 Task: Search one way flight ticket for 3 adults, 3 children in business from Milwaukee: Milwaukee Mitchell International Airport to Jackson: Jackson Hole Airport on 5-2-2023. Choice of flights is Royal air maroc. Number of bags: 1 carry on bag and 3 checked bags. Price is upto 79000. Outbound departure time preference is 19:30.
Action: Mouse moved to (409, 369)
Screenshot: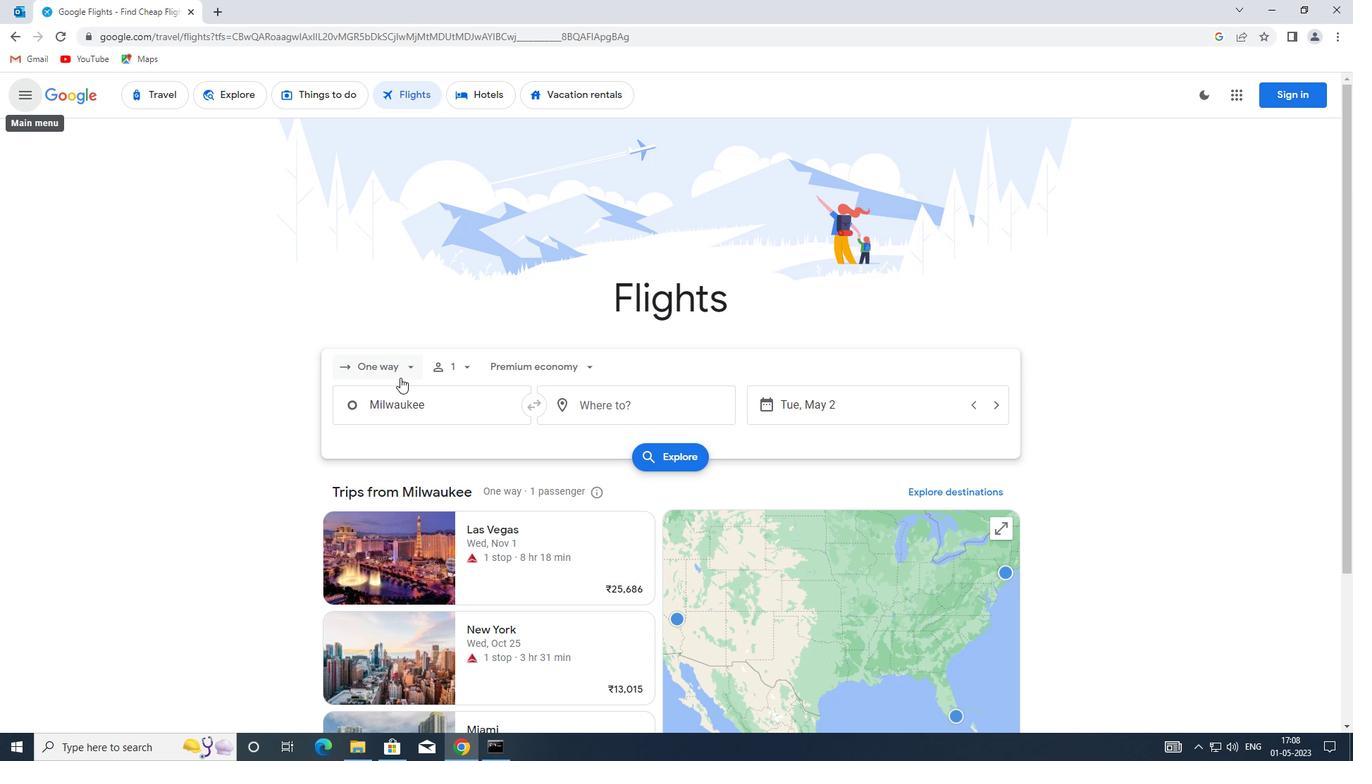 
Action: Mouse pressed left at (409, 369)
Screenshot: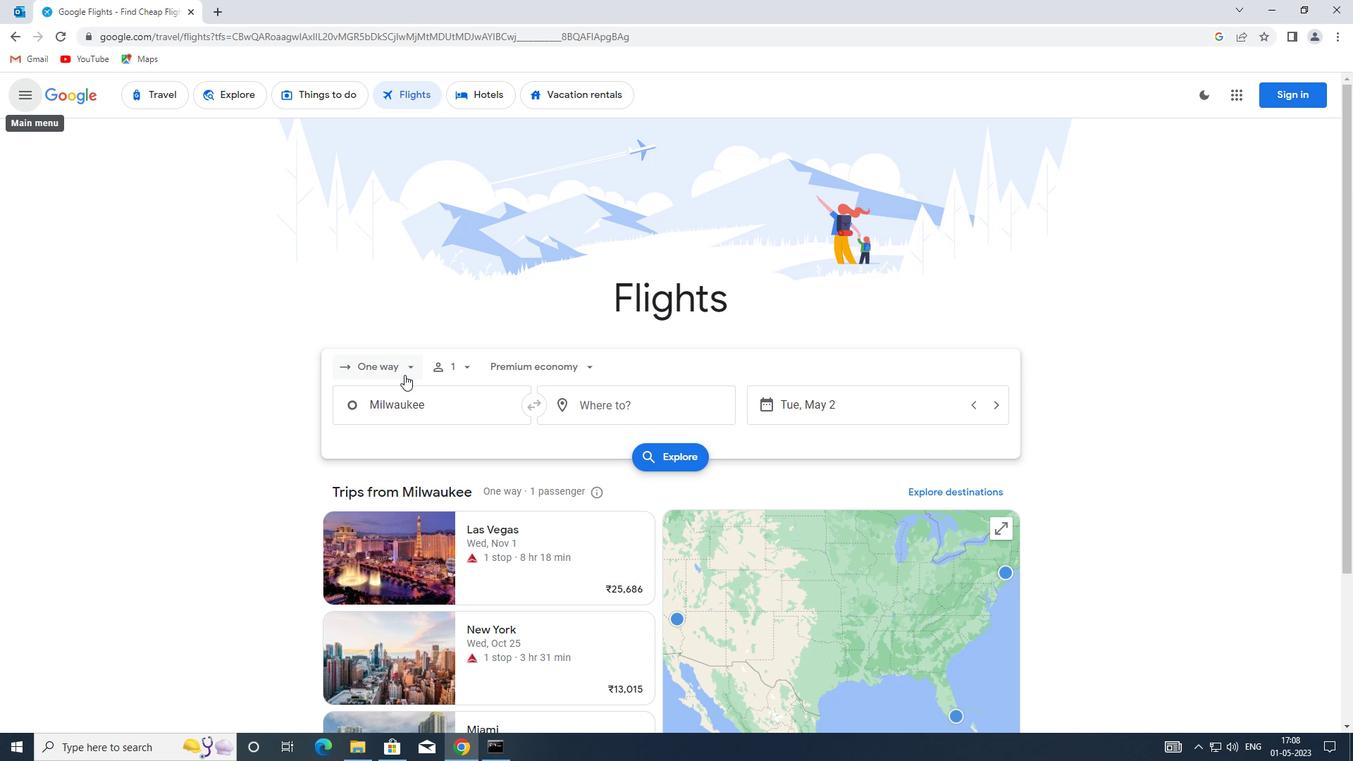 
Action: Mouse moved to (410, 429)
Screenshot: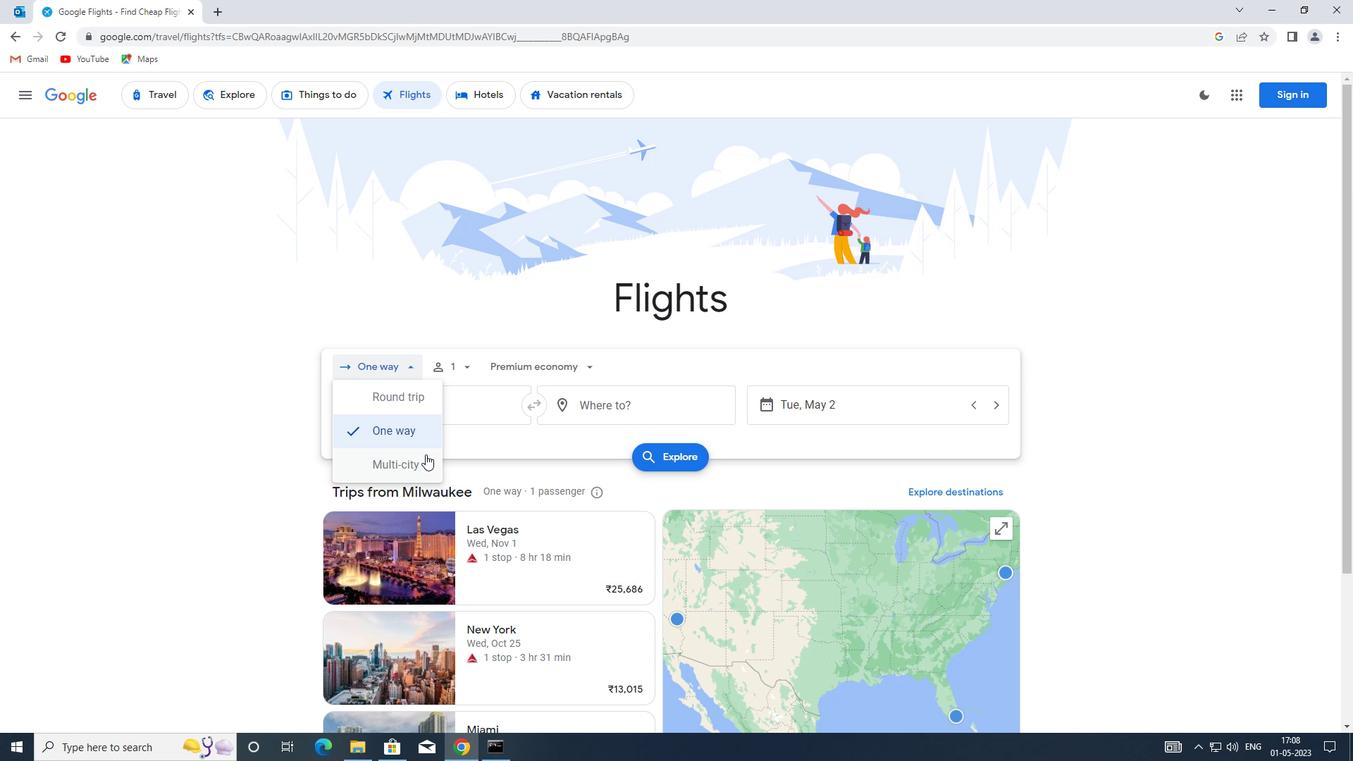 
Action: Mouse pressed left at (410, 429)
Screenshot: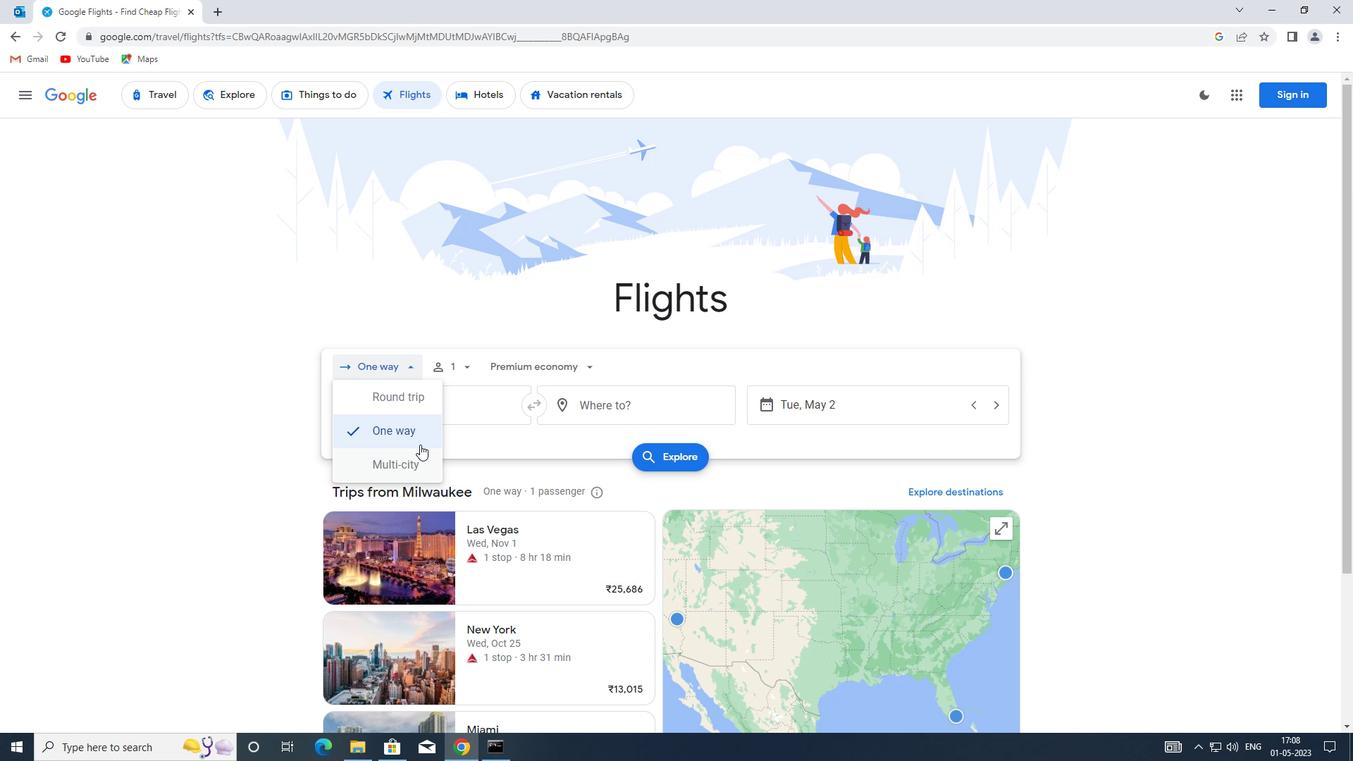 
Action: Mouse moved to (470, 368)
Screenshot: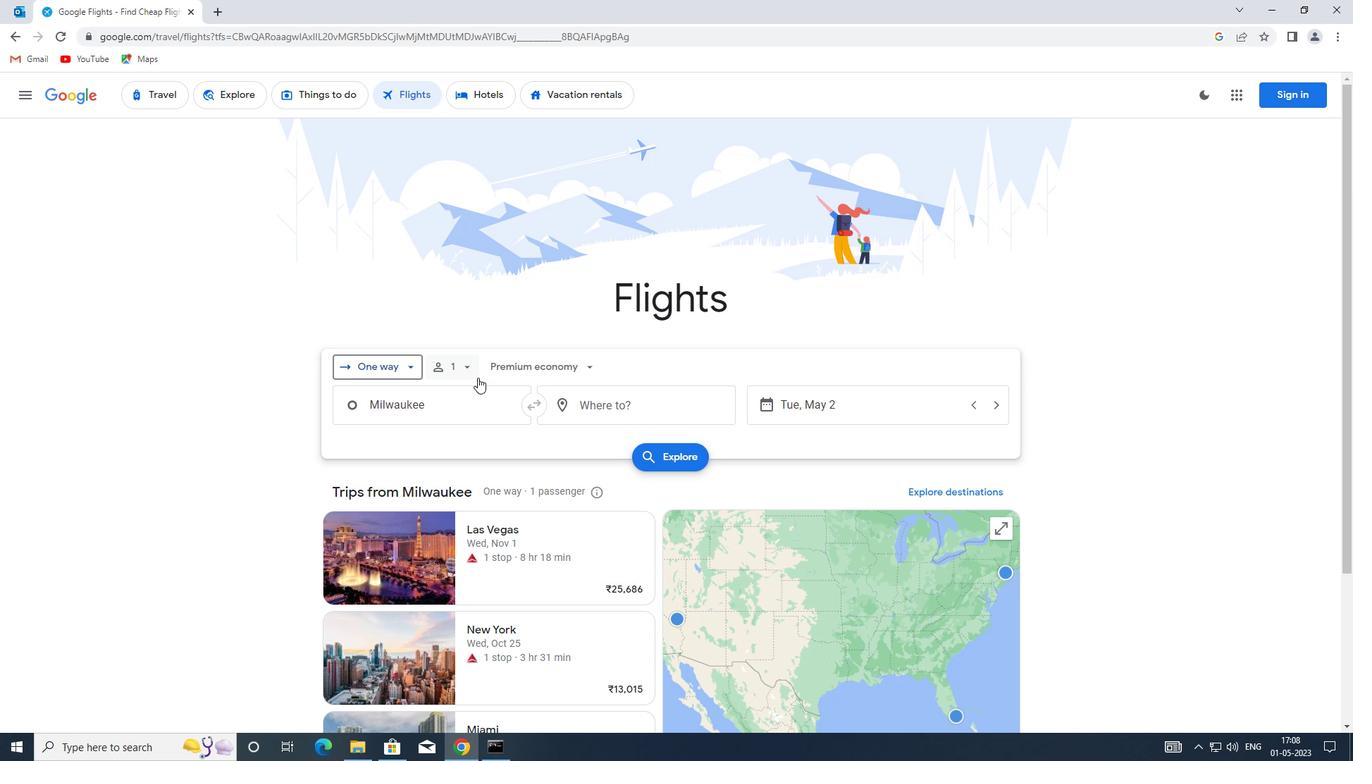 
Action: Mouse pressed left at (470, 368)
Screenshot: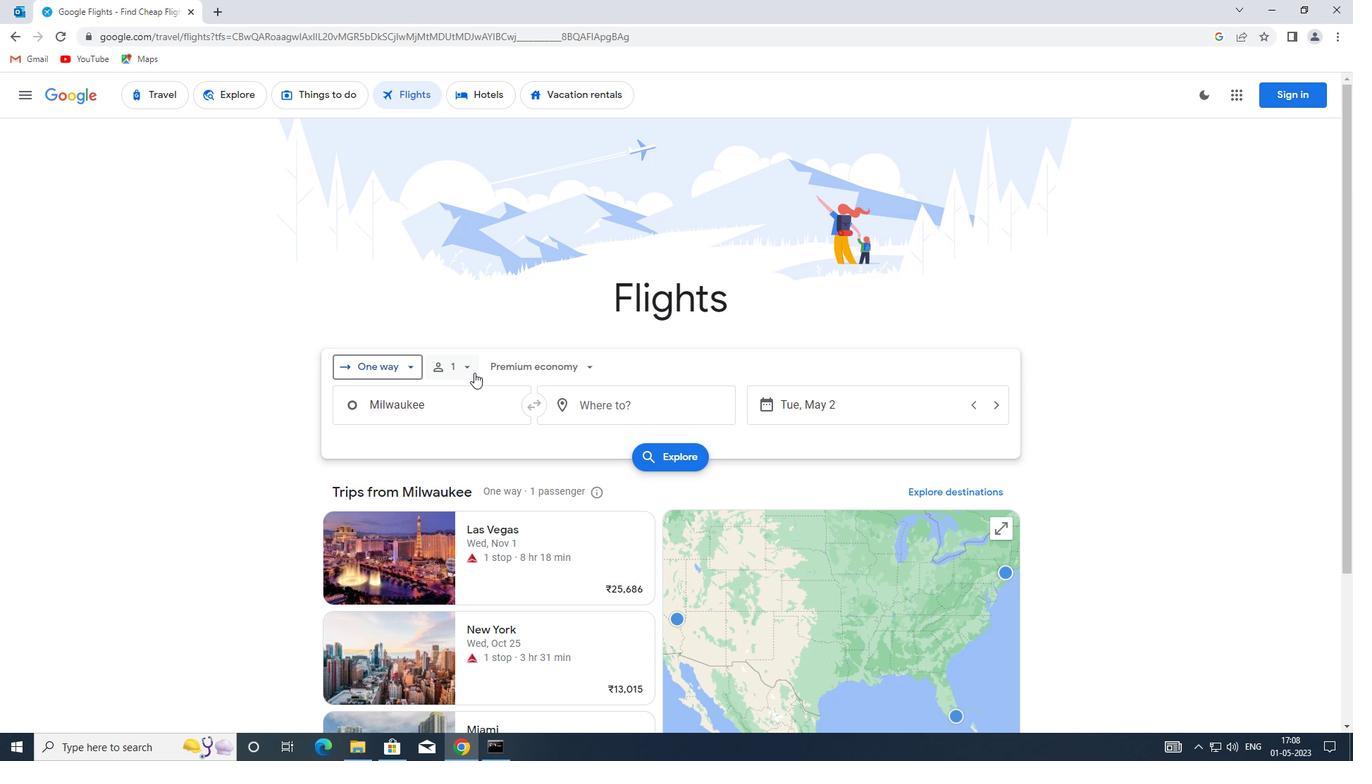 
Action: Mouse moved to (578, 402)
Screenshot: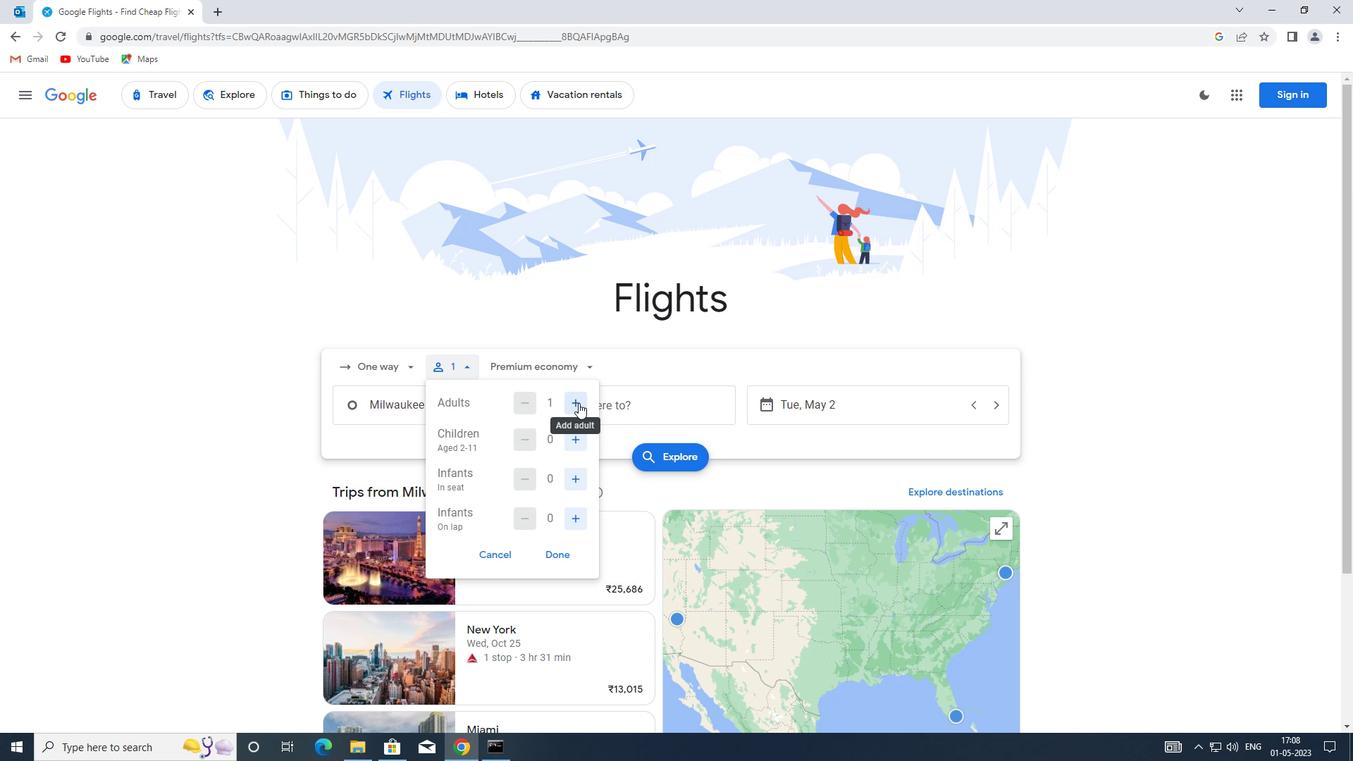 
Action: Mouse pressed left at (578, 402)
Screenshot: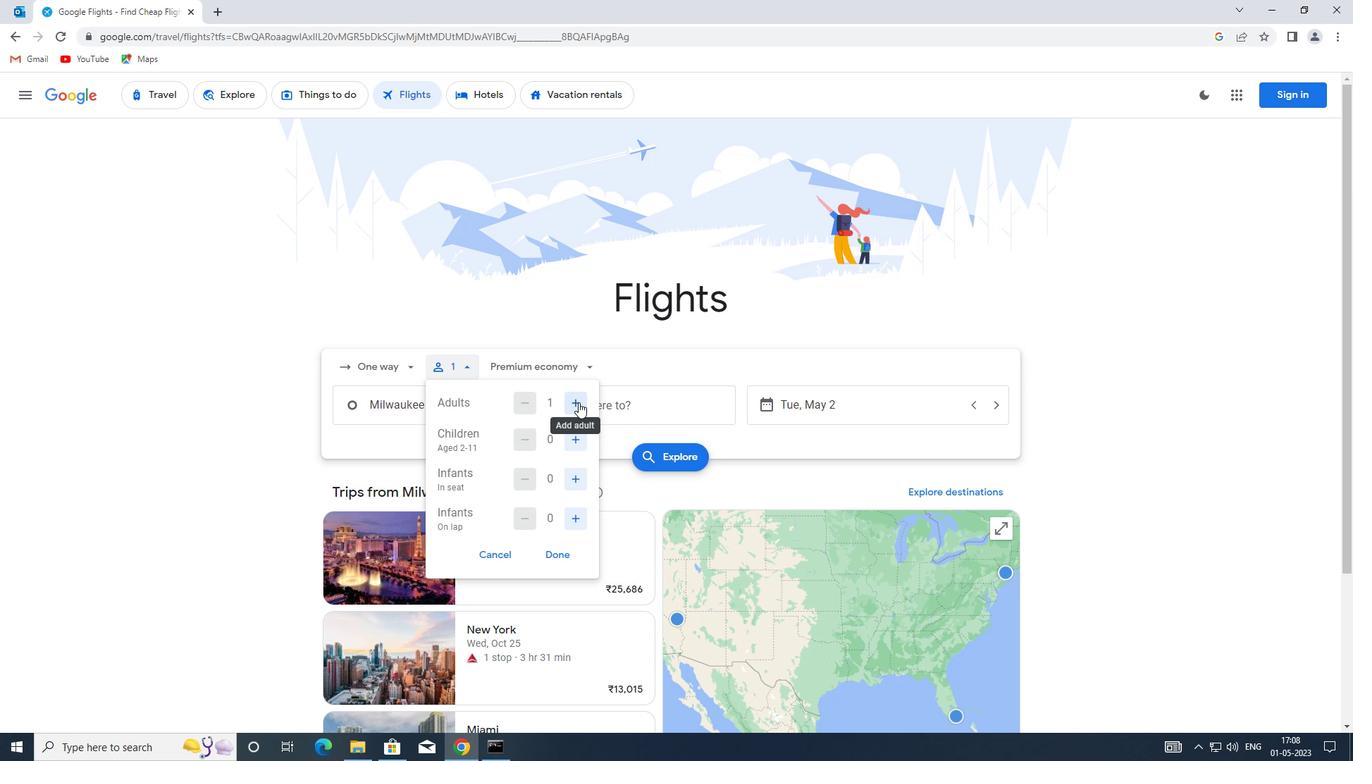 
Action: Mouse pressed left at (578, 402)
Screenshot: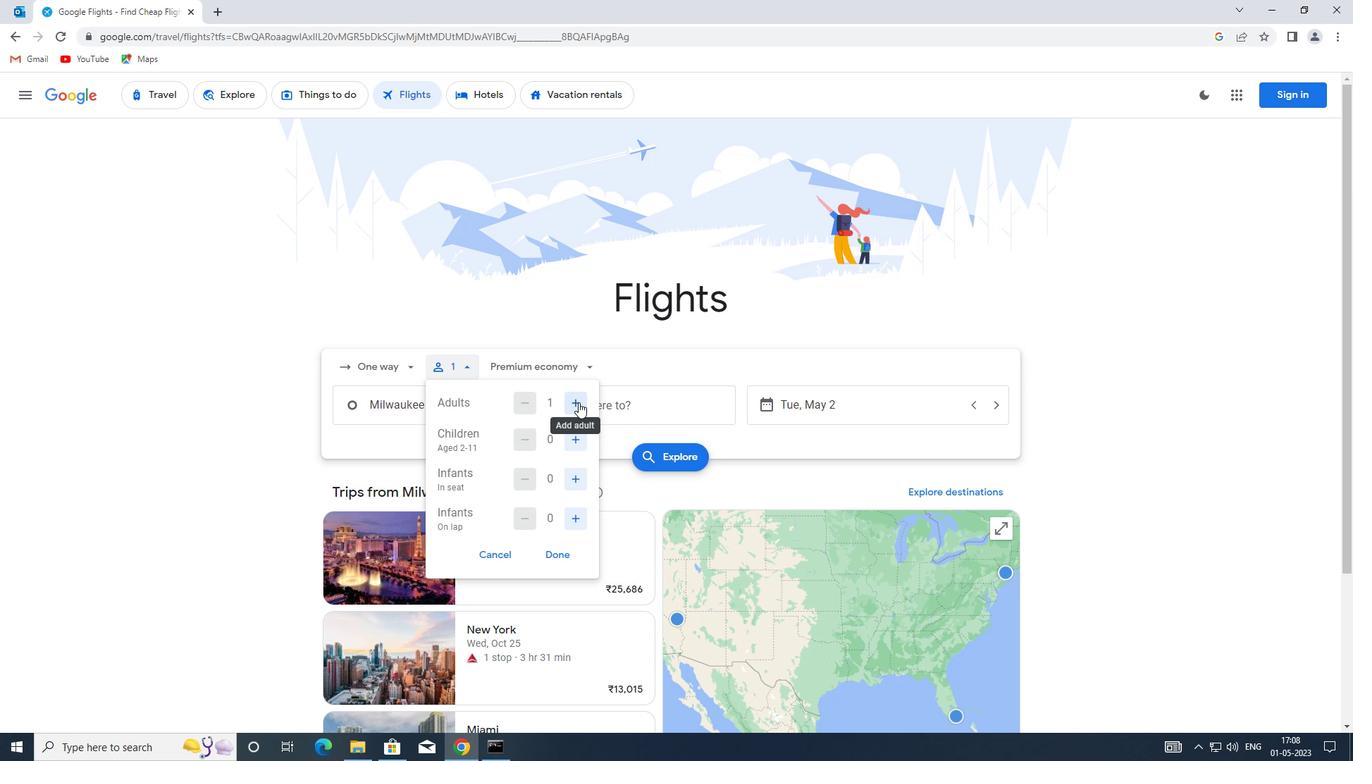 
Action: Mouse moved to (573, 440)
Screenshot: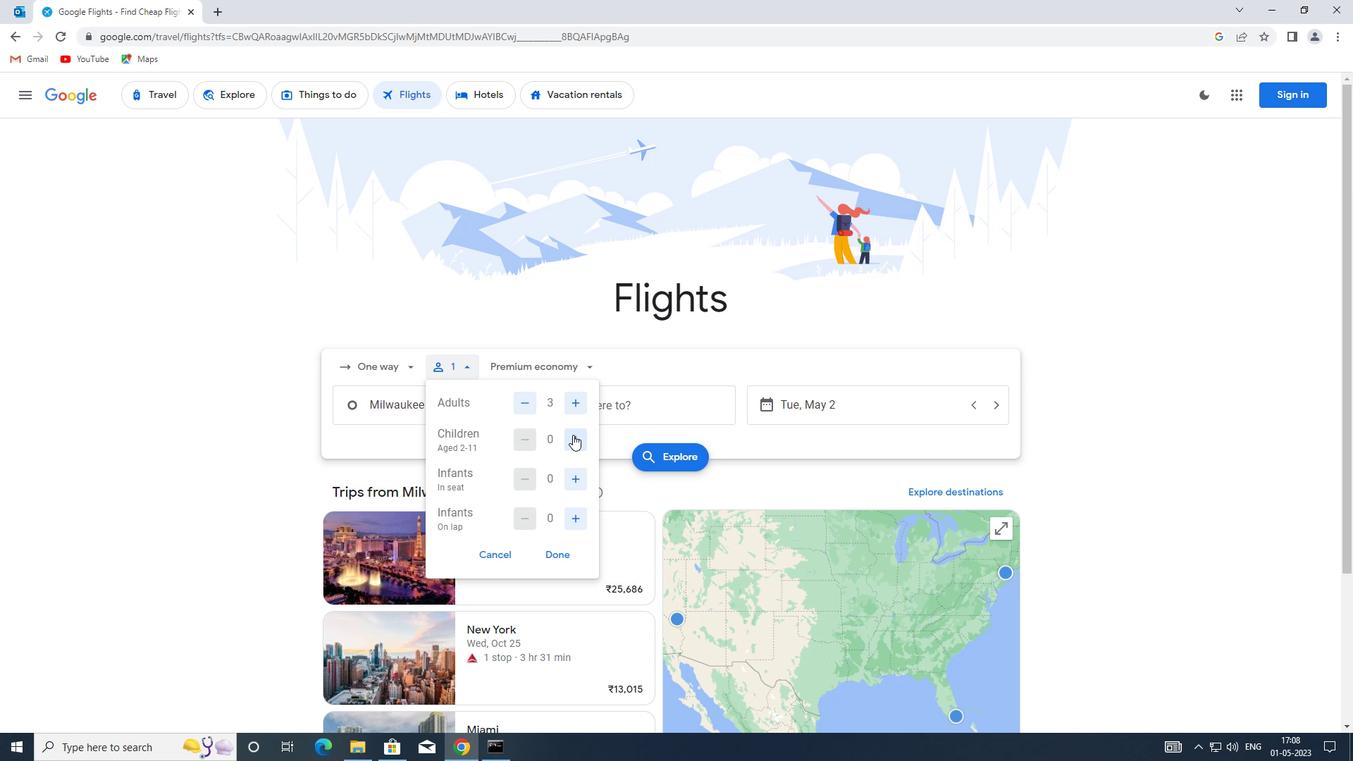 
Action: Mouse pressed left at (573, 440)
Screenshot: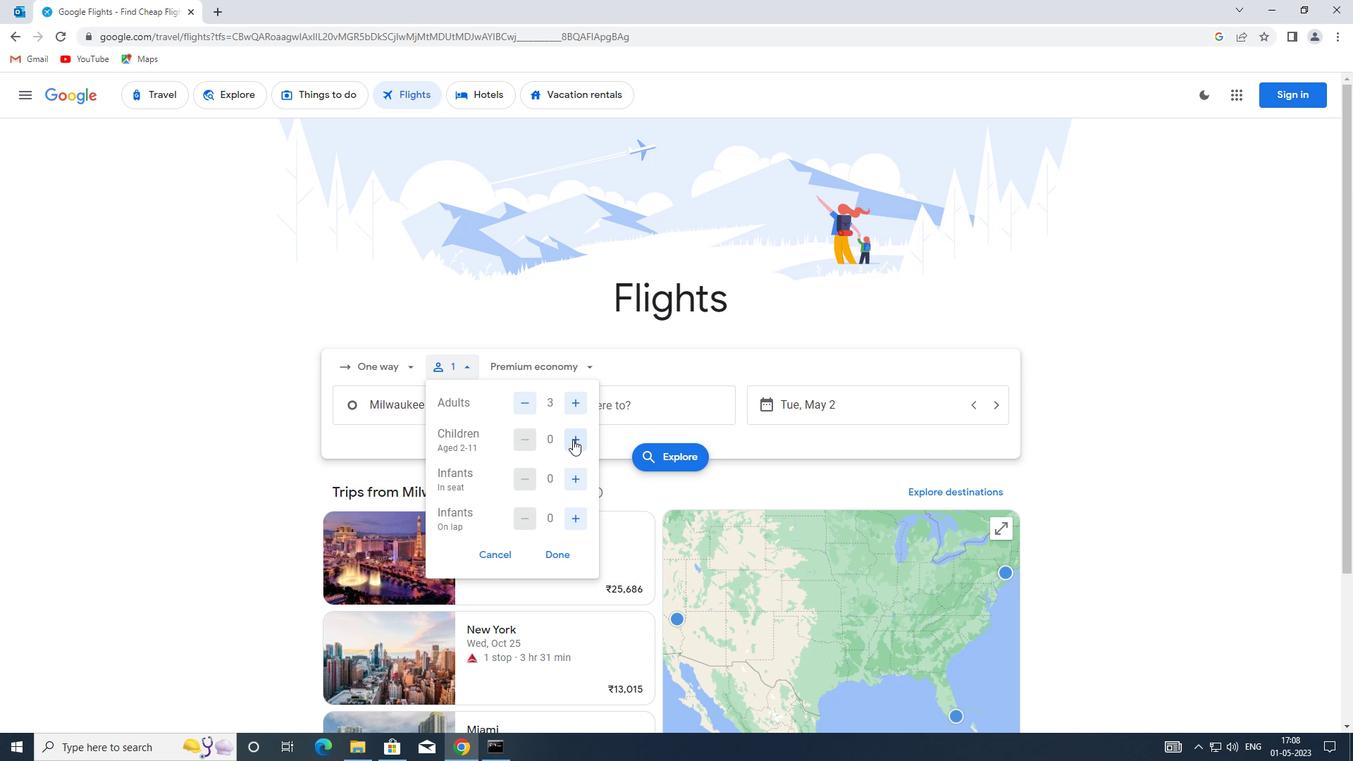 
Action: Mouse pressed left at (573, 440)
Screenshot: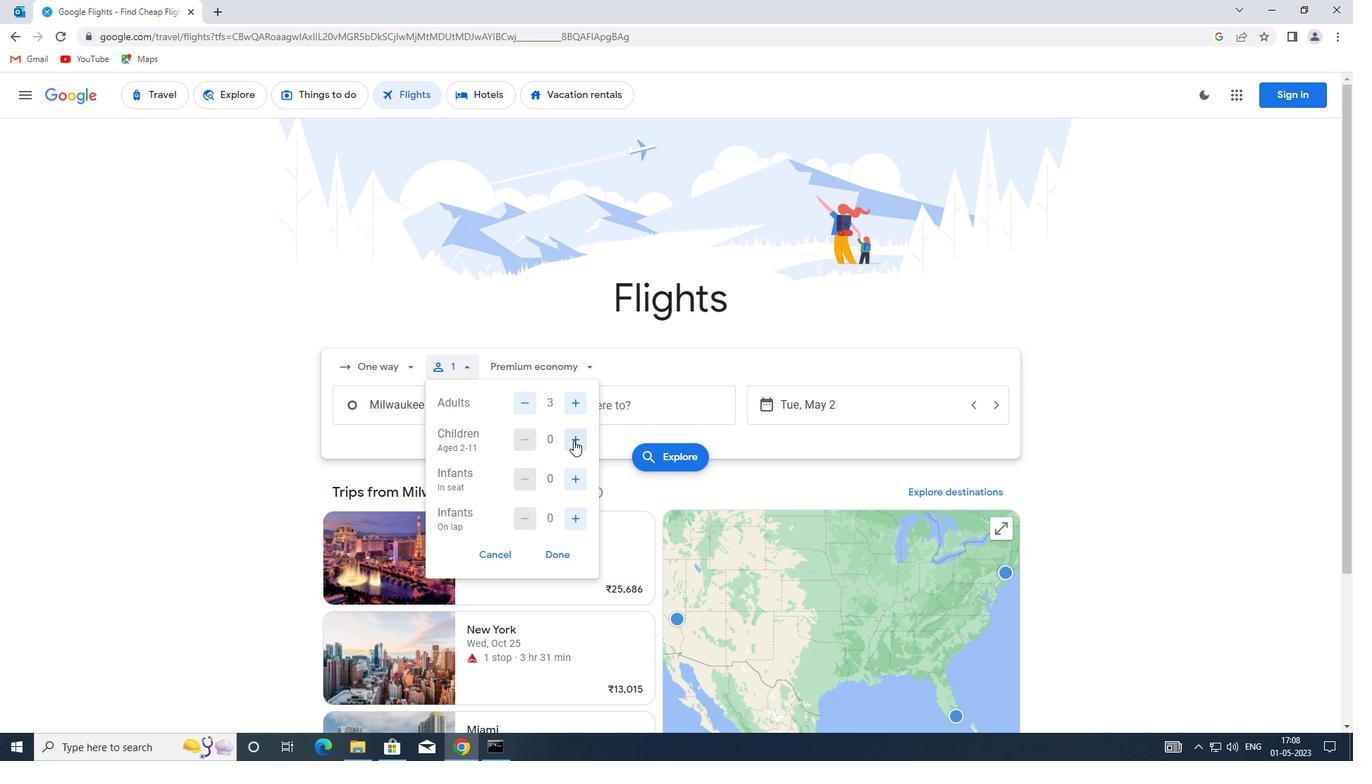 
Action: Mouse moved to (573, 440)
Screenshot: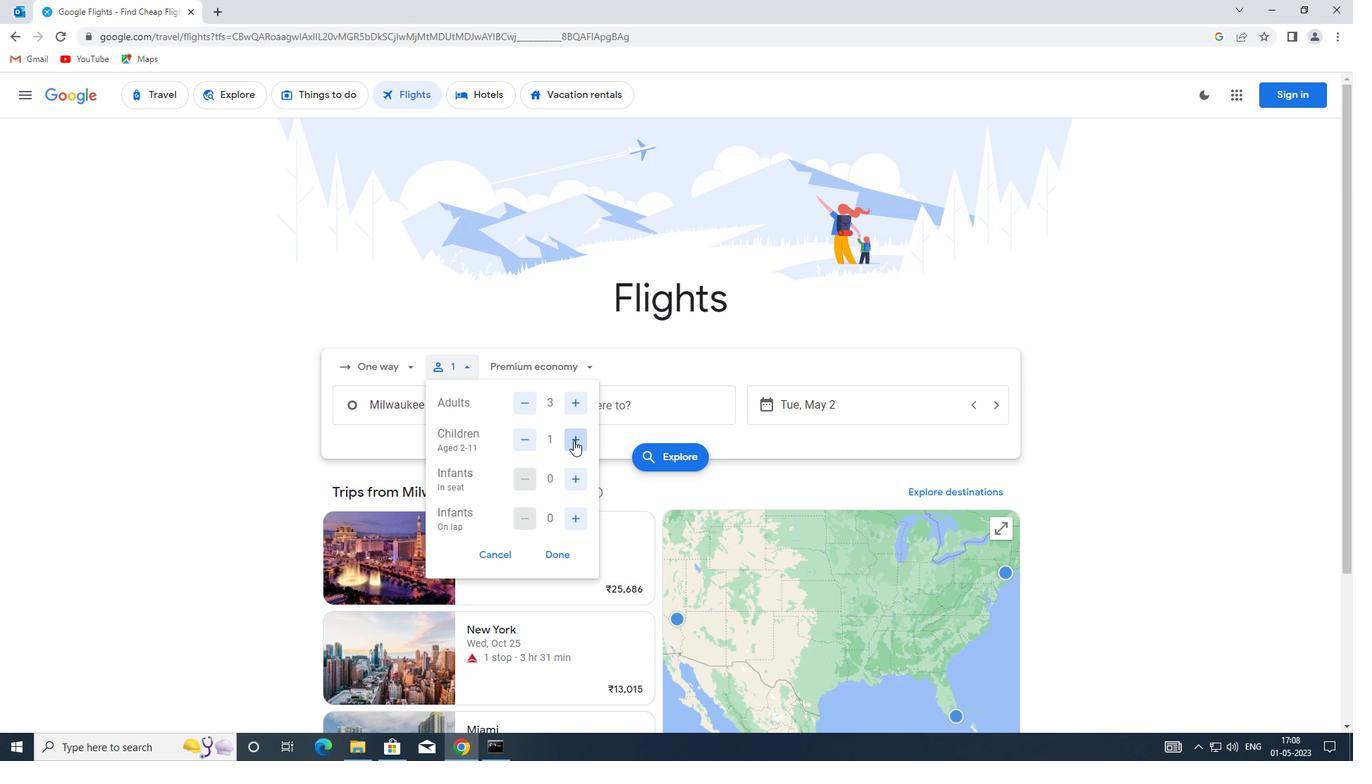 
Action: Mouse pressed left at (573, 440)
Screenshot: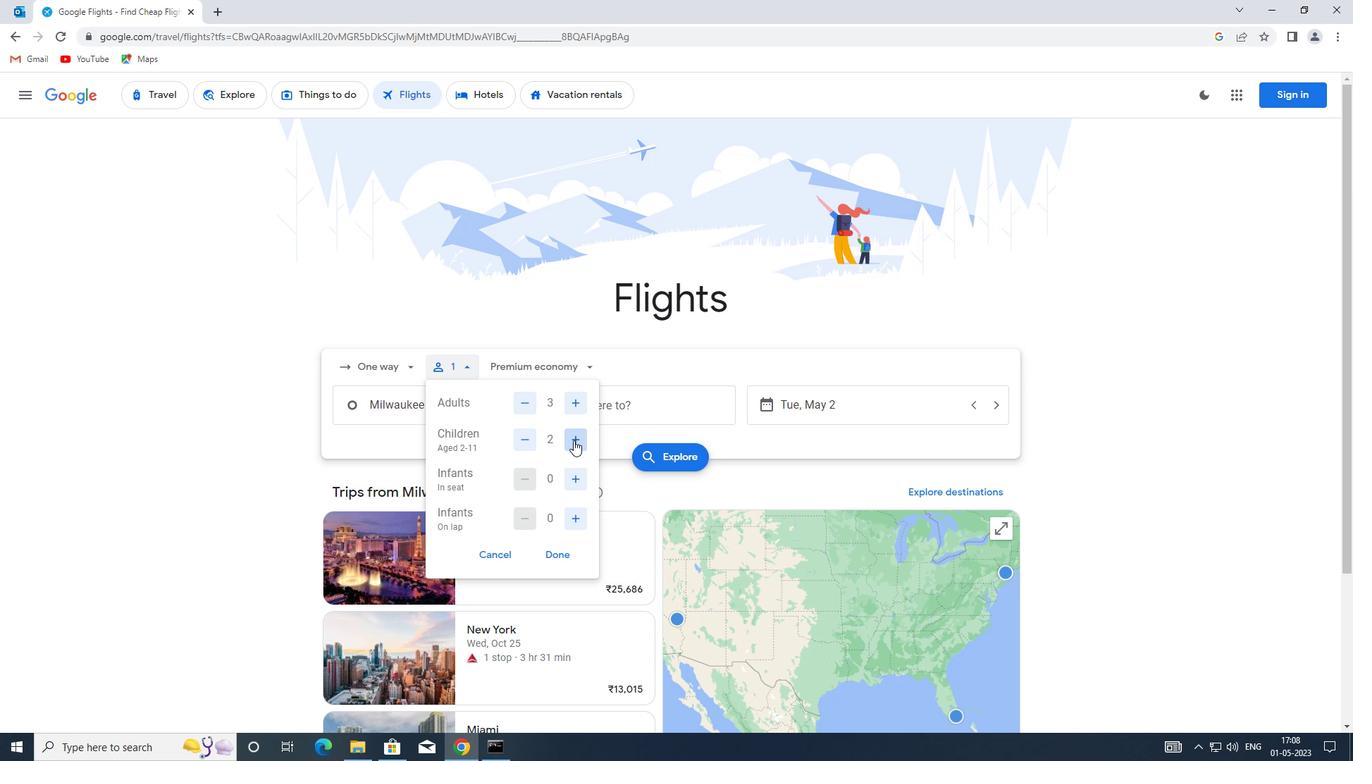 
Action: Mouse moved to (560, 556)
Screenshot: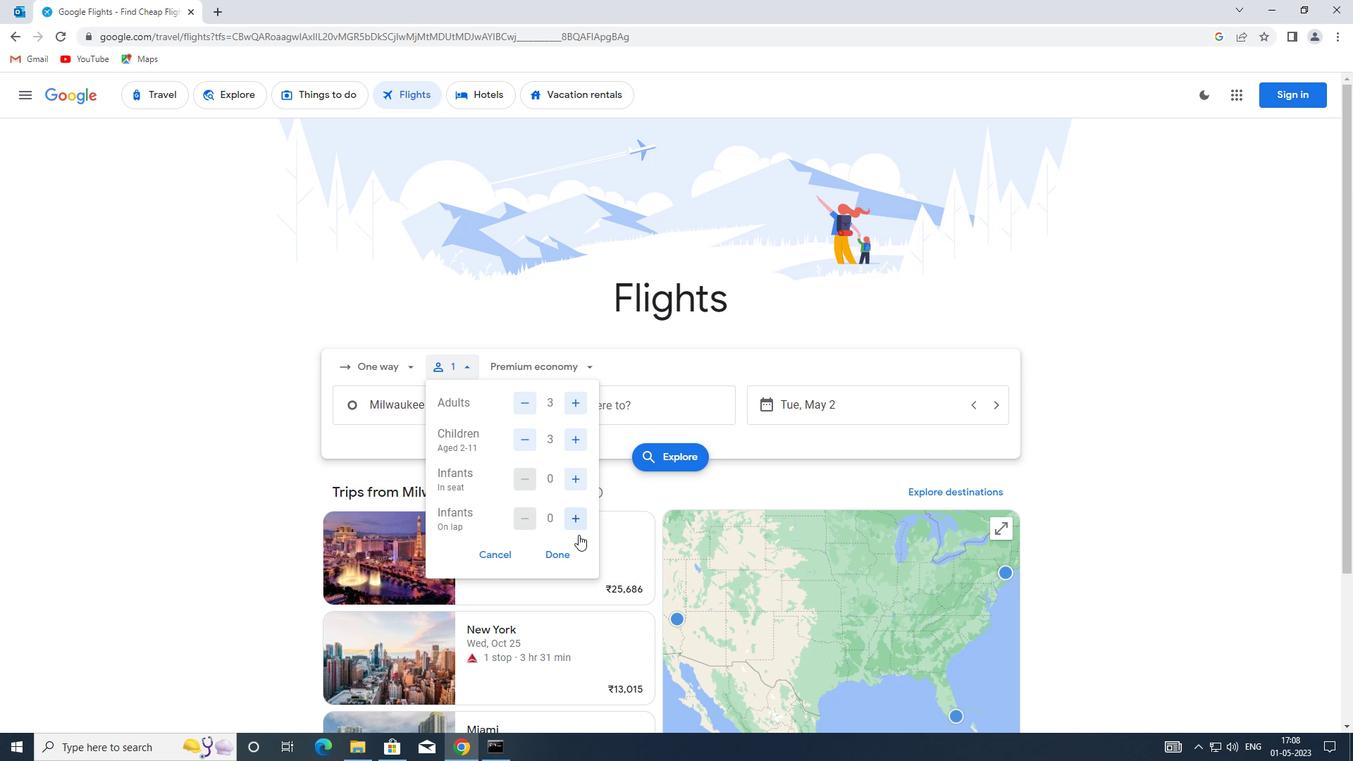 
Action: Mouse pressed left at (560, 556)
Screenshot: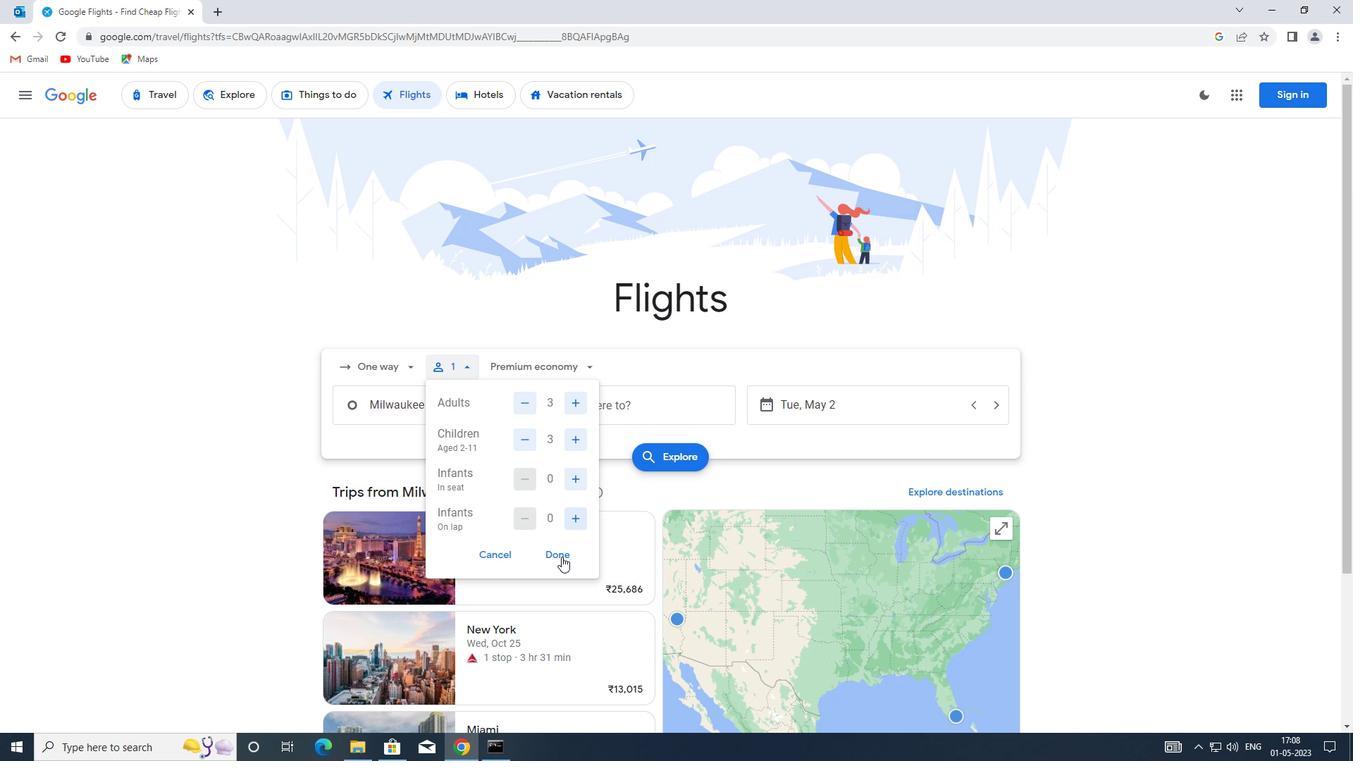 
Action: Mouse moved to (555, 551)
Screenshot: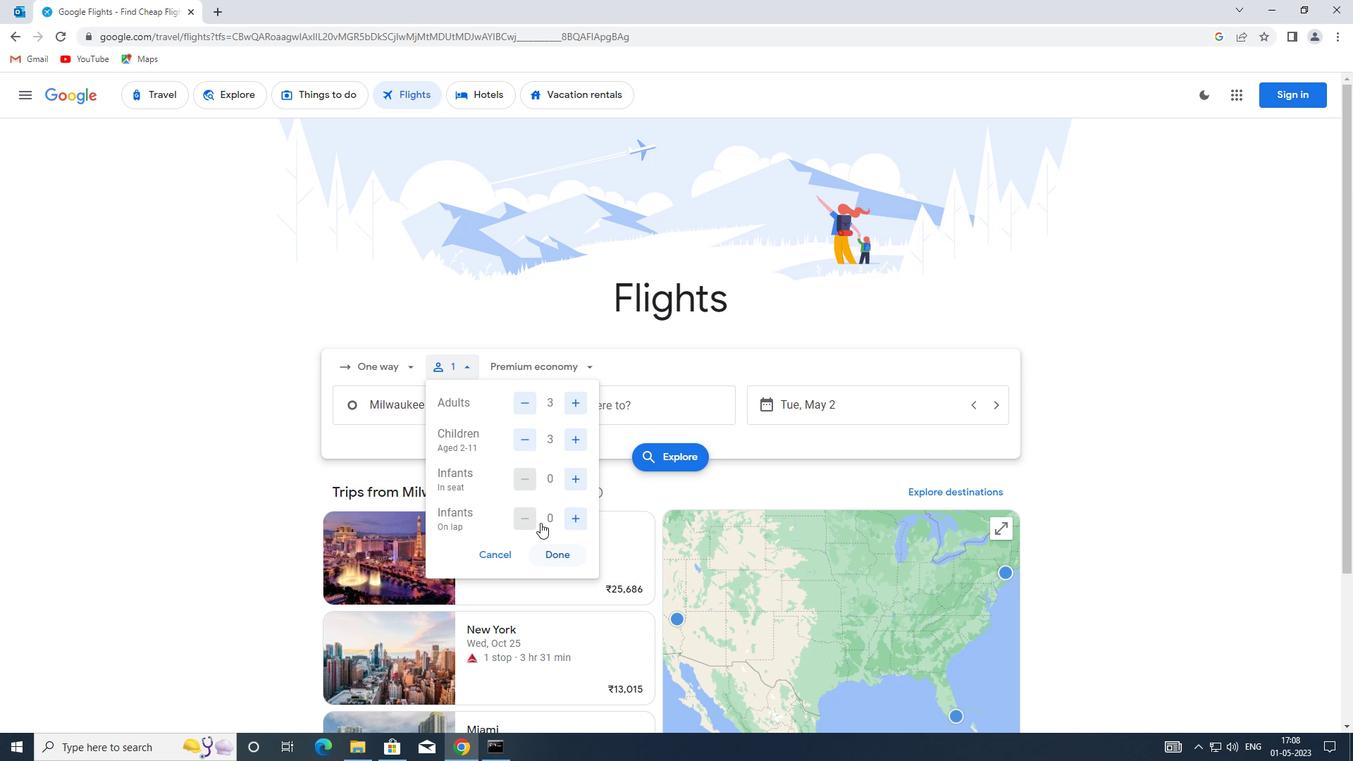
Action: Mouse pressed left at (555, 551)
Screenshot: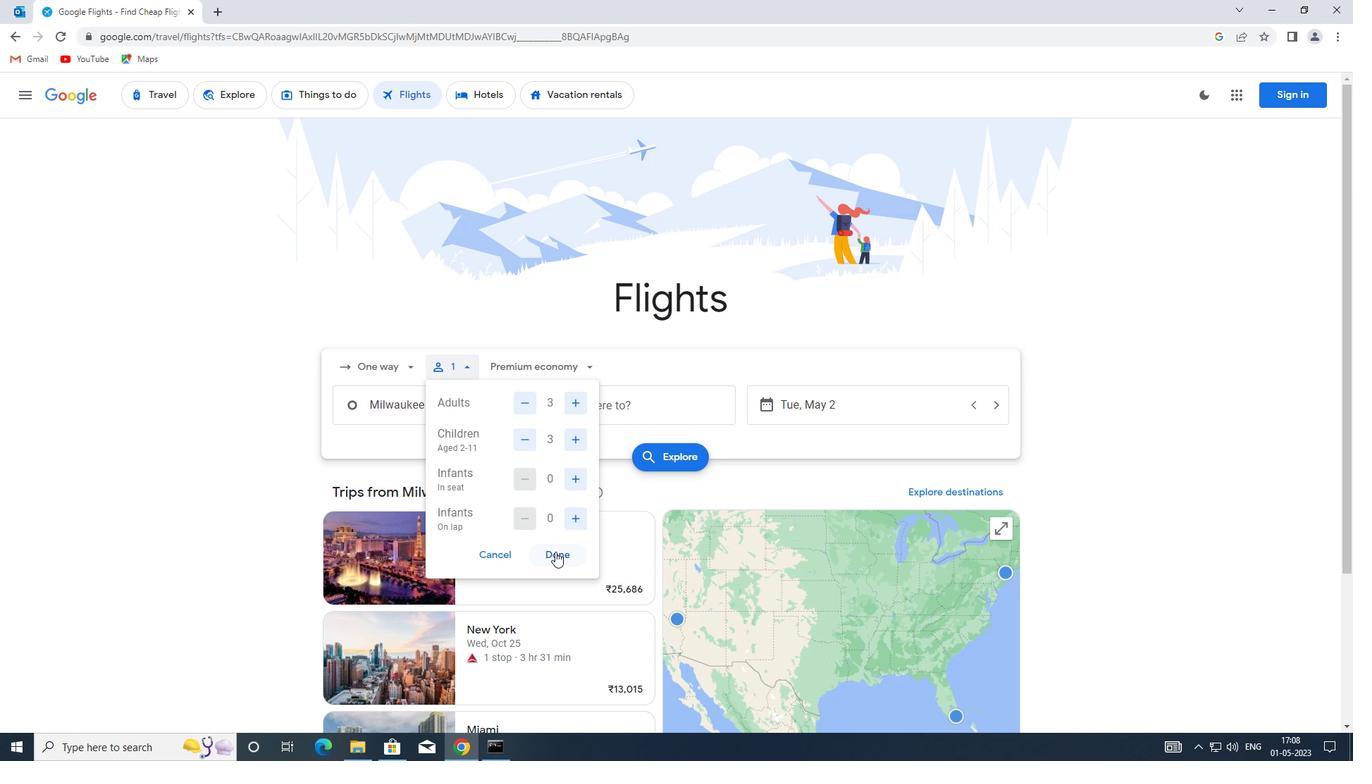 
Action: Mouse moved to (529, 365)
Screenshot: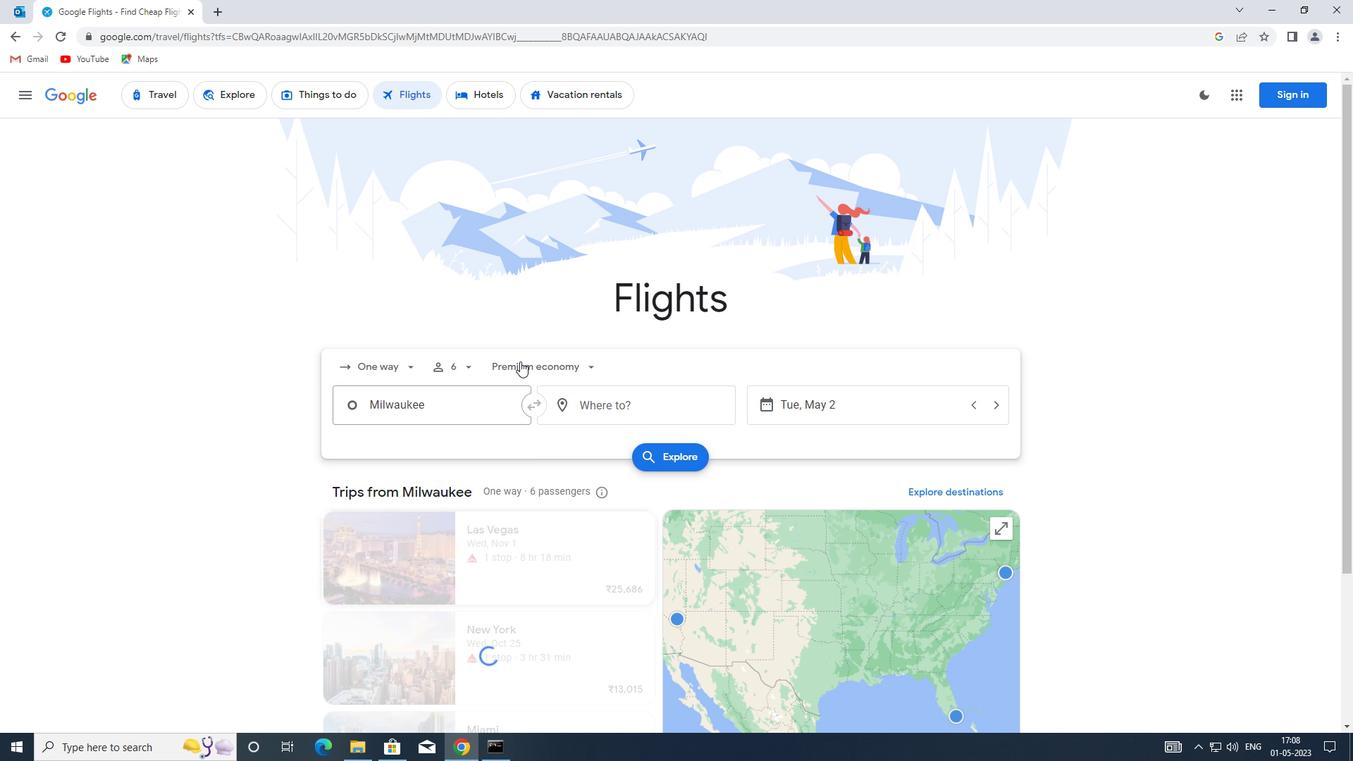 
Action: Mouse pressed left at (529, 365)
Screenshot: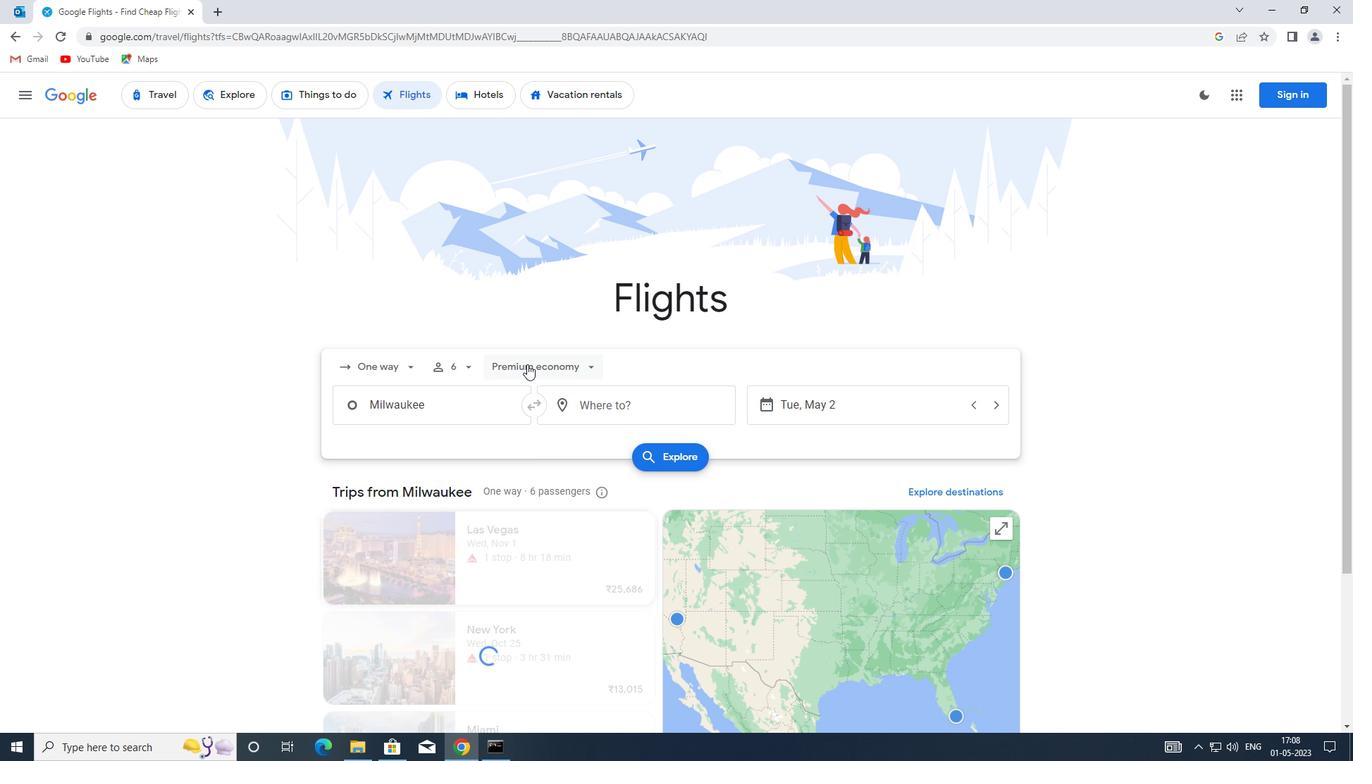 
Action: Mouse moved to (551, 463)
Screenshot: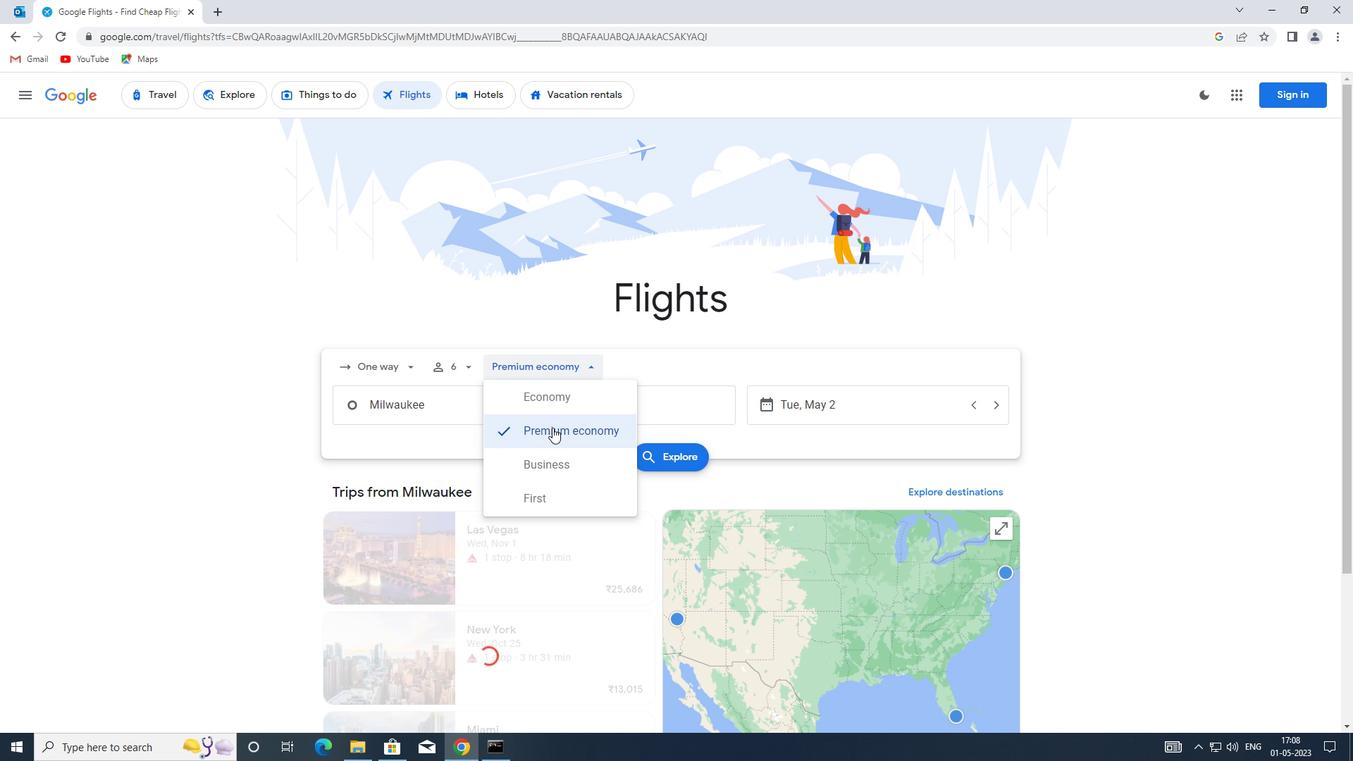 
Action: Mouse pressed left at (551, 463)
Screenshot: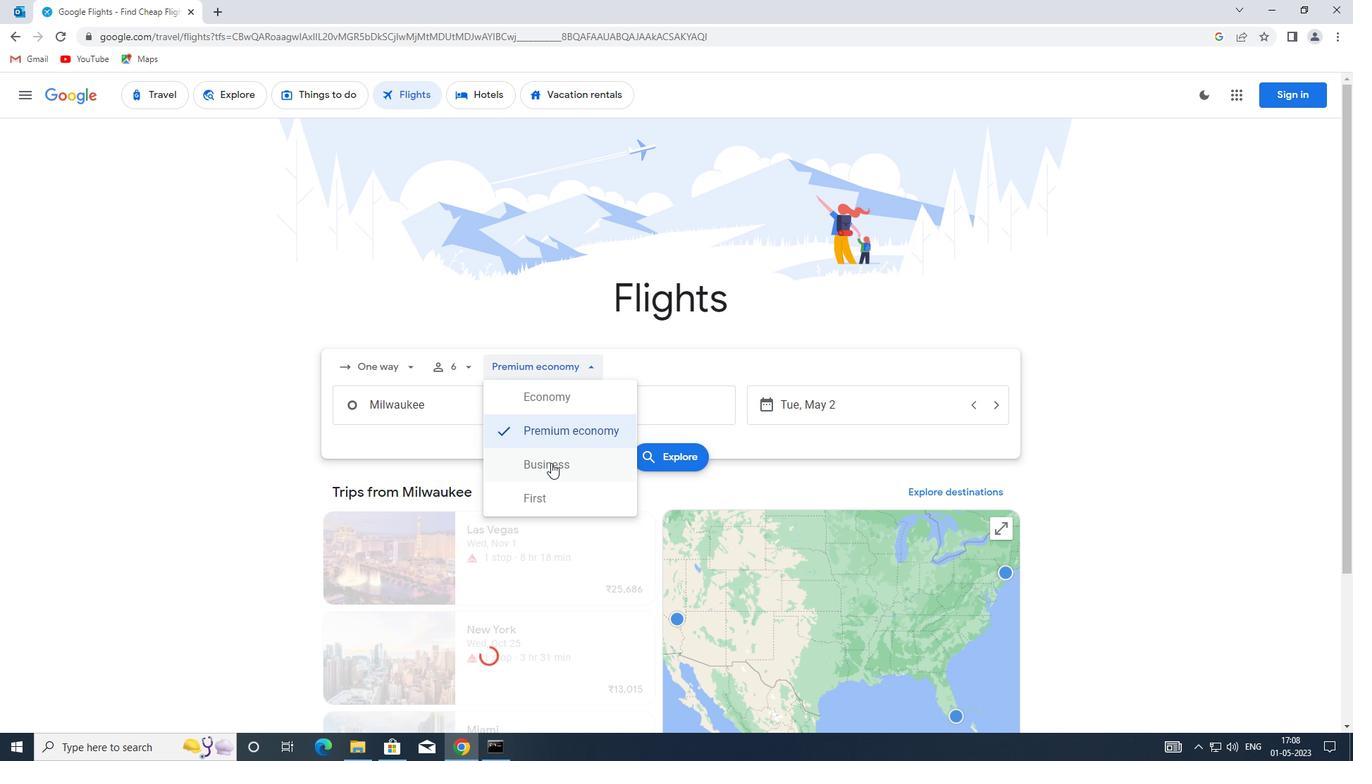 
Action: Mouse moved to (445, 396)
Screenshot: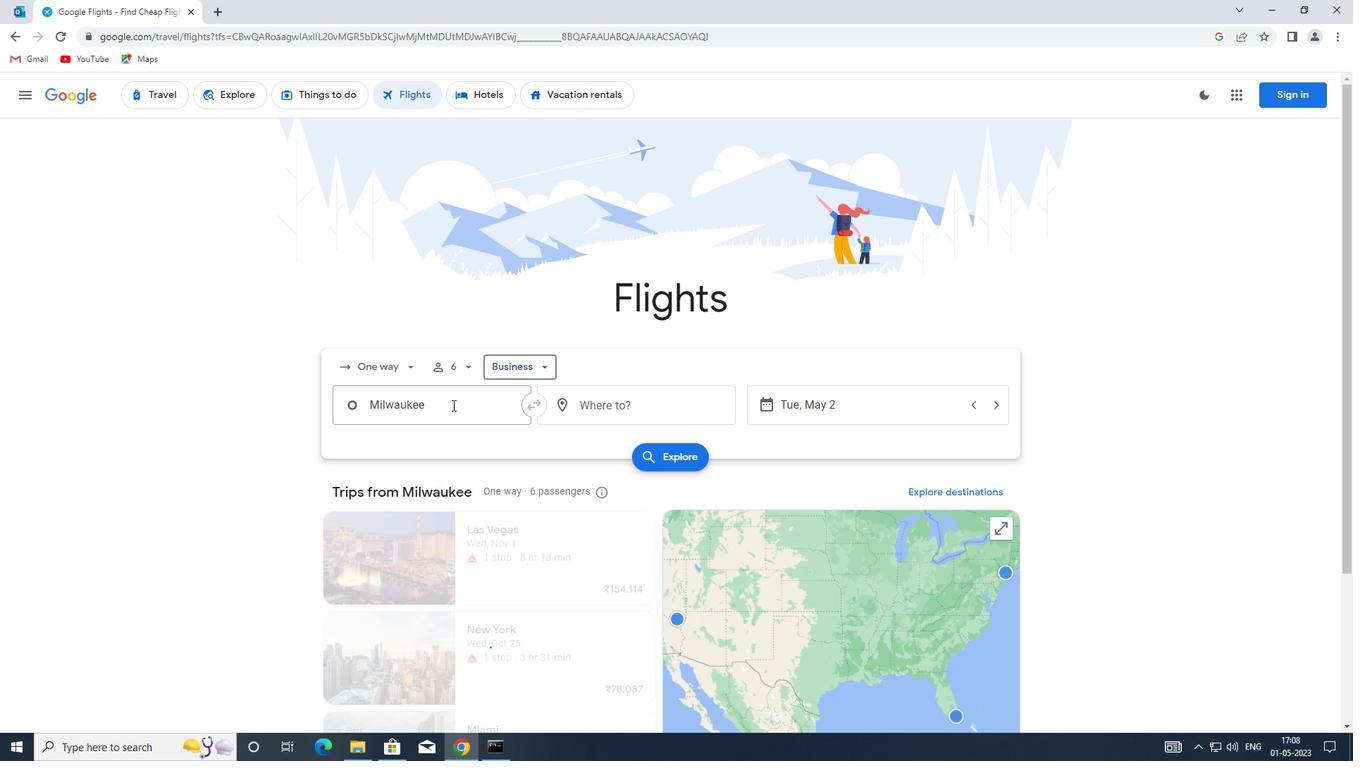 
Action: Mouse pressed left at (445, 396)
Screenshot: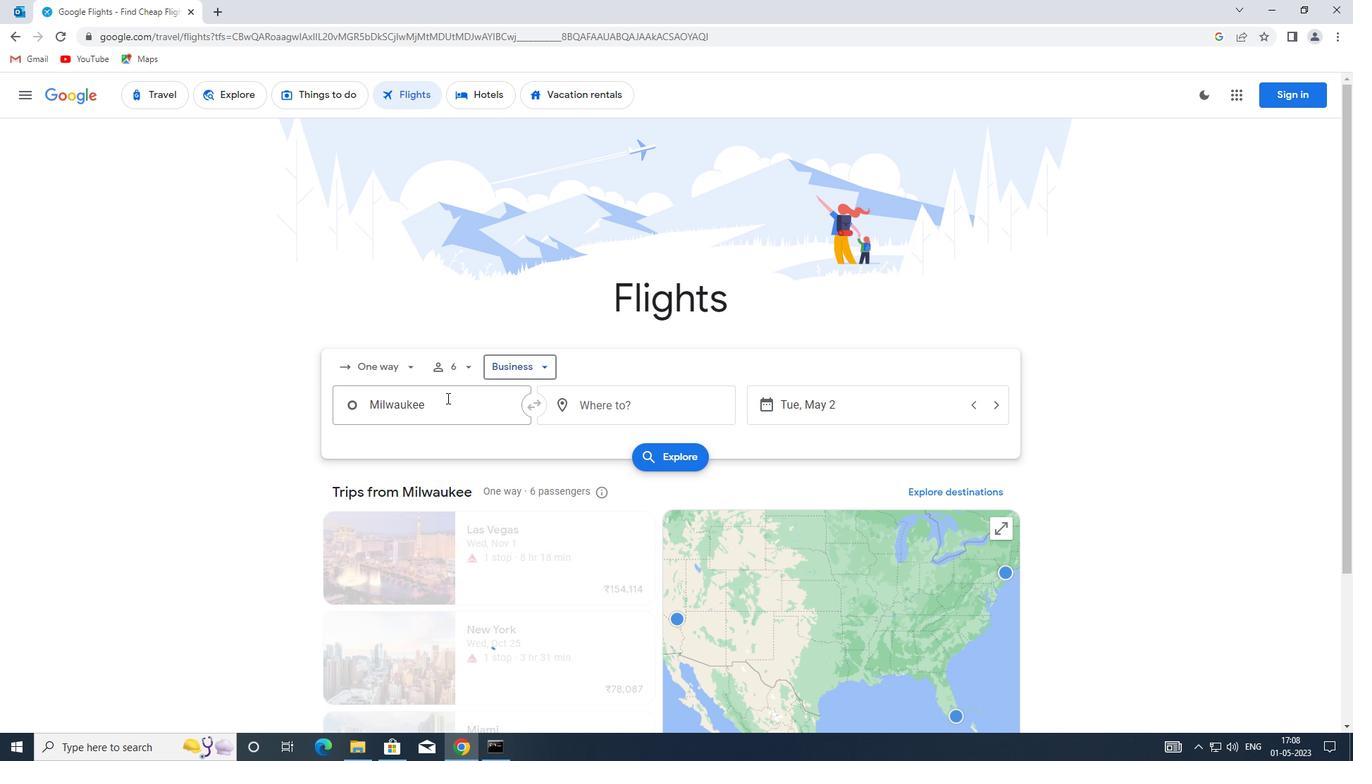 
Action: Mouse moved to (467, 422)
Screenshot: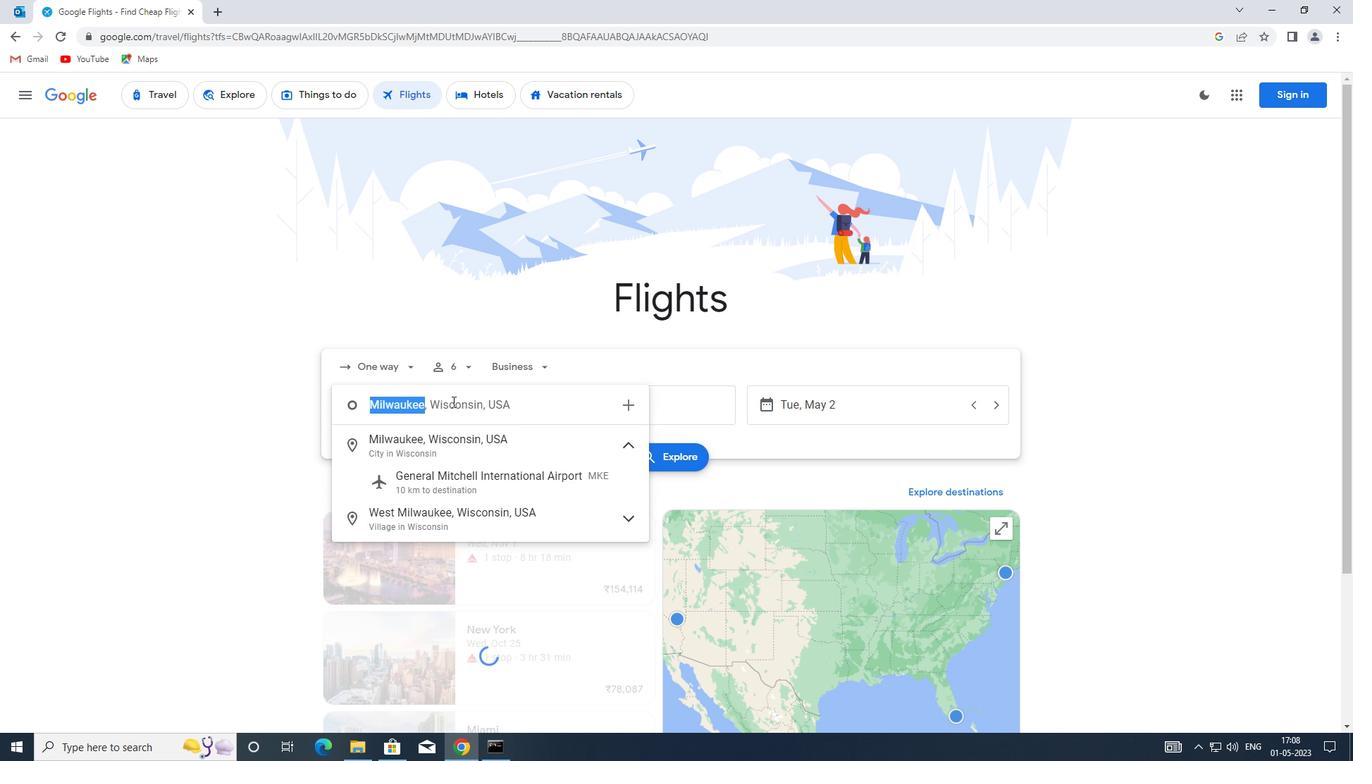 
Action: Key pressed <Key.enter>
Screenshot: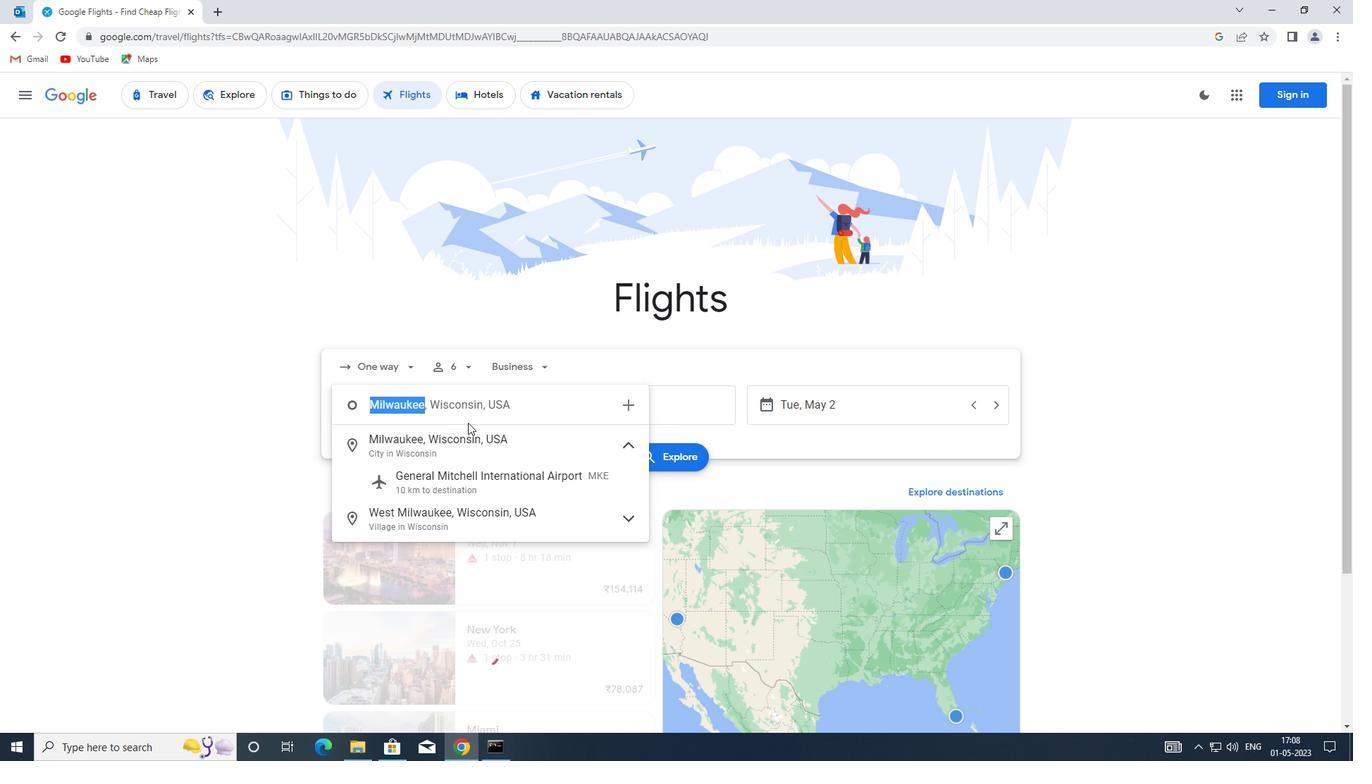 
Action: Mouse moved to (598, 404)
Screenshot: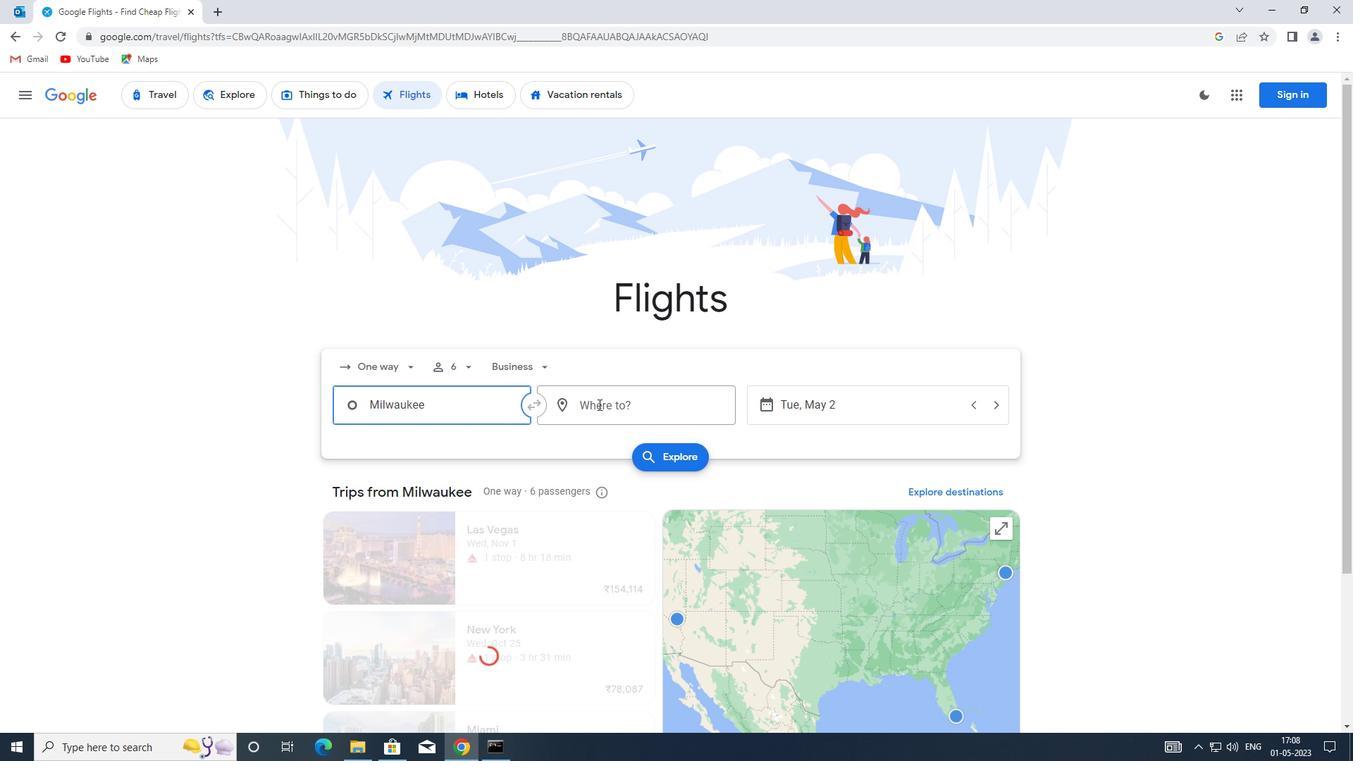 
Action: Mouse pressed left at (598, 404)
Screenshot: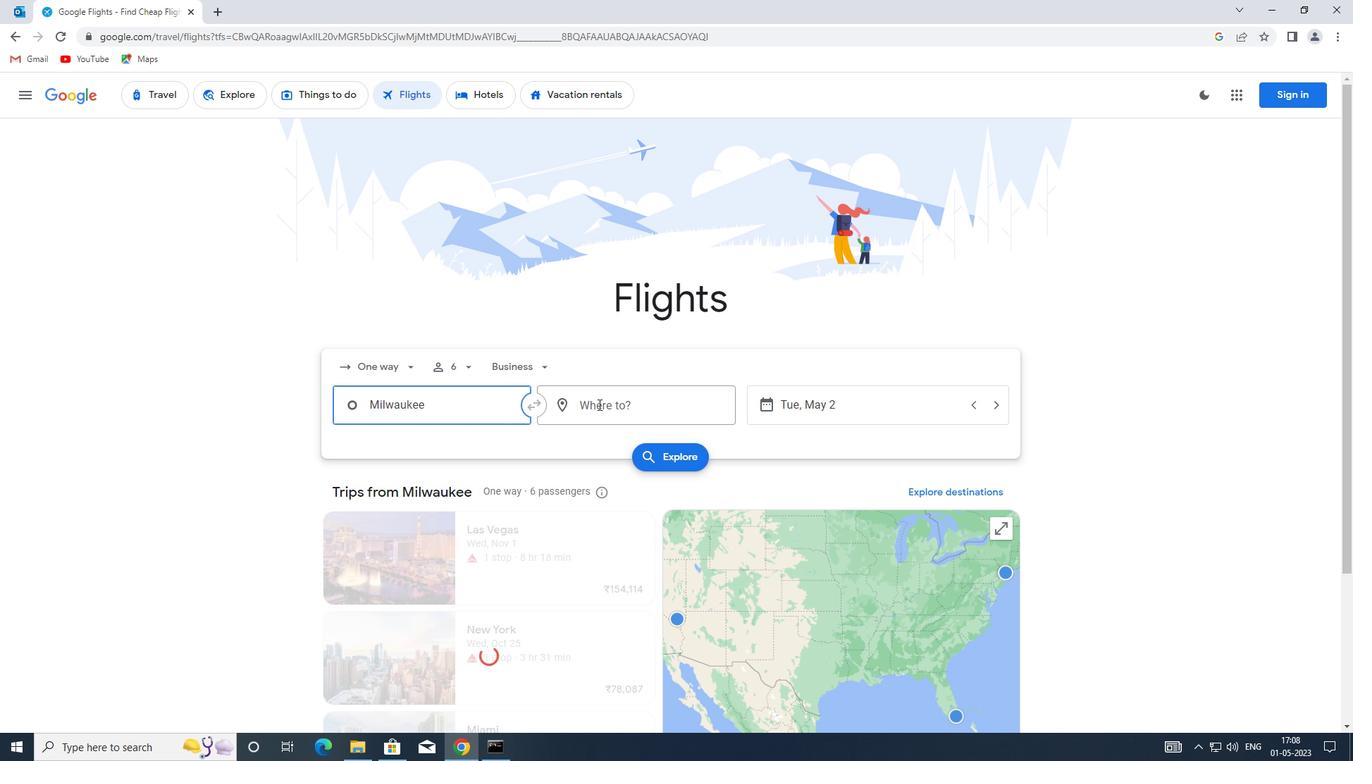 
Action: Key pressed jac<Key.enter>
Screenshot: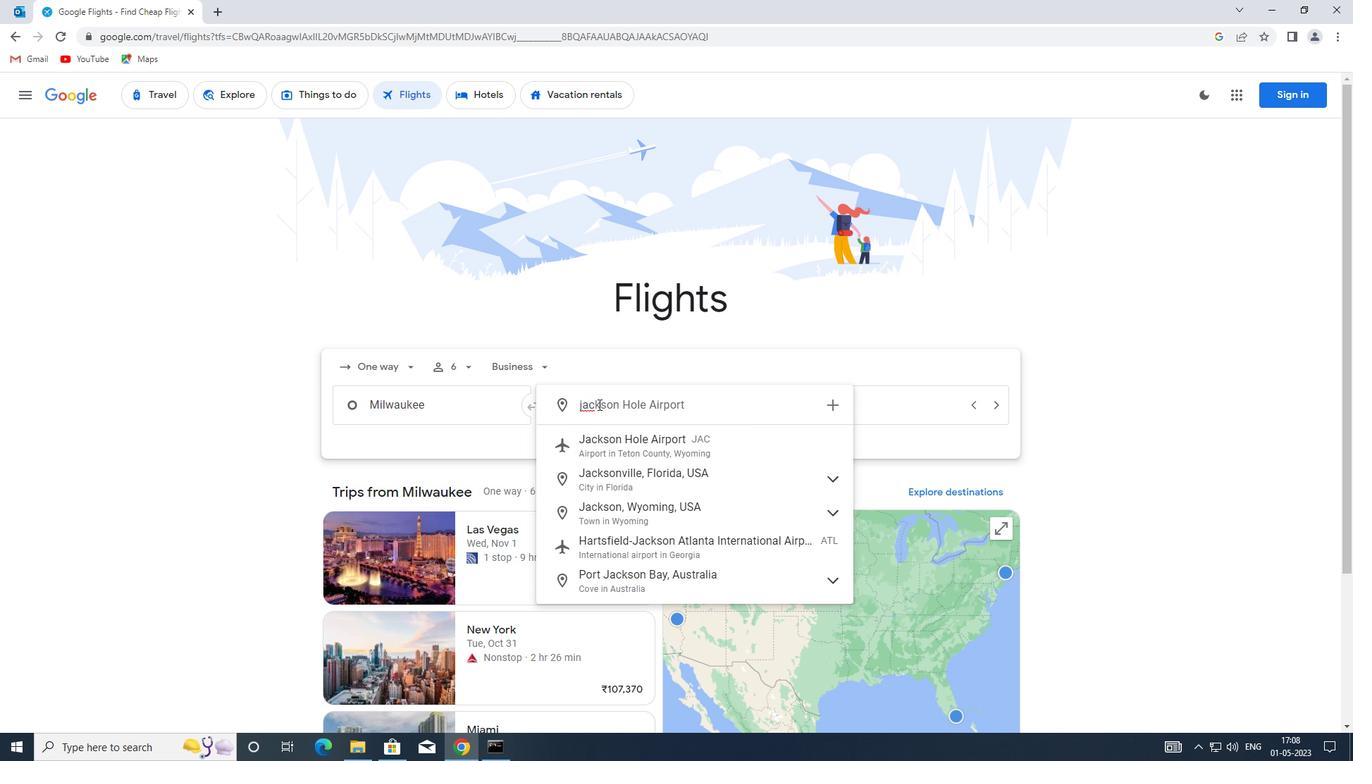 
Action: Mouse moved to (850, 413)
Screenshot: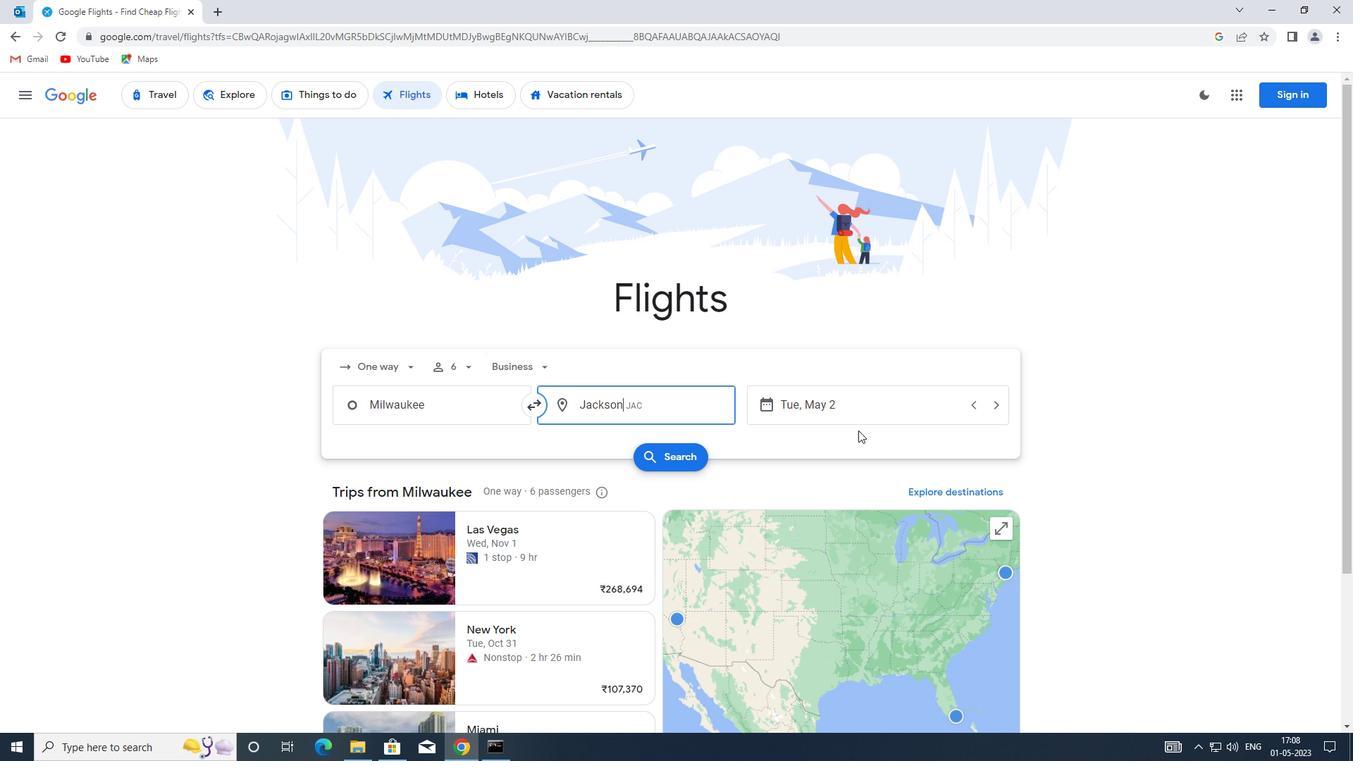
Action: Mouse pressed left at (850, 413)
Screenshot: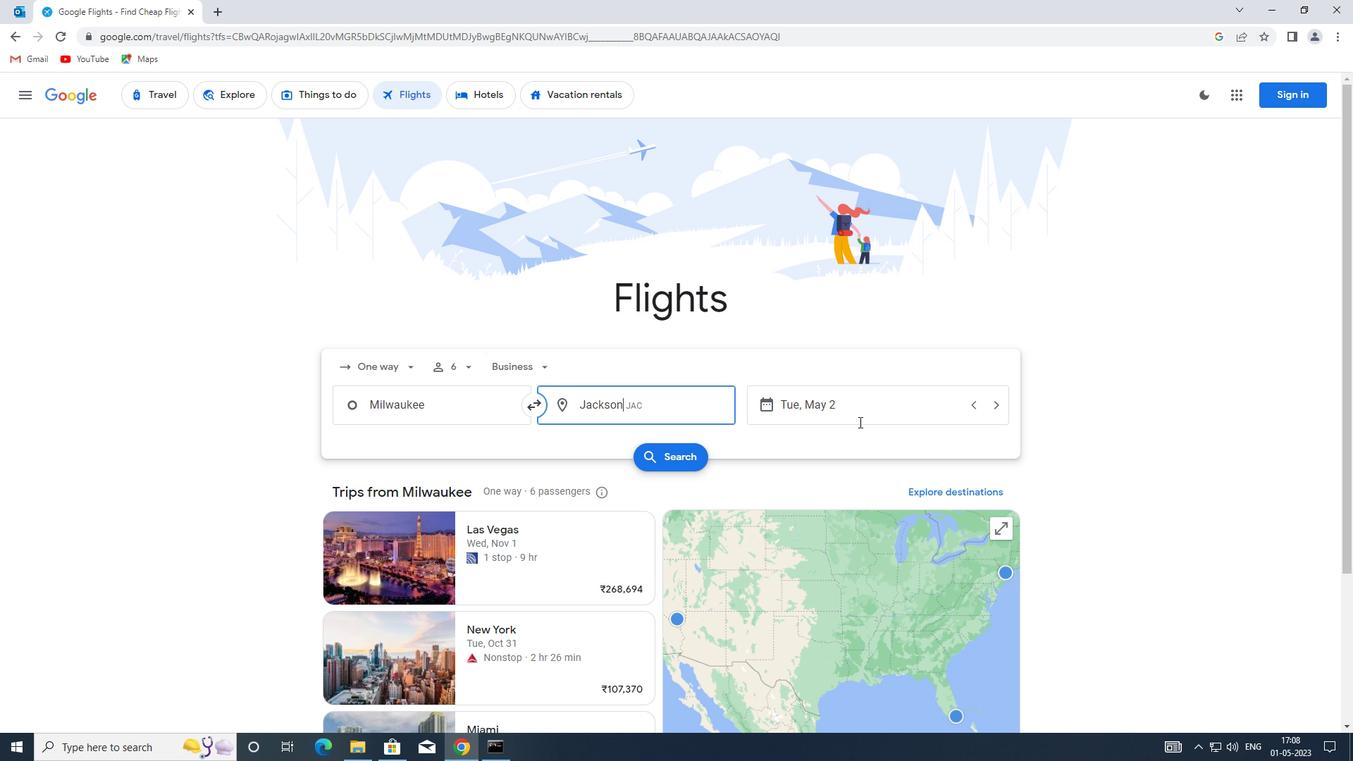 
Action: Mouse moved to (573, 479)
Screenshot: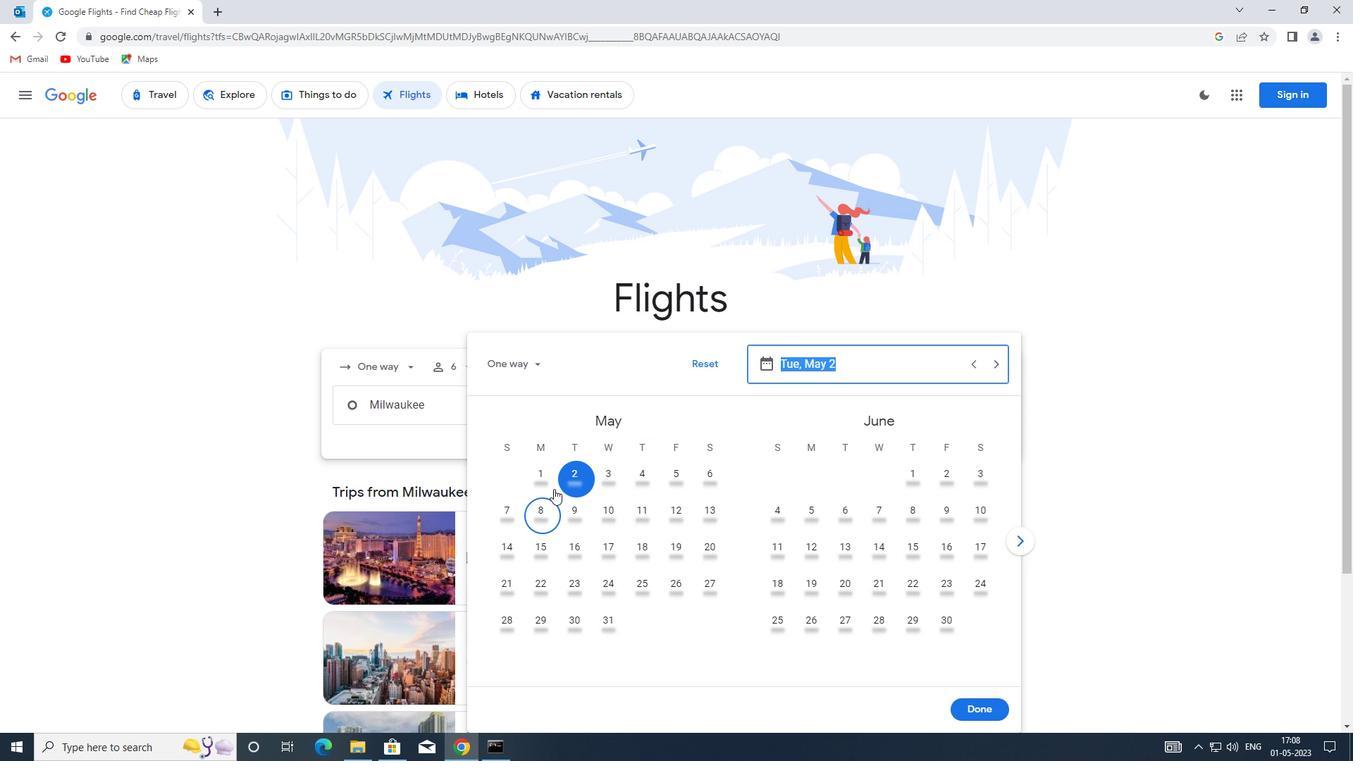 
Action: Mouse pressed left at (573, 479)
Screenshot: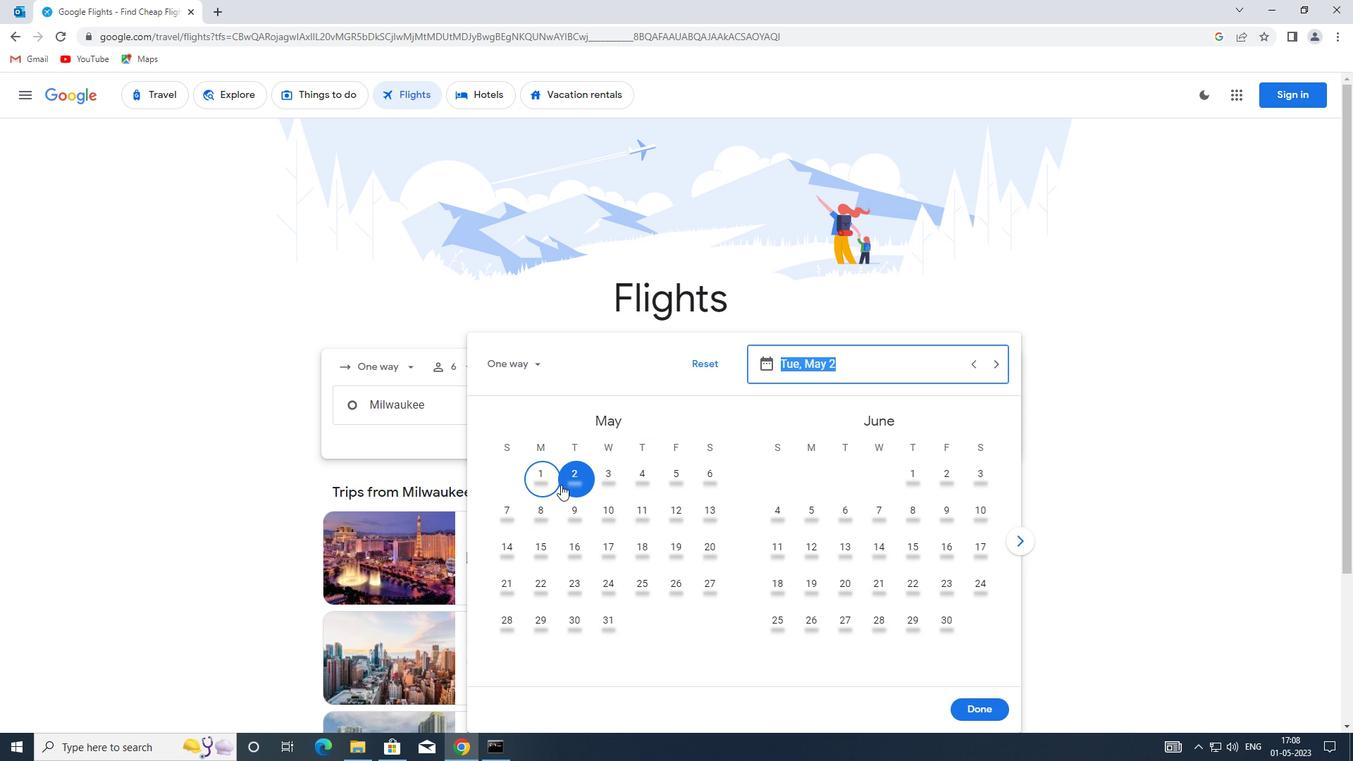 
Action: Mouse moved to (981, 713)
Screenshot: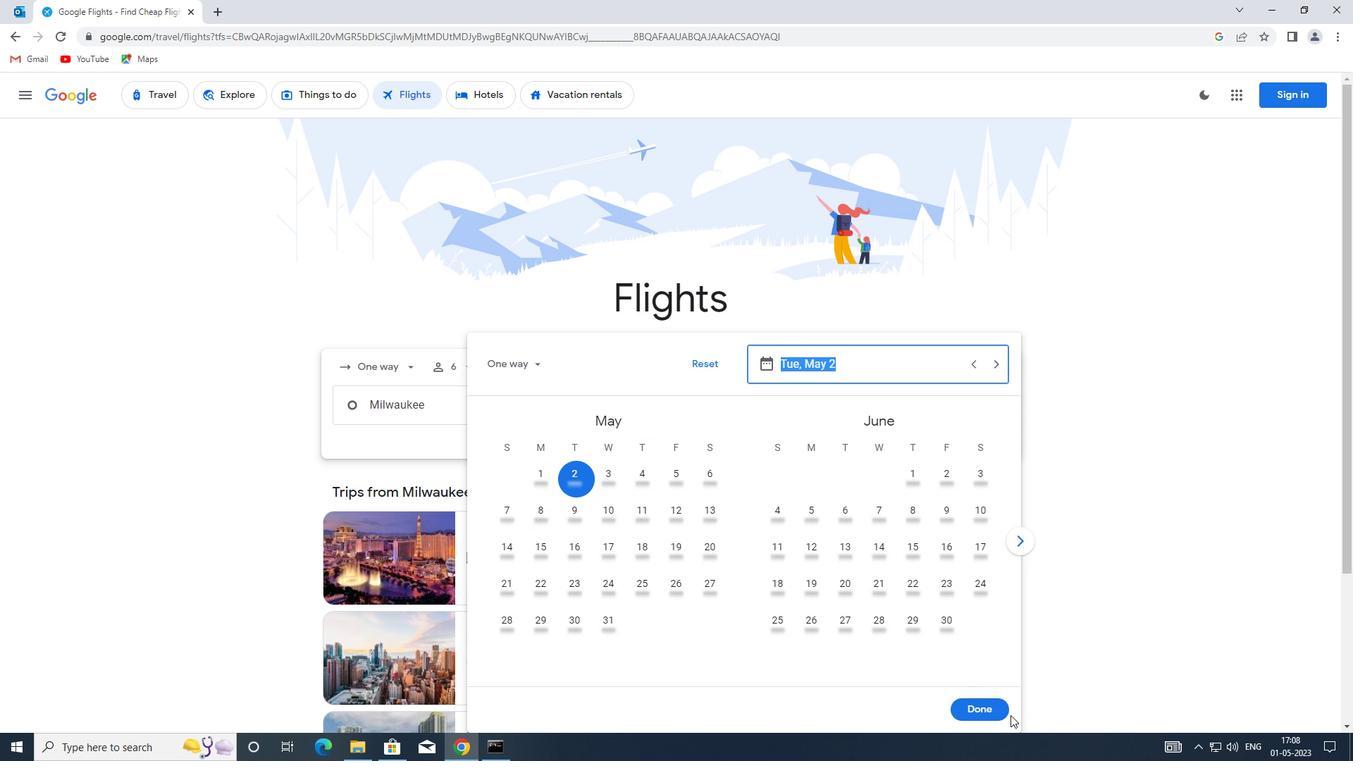 
Action: Mouse pressed left at (981, 713)
Screenshot: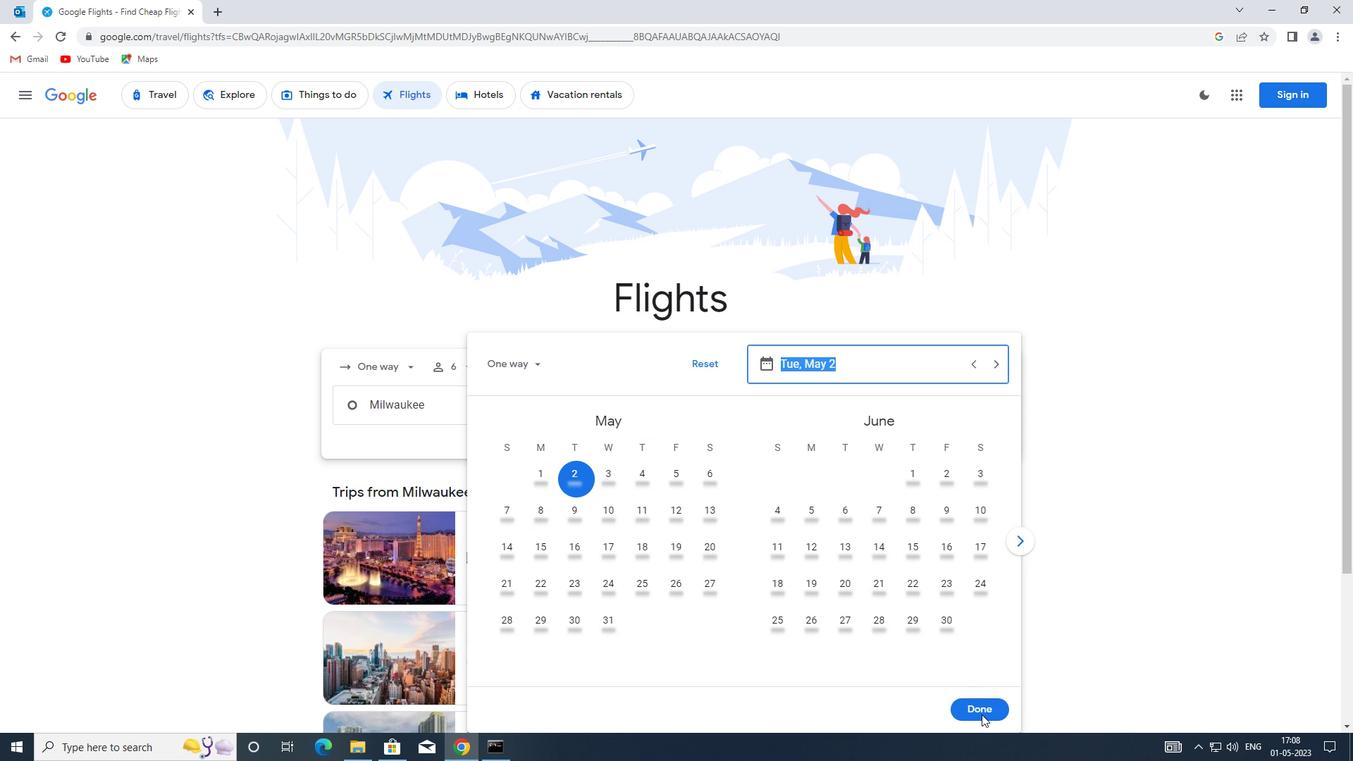 
Action: Mouse moved to (684, 454)
Screenshot: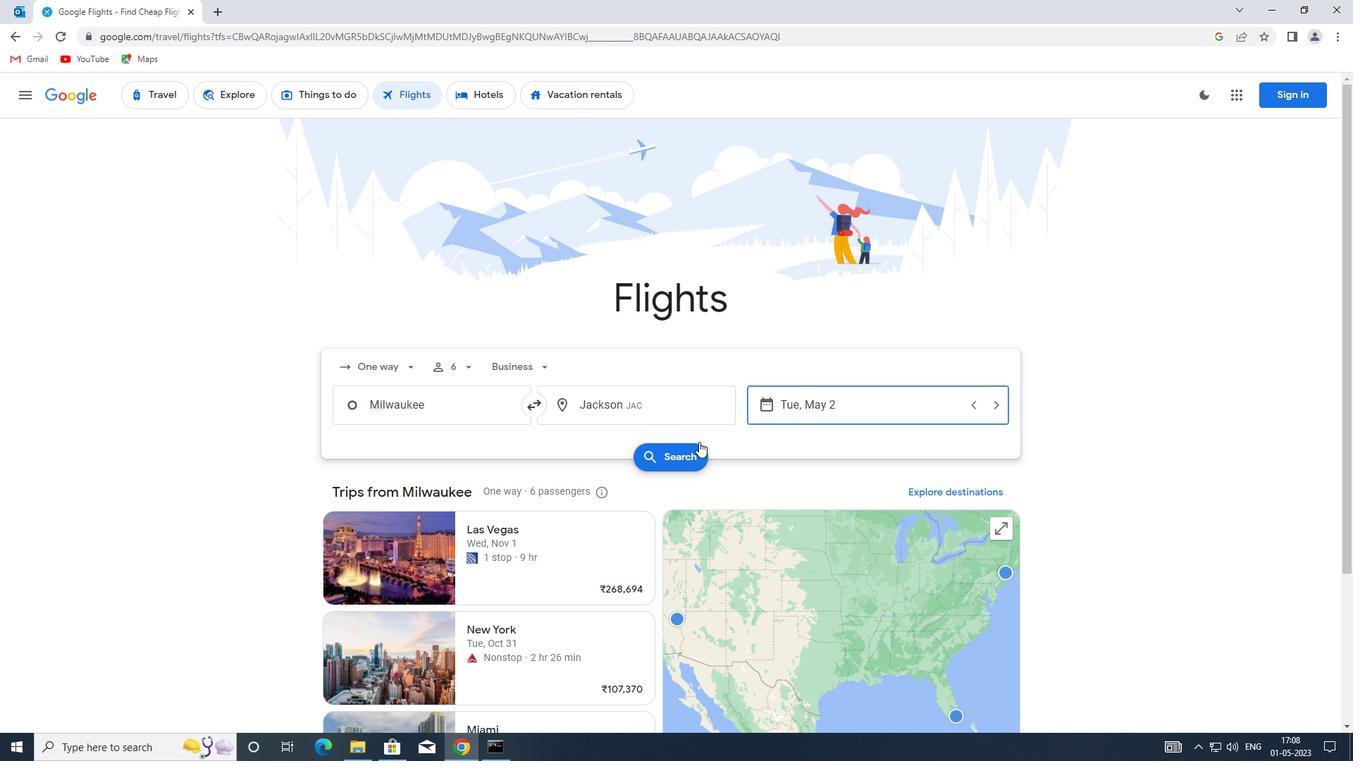 
Action: Mouse pressed left at (684, 454)
Screenshot: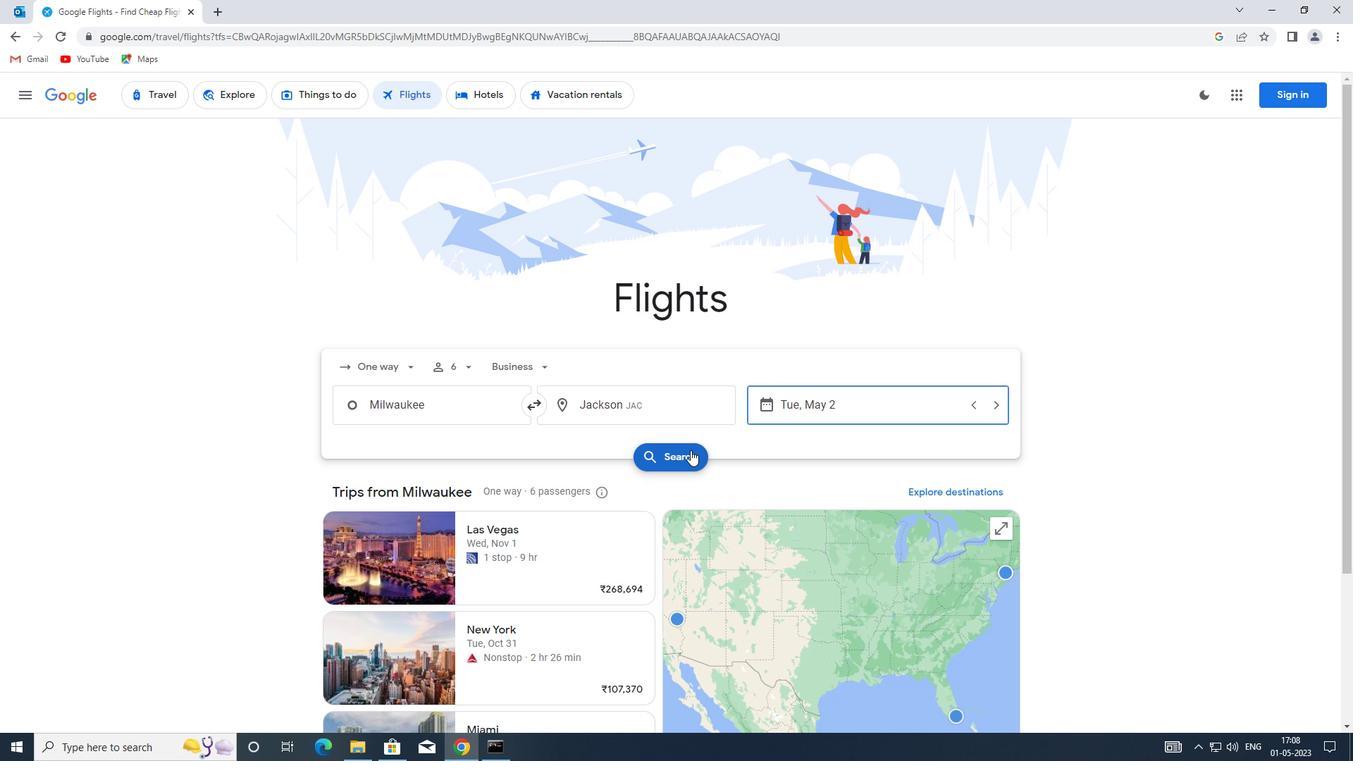 
Action: Mouse moved to (687, 455)
Screenshot: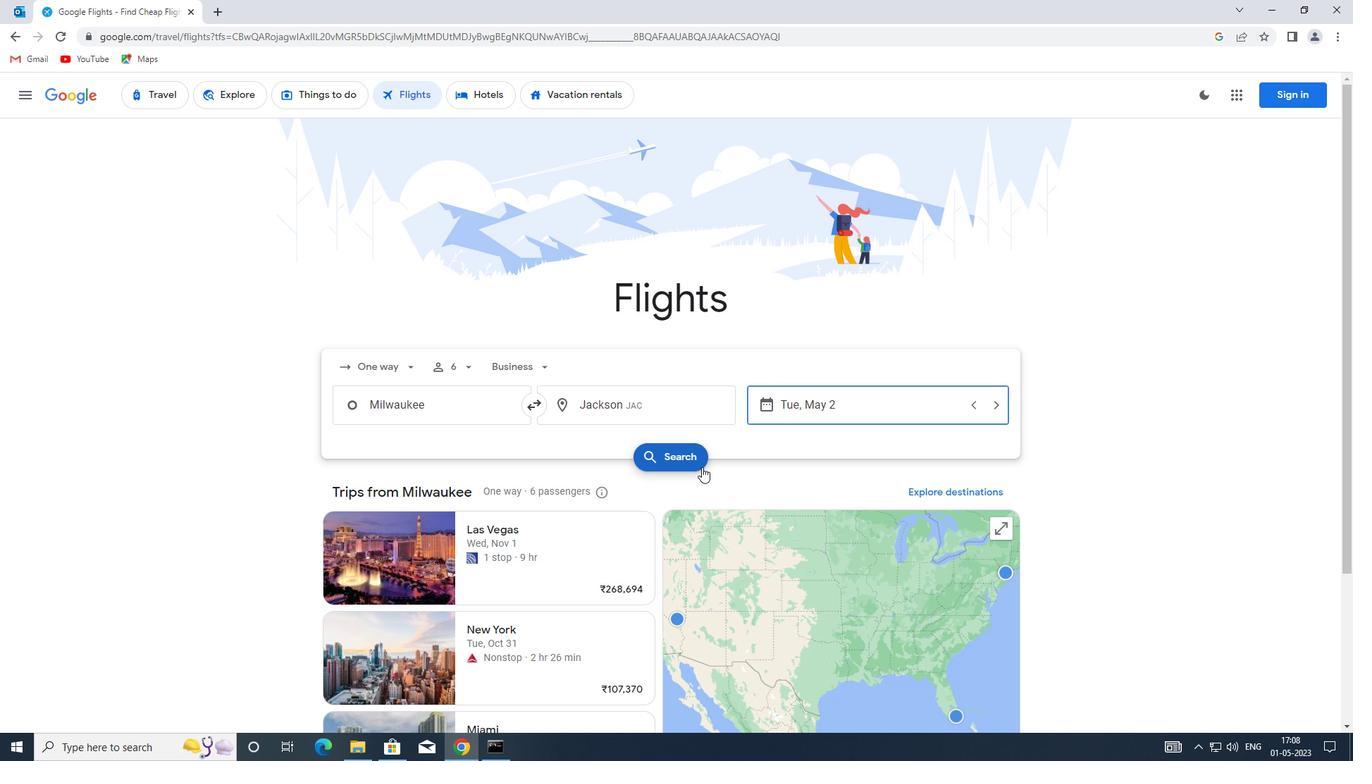 
Action: Mouse pressed left at (687, 455)
Screenshot: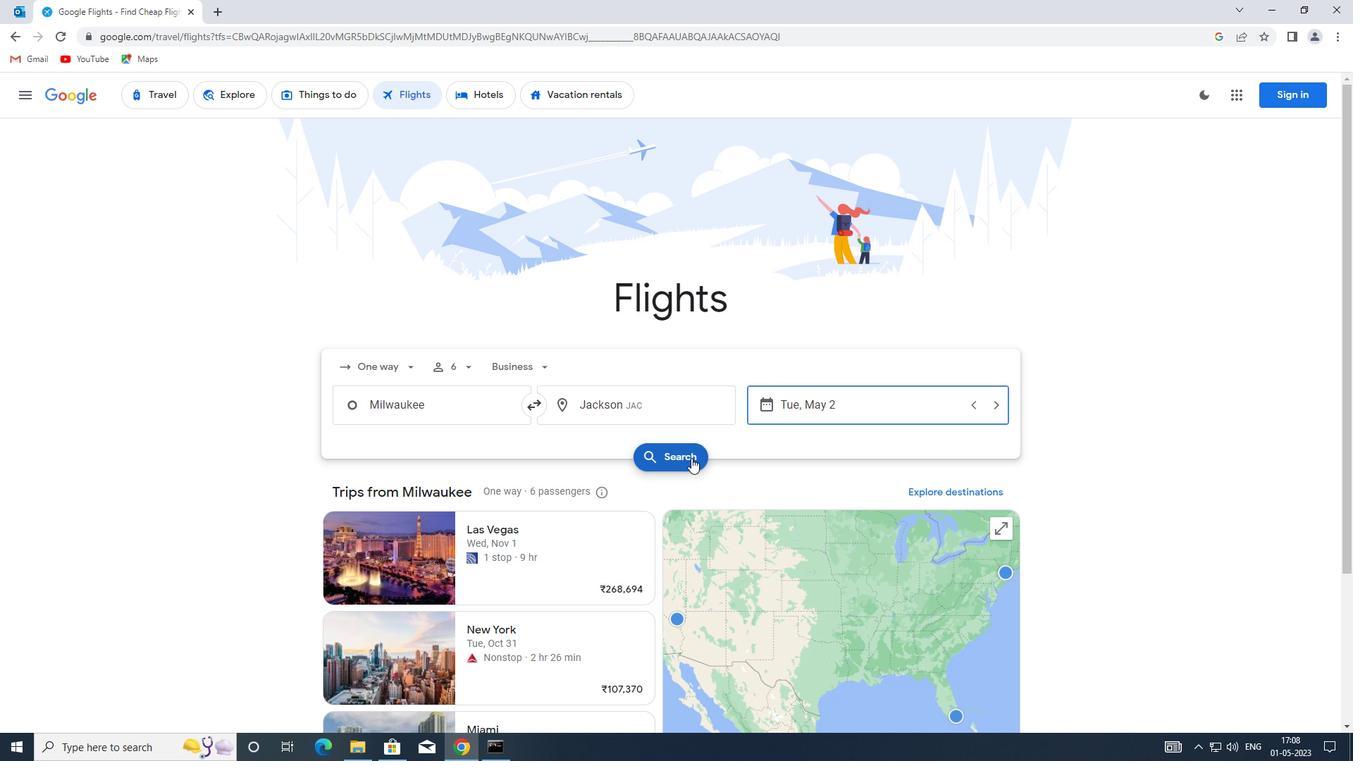 
Action: Mouse moved to (341, 228)
Screenshot: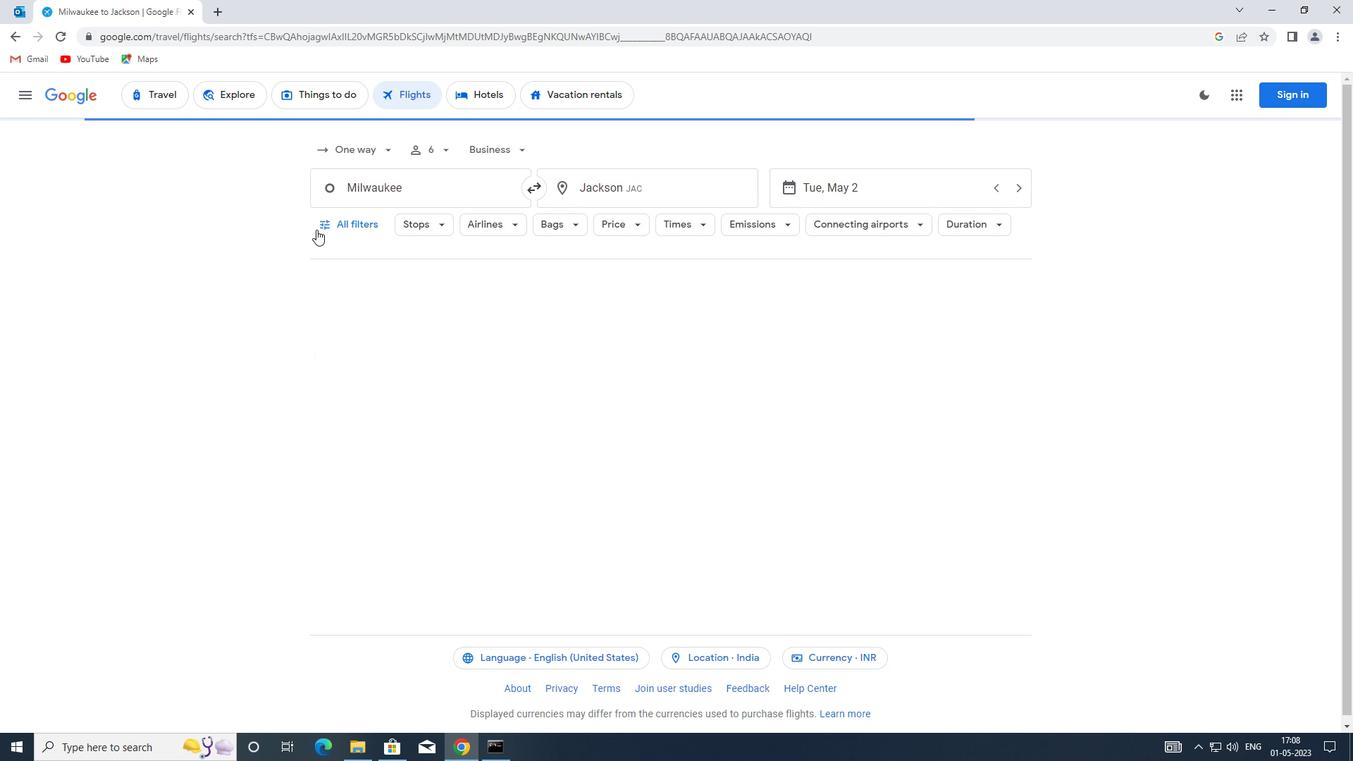 
Action: Mouse pressed left at (341, 228)
Screenshot: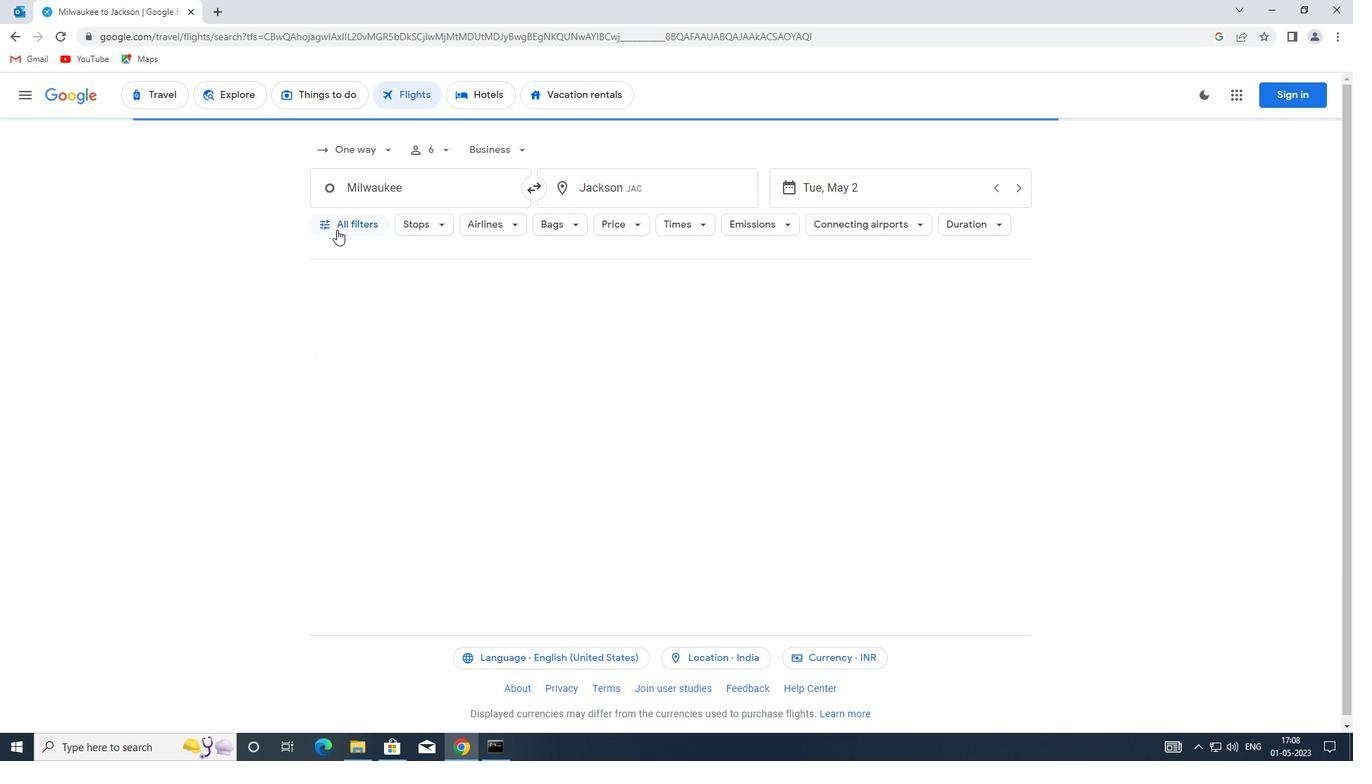 
Action: Mouse moved to (428, 394)
Screenshot: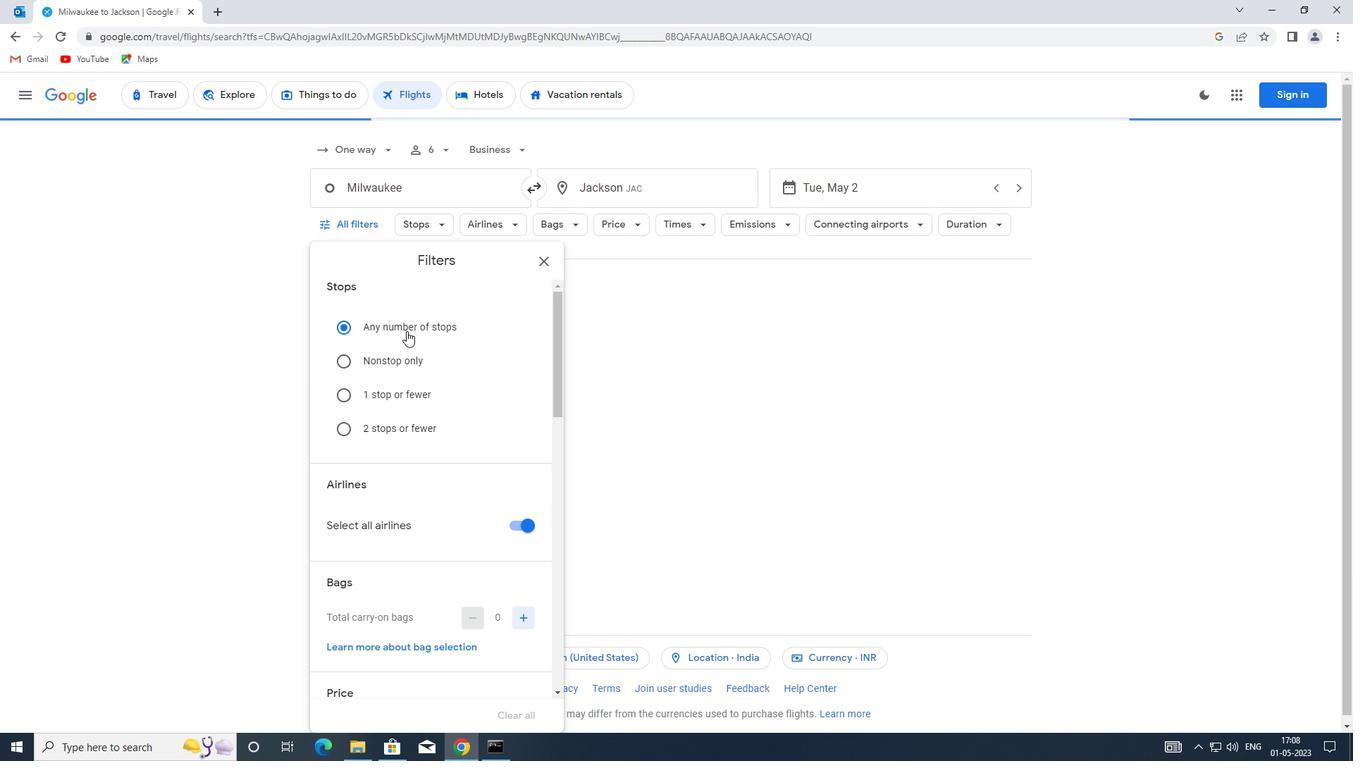 
Action: Mouse scrolled (428, 393) with delta (0, 0)
Screenshot: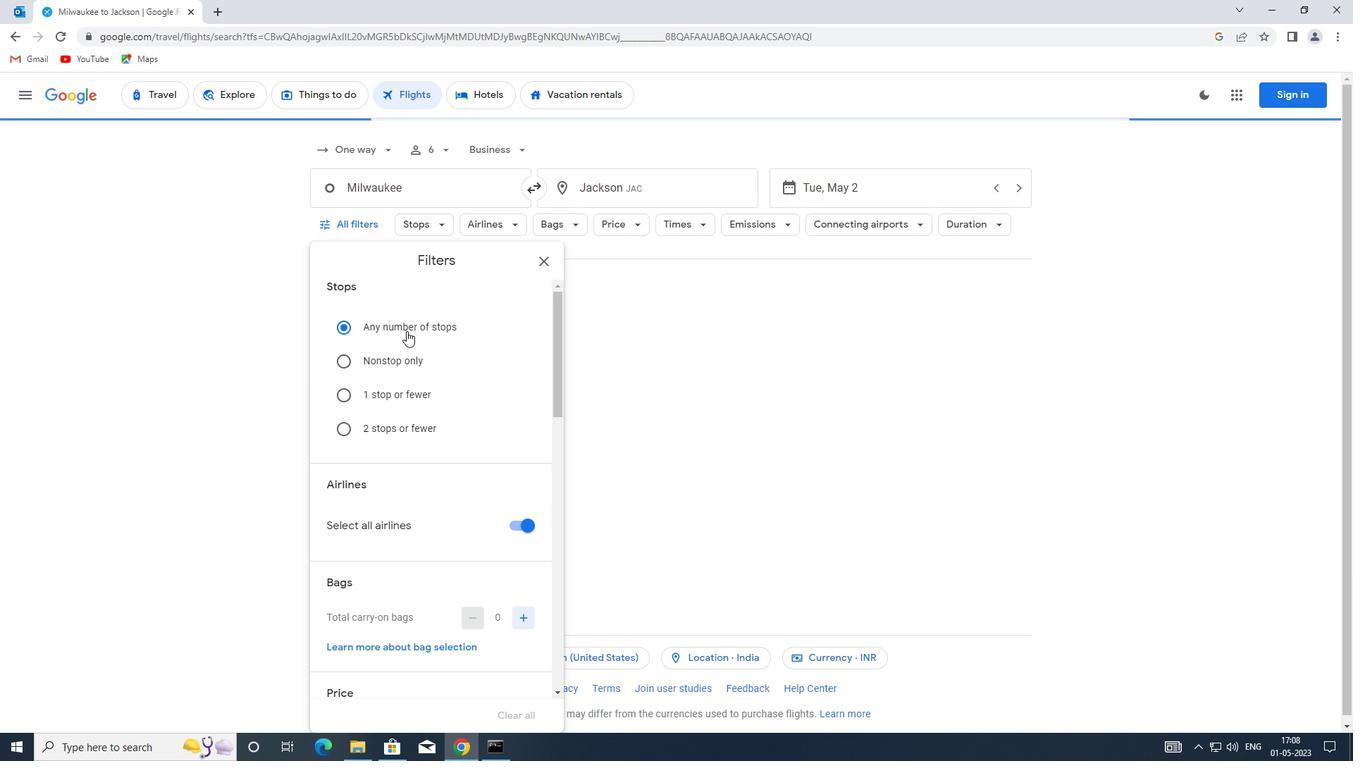 
Action: Mouse moved to (428, 396)
Screenshot: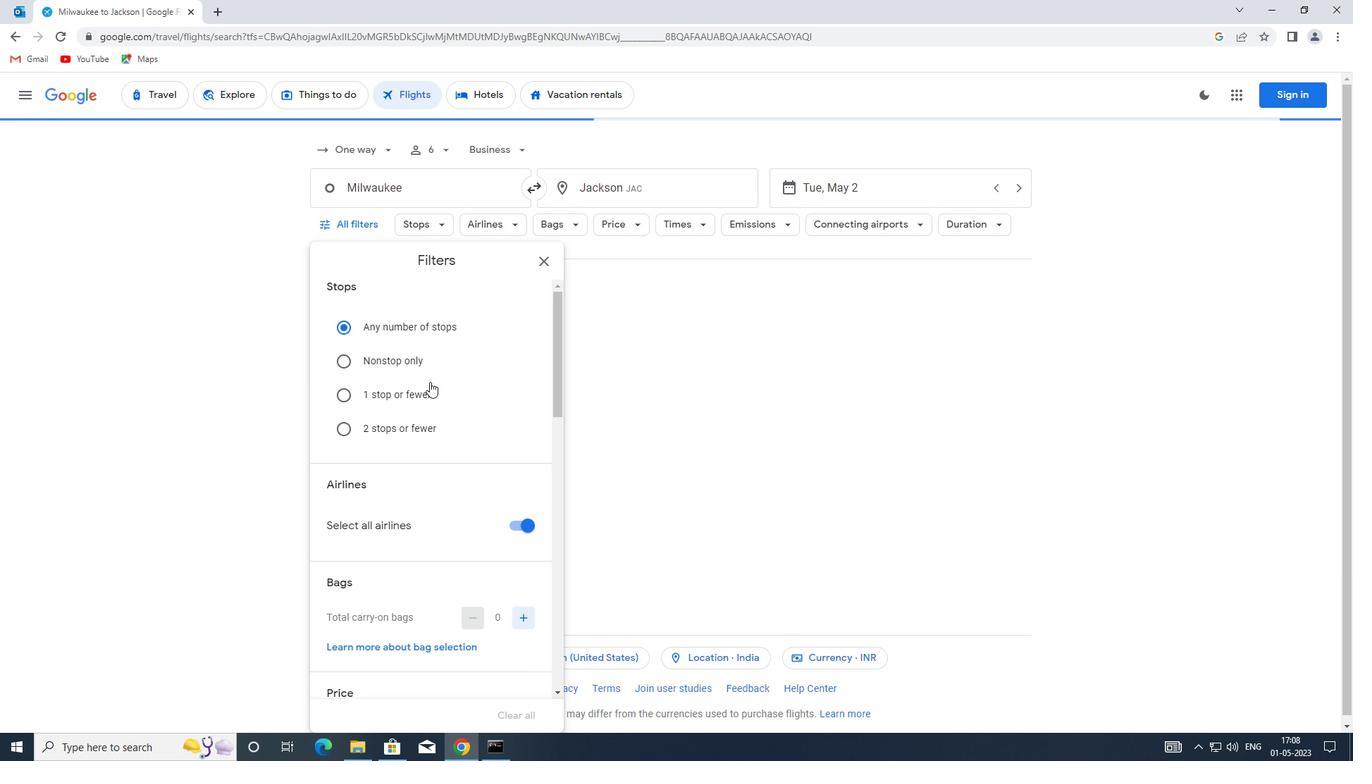 
Action: Mouse scrolled (428, 396) with delta (0, 0)
Screenshot: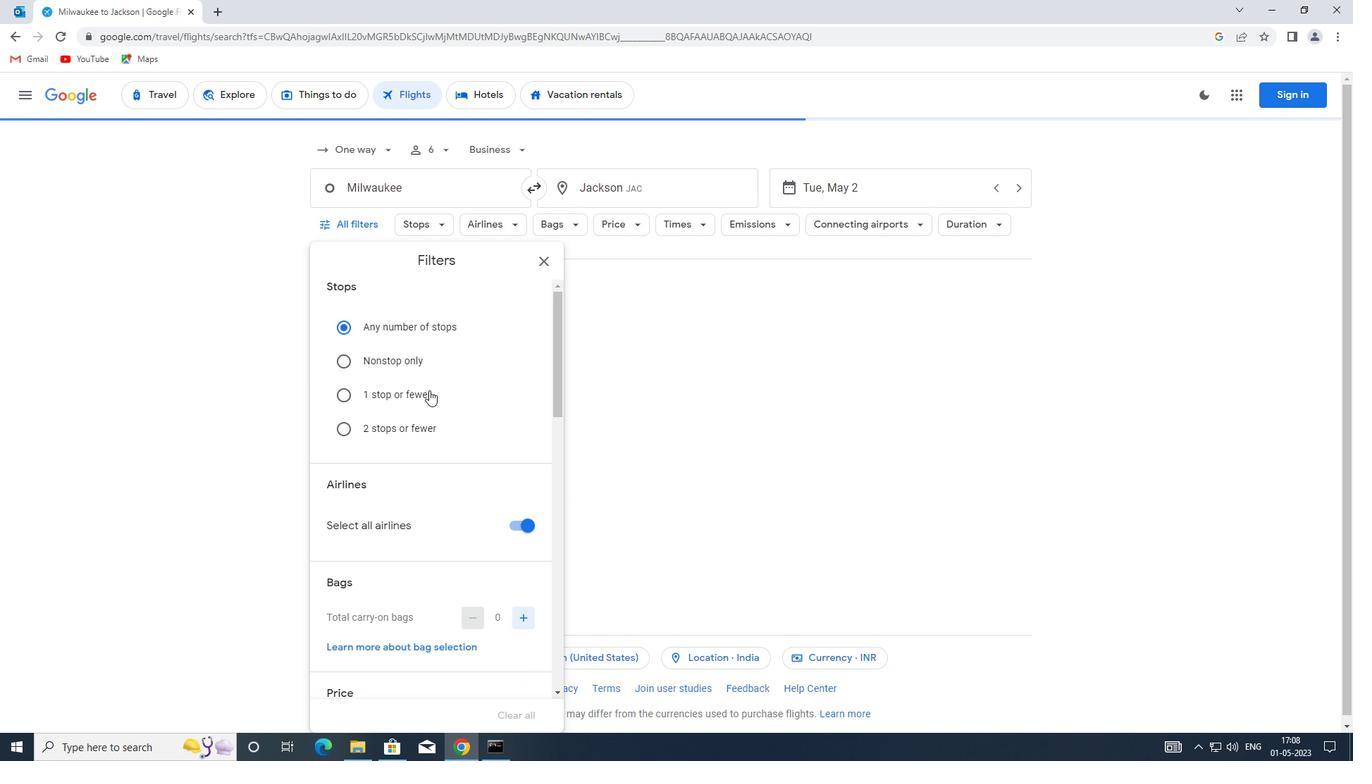 
Action: Mouse moved to (520, 381)
Screenshot: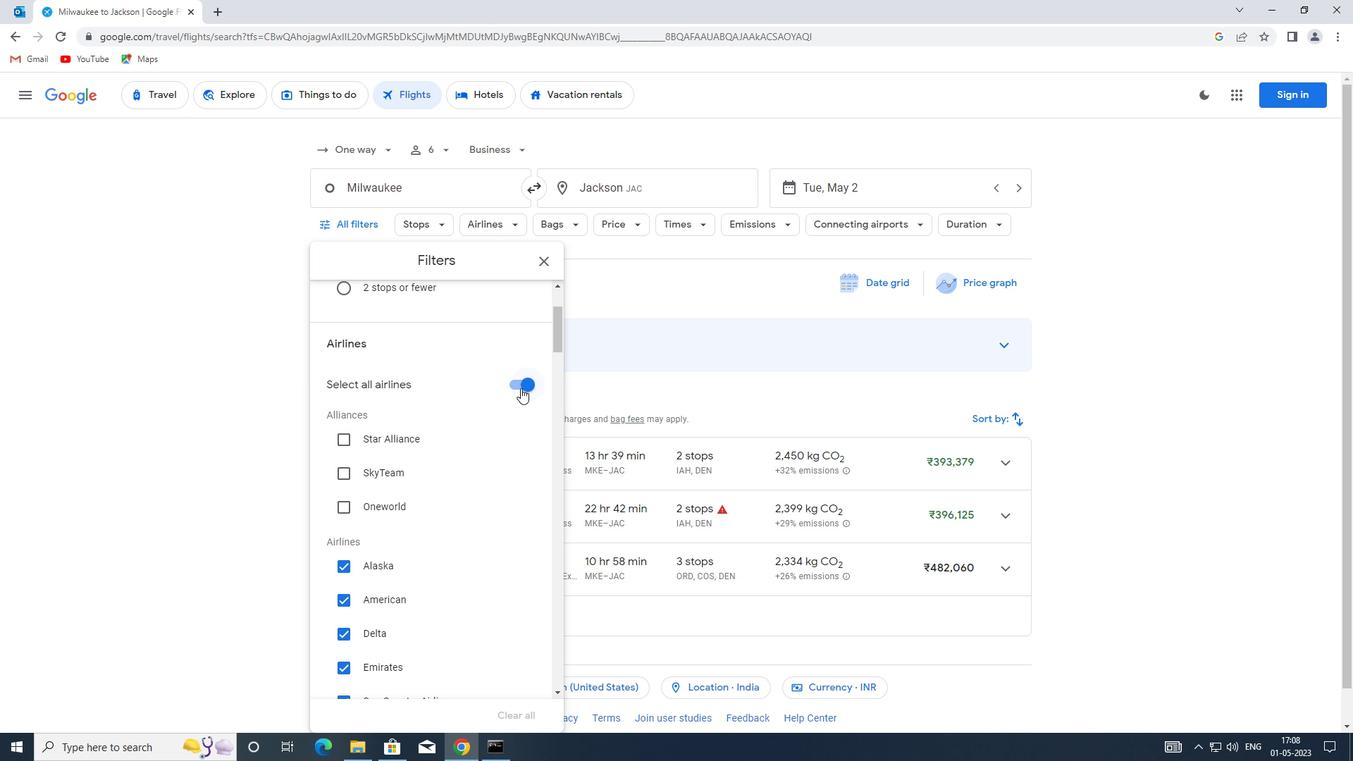 
Action: Mouse pressed left at (520, 381)
Screenshot: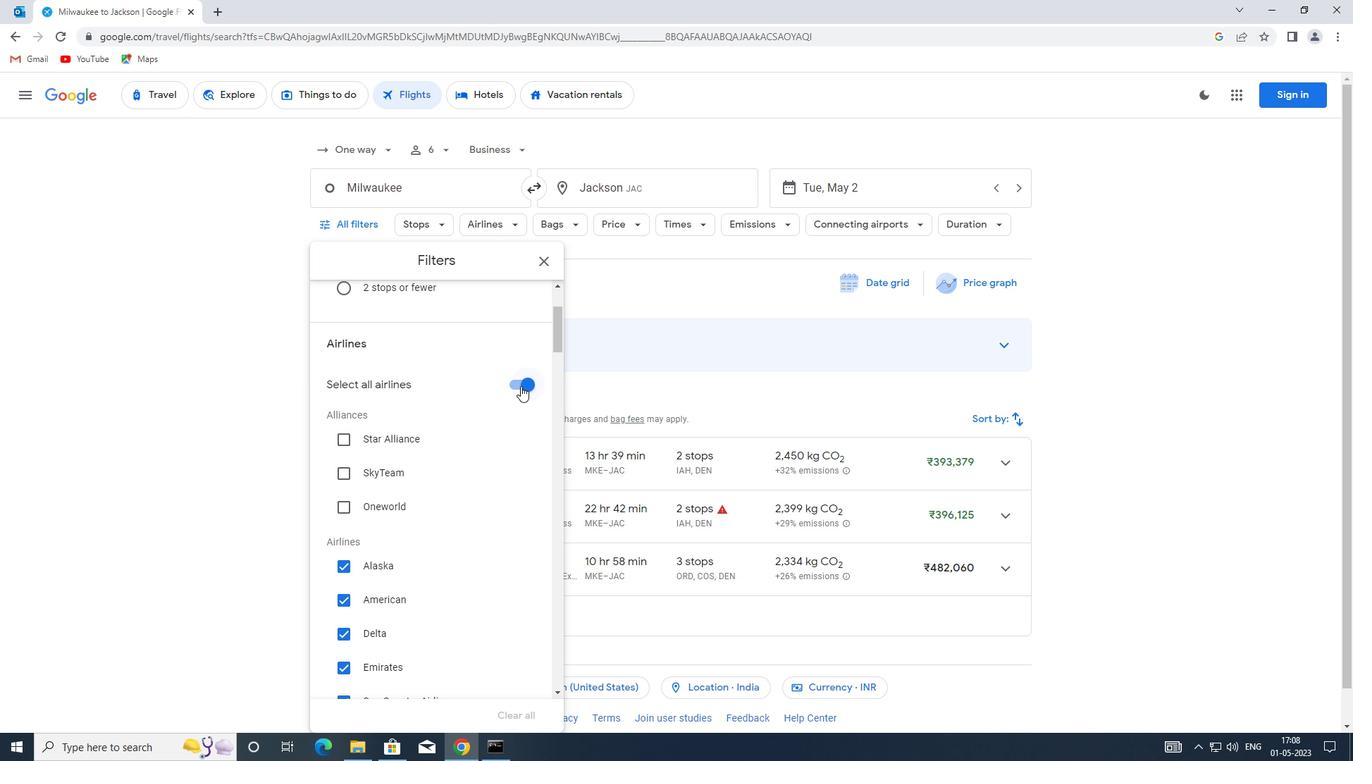 
Action: Mouse moved to (398, 494)
Screenshot: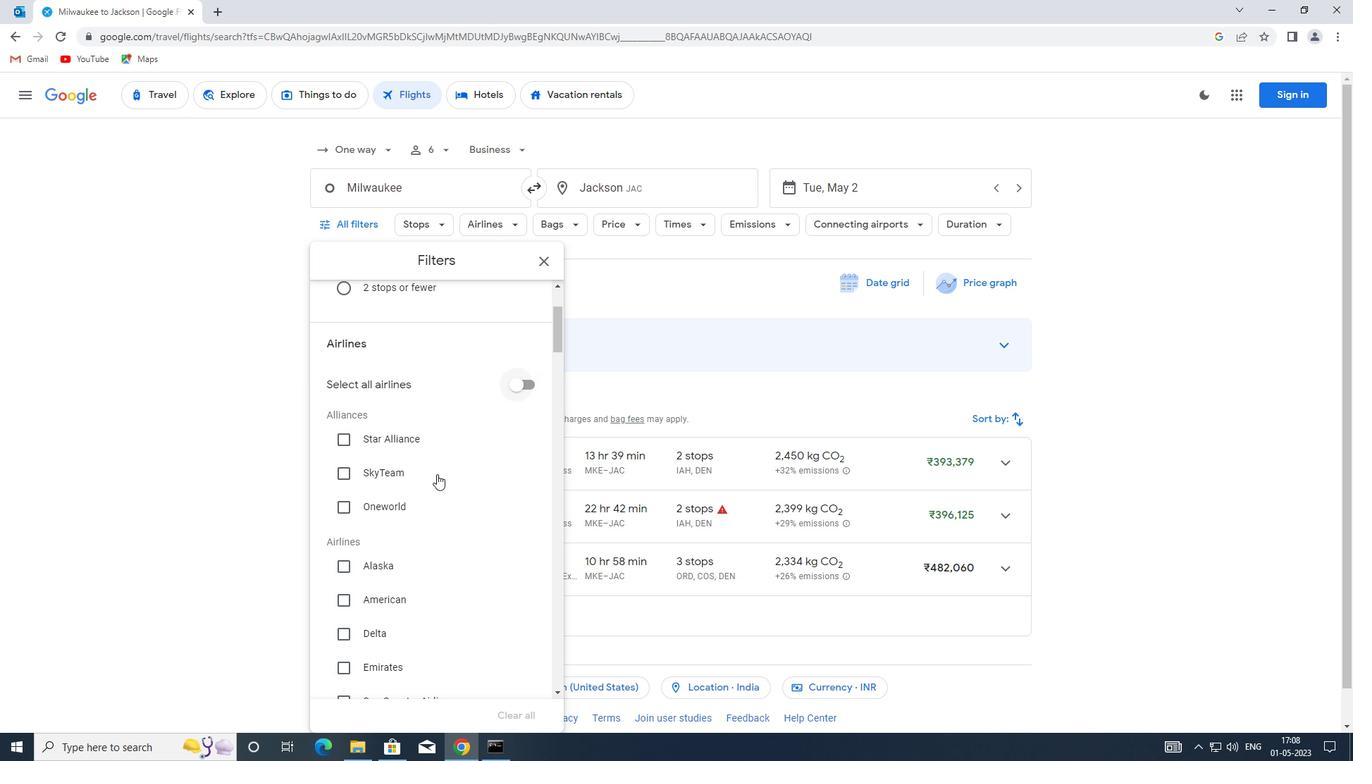 
Action: Mouse scrolled (398, 493) with delta (0, 0)
Screenshot: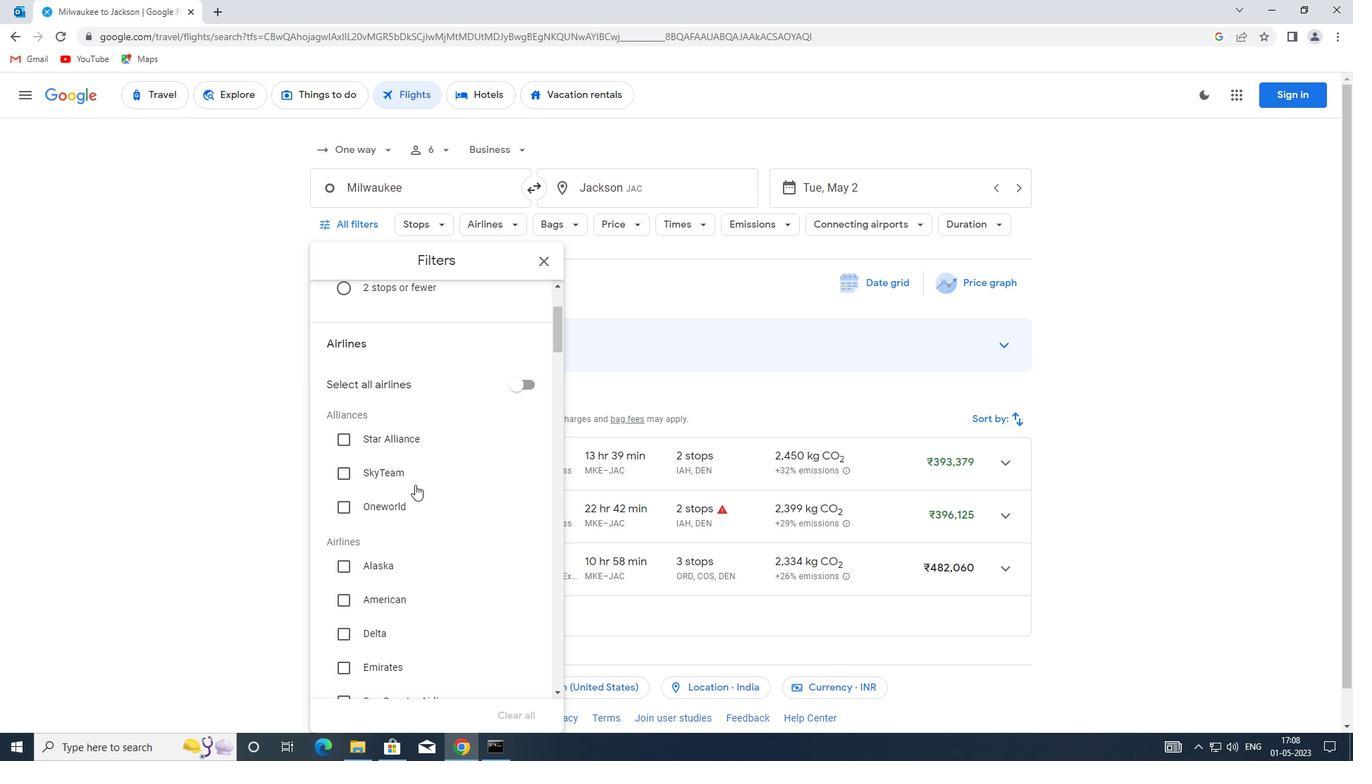 
Action: Mouse moved to (398, 496)
Screenshot: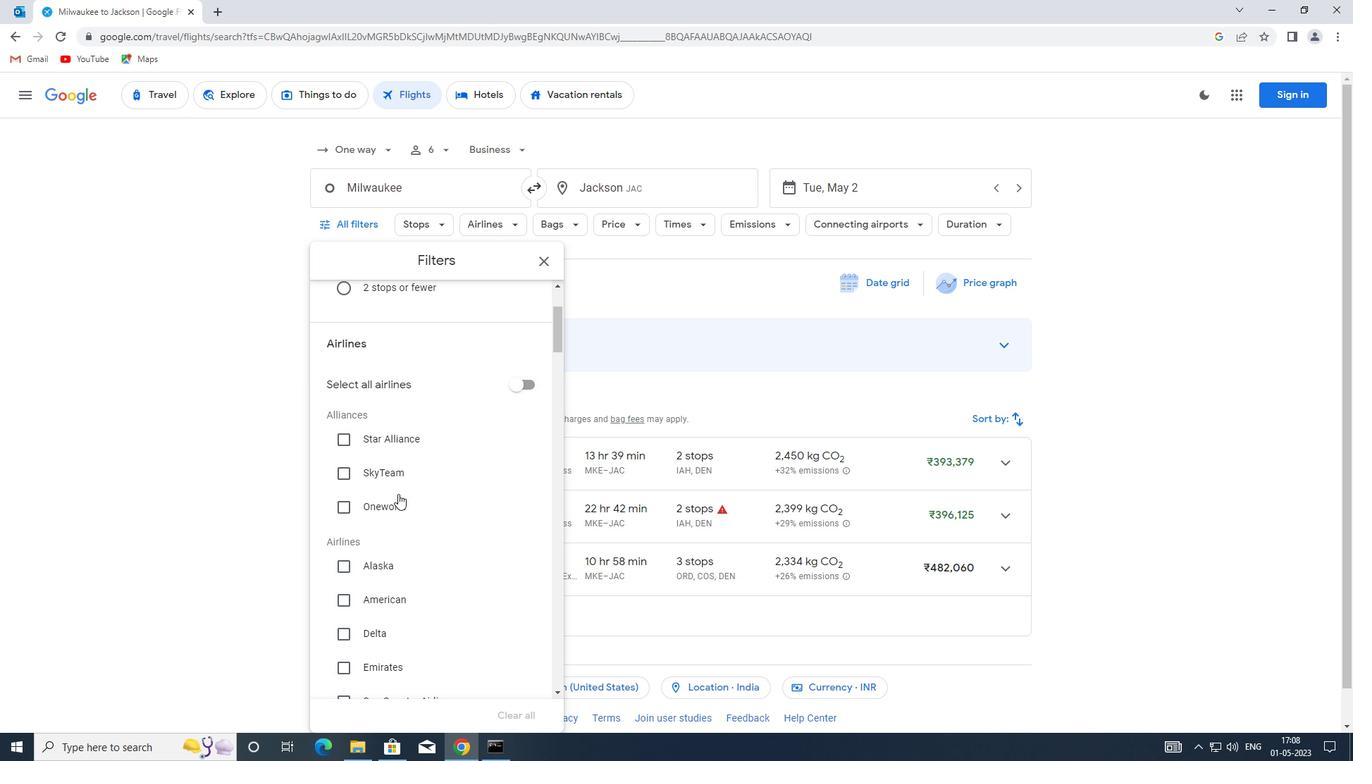 
Action: Mouse scrolled (398, 495) with delta (0, 0)
Screenshot: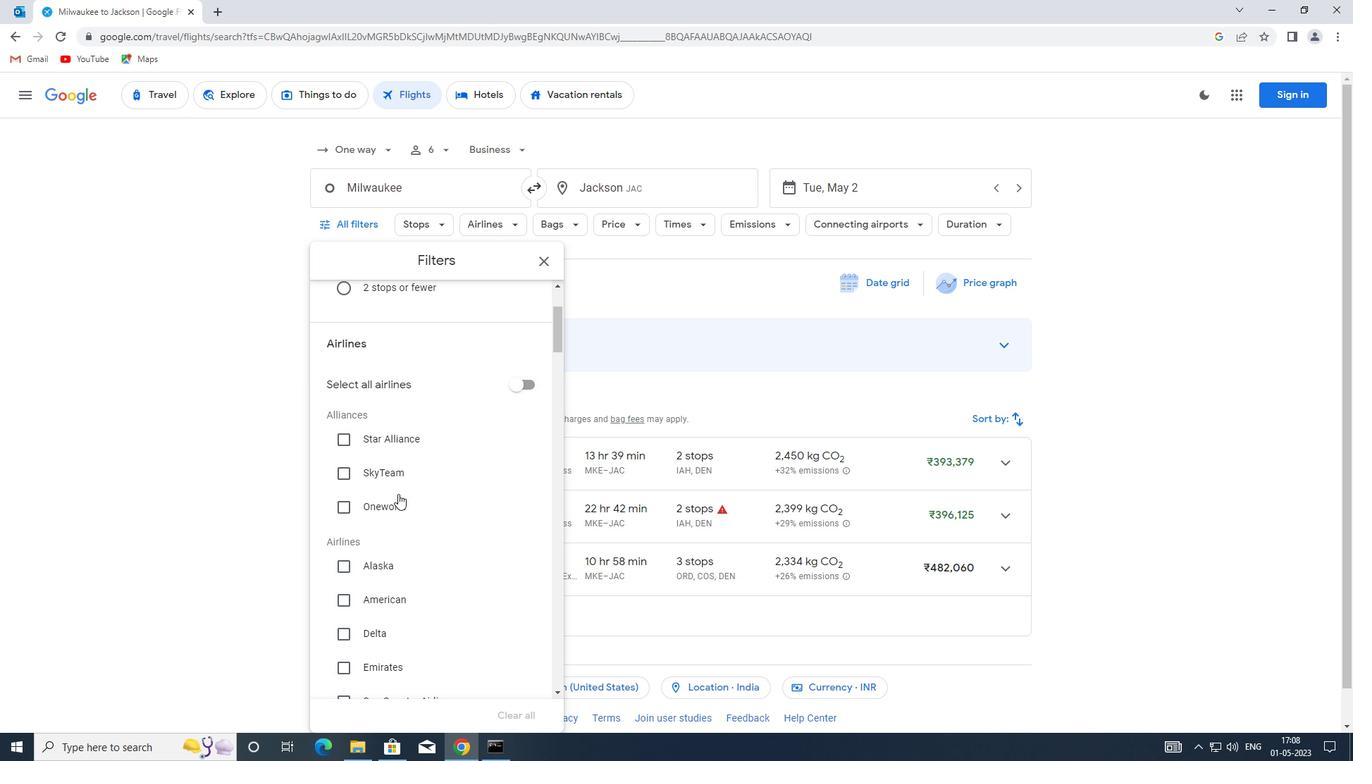 
Action: Mouse moved to (441, 454)
Screenshot: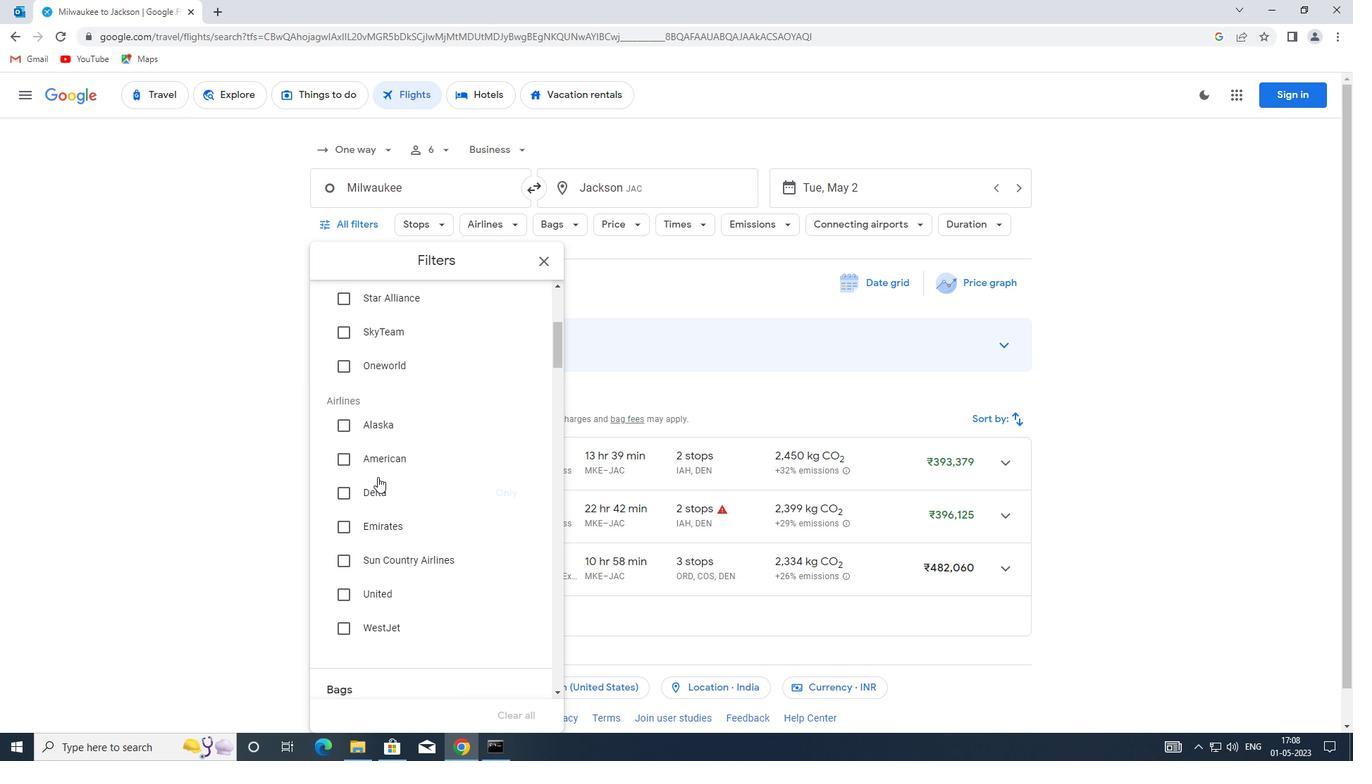 
Action: Mouse scrolled (441, 453) with delta (0, 0)
Screenshot: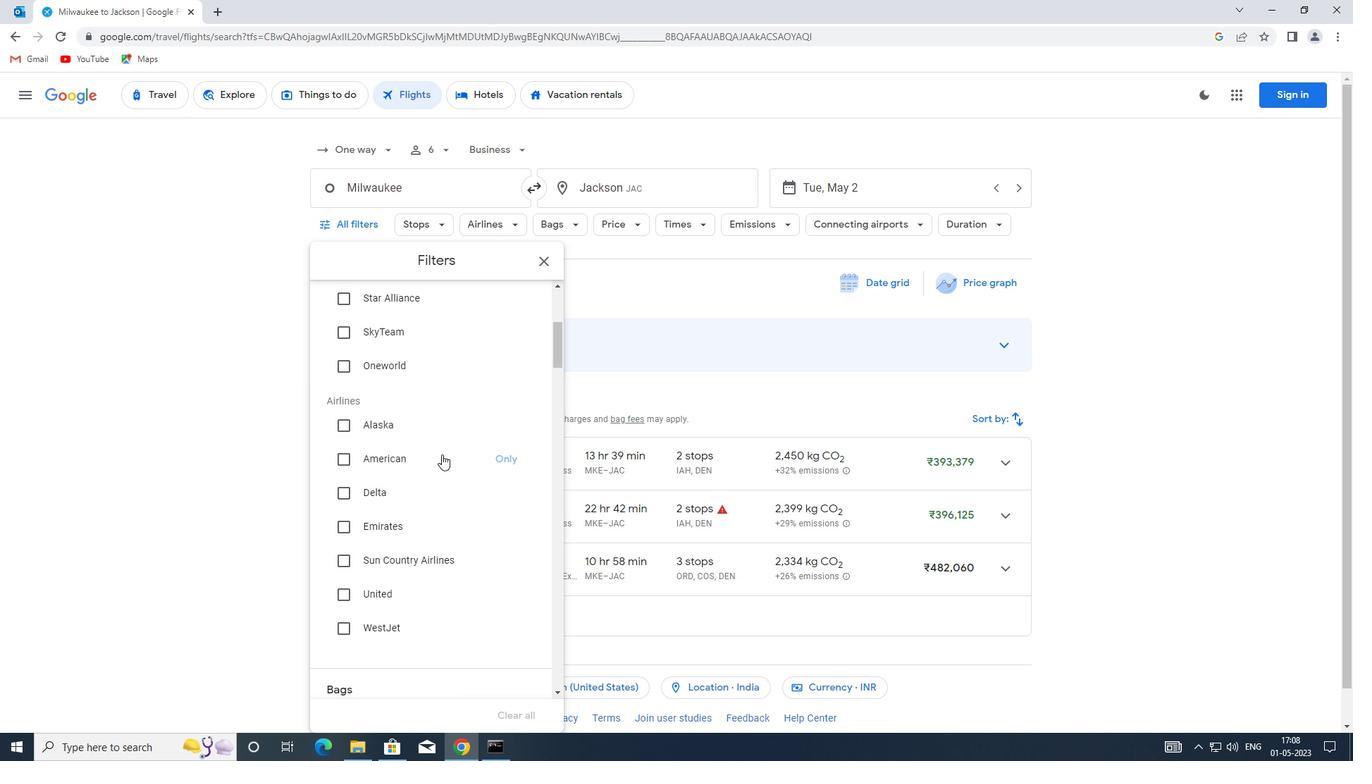 
Action: Mouse moved to (431, 474)
Screenshot: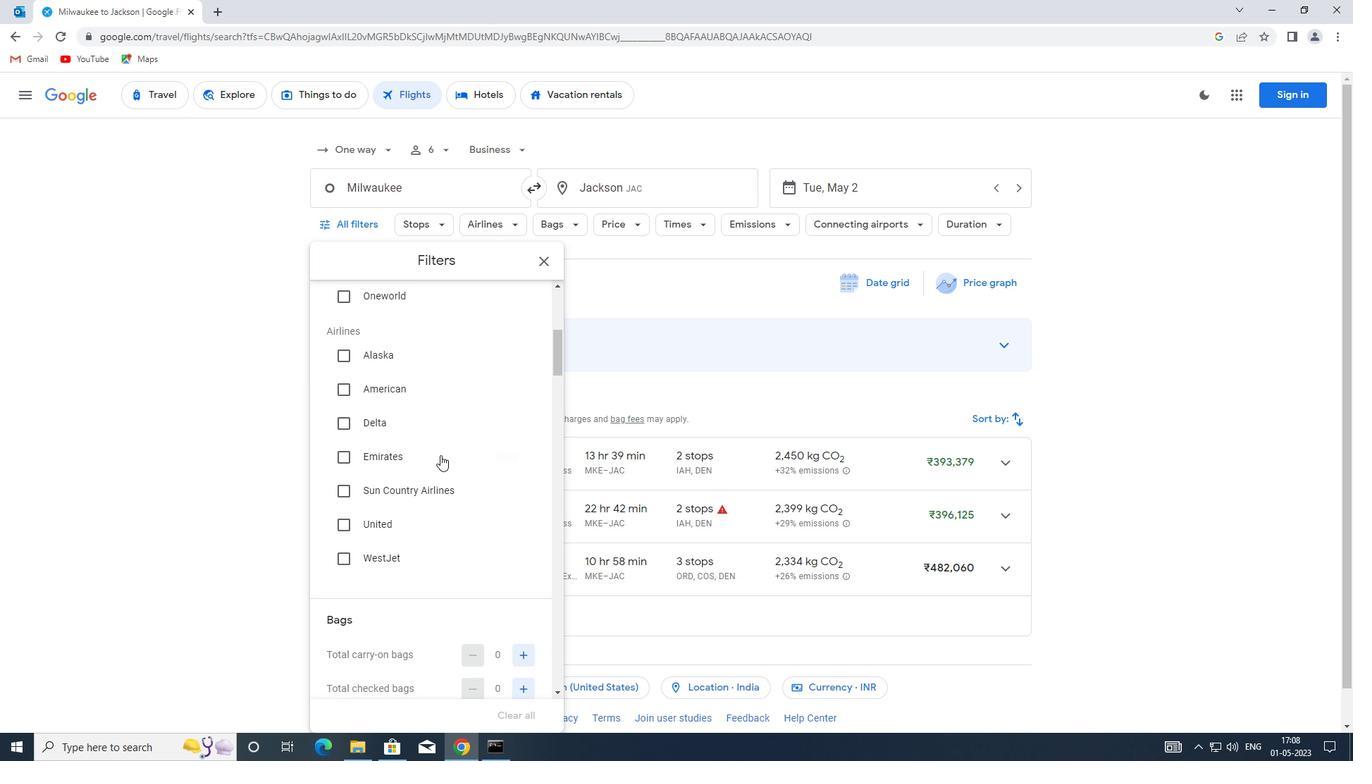 
Action: Mouse scrolled (431, 473) with delta (0, 0)
Screenshot: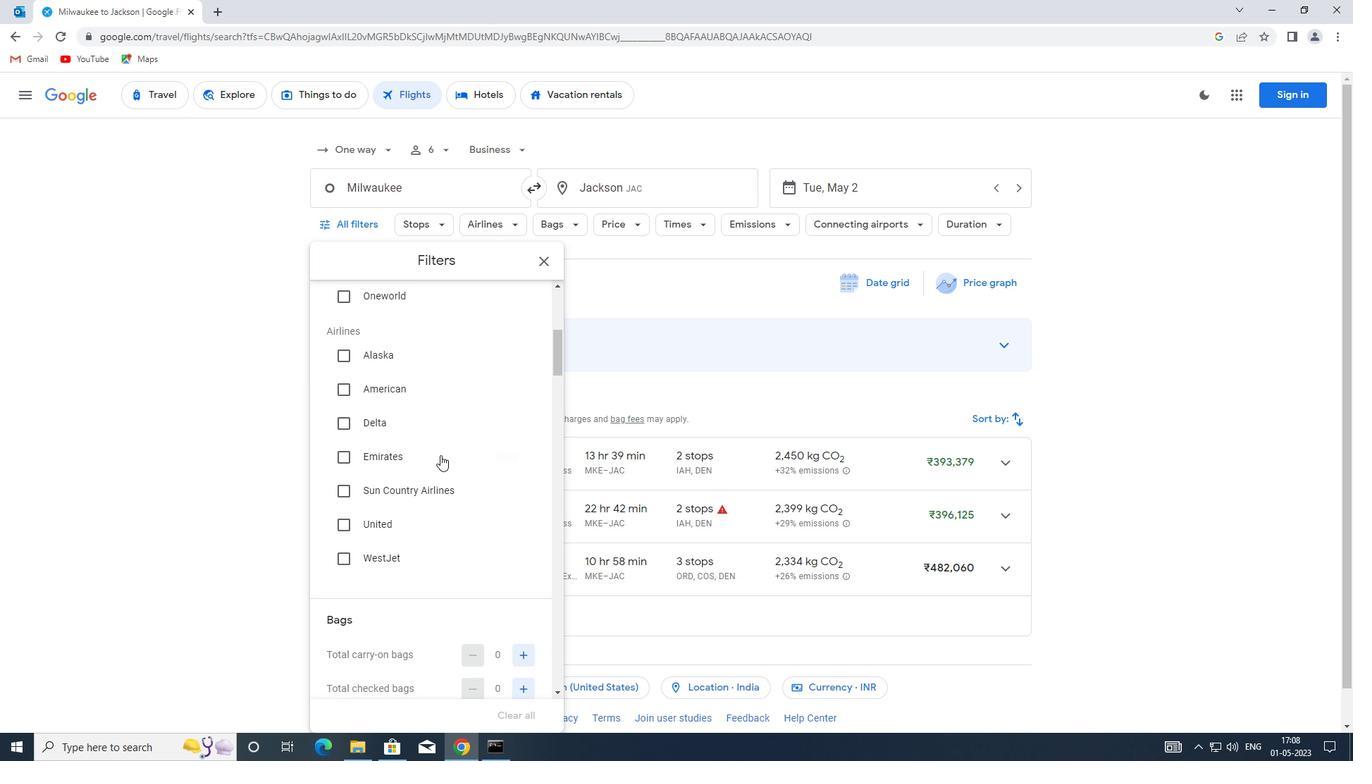 
Action: Mouse moved to (429, 475)
Screenshot: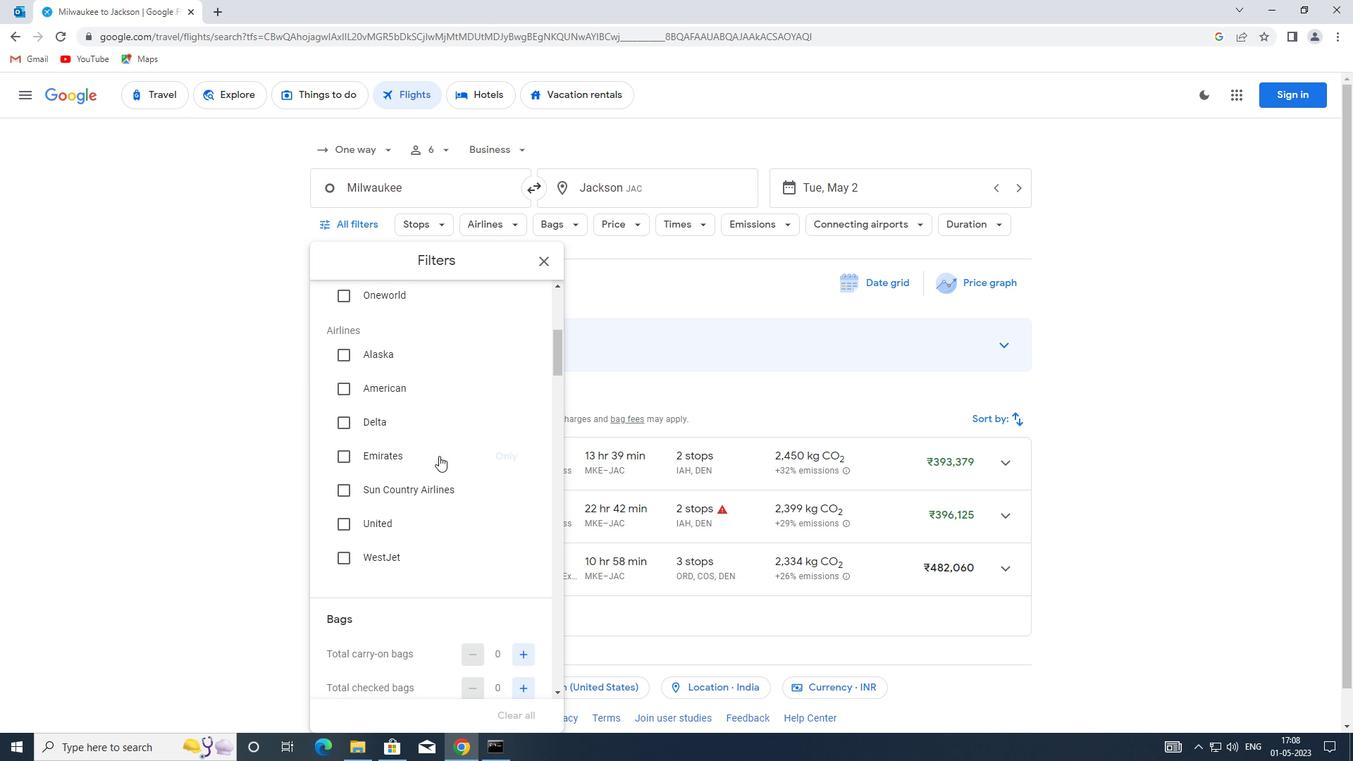 
Action: Mouse scrolled (429, 474) with delta (0, 0)
Screenshot: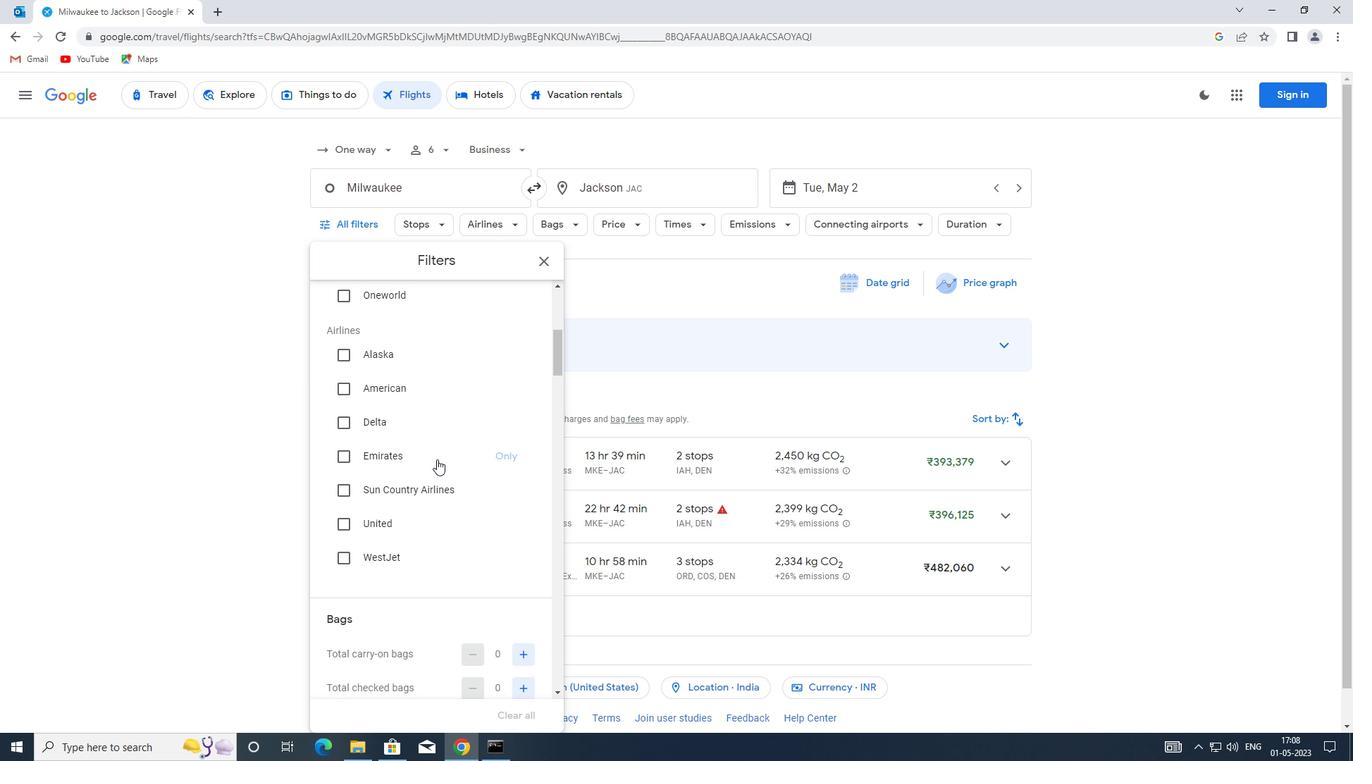 
Action: Mouse moved to (518, 515)
Screenshot: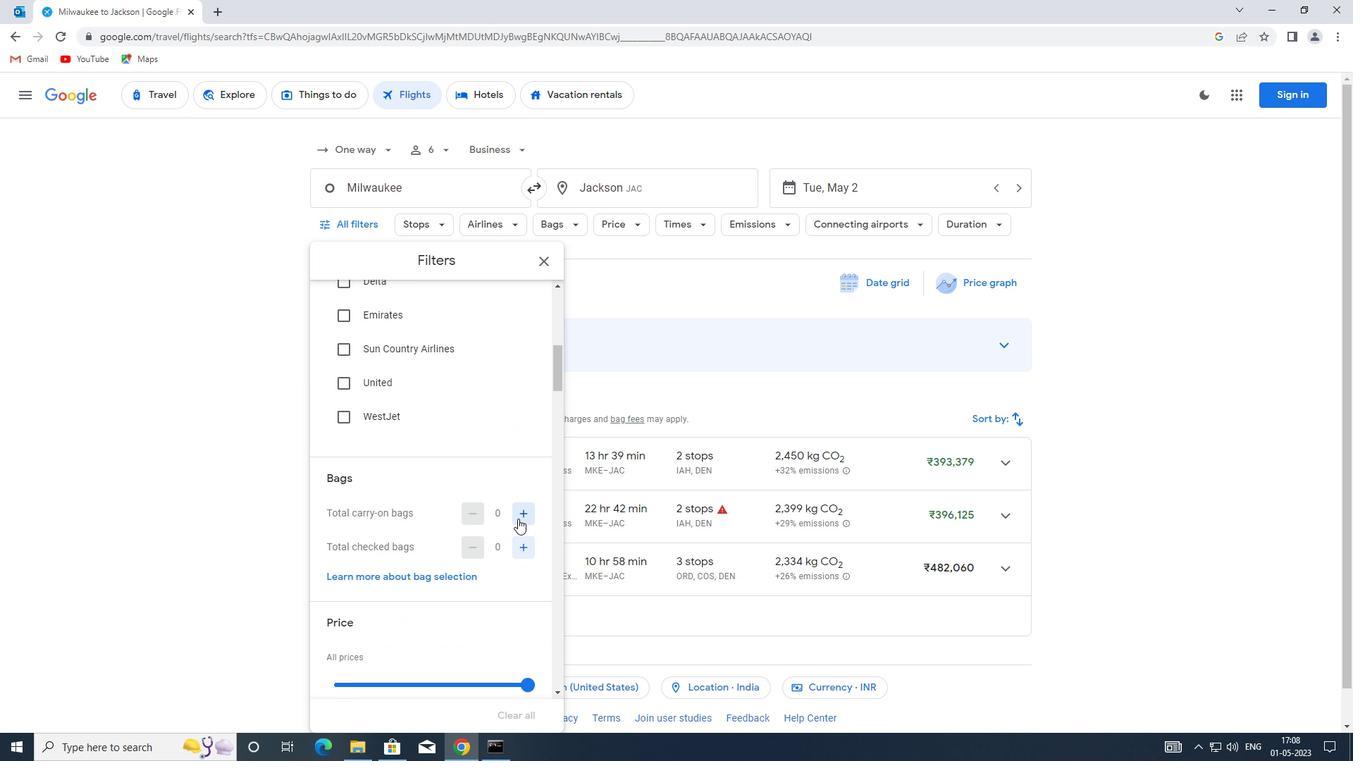 
Action: Mouse pressed left at (518, 515)
Screenshot: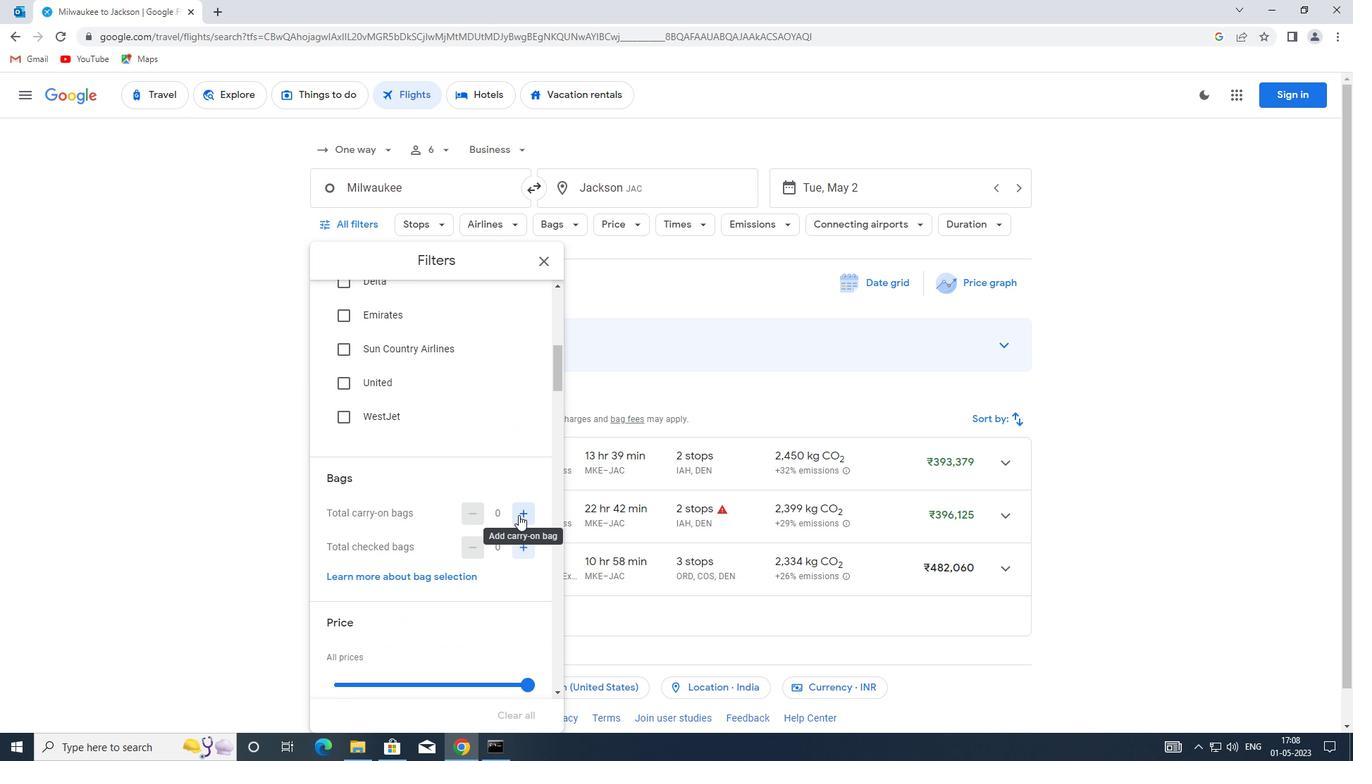 
Action: Mouse moved to (442, 498)
Screenshot: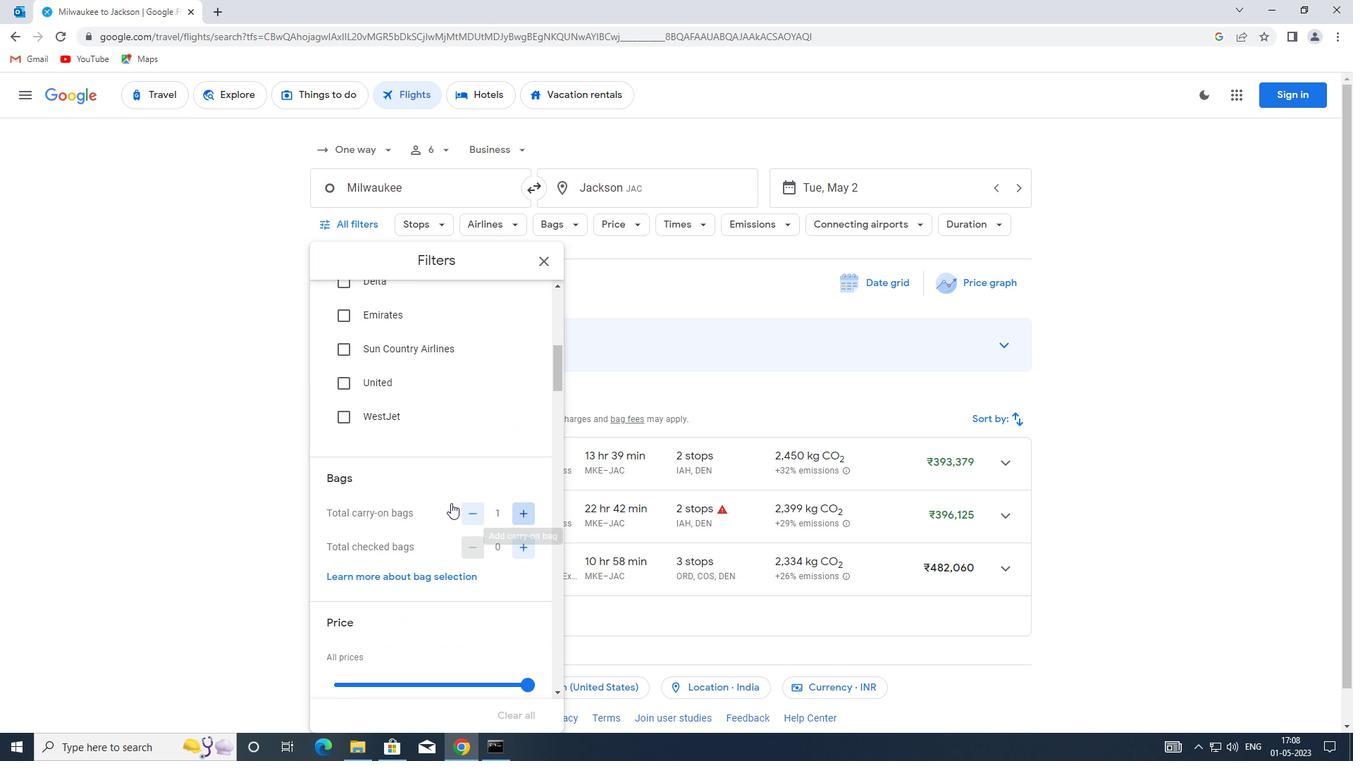 
Action: Mouse scrolled (442, 497) with delta (0, 0)
Screenshot: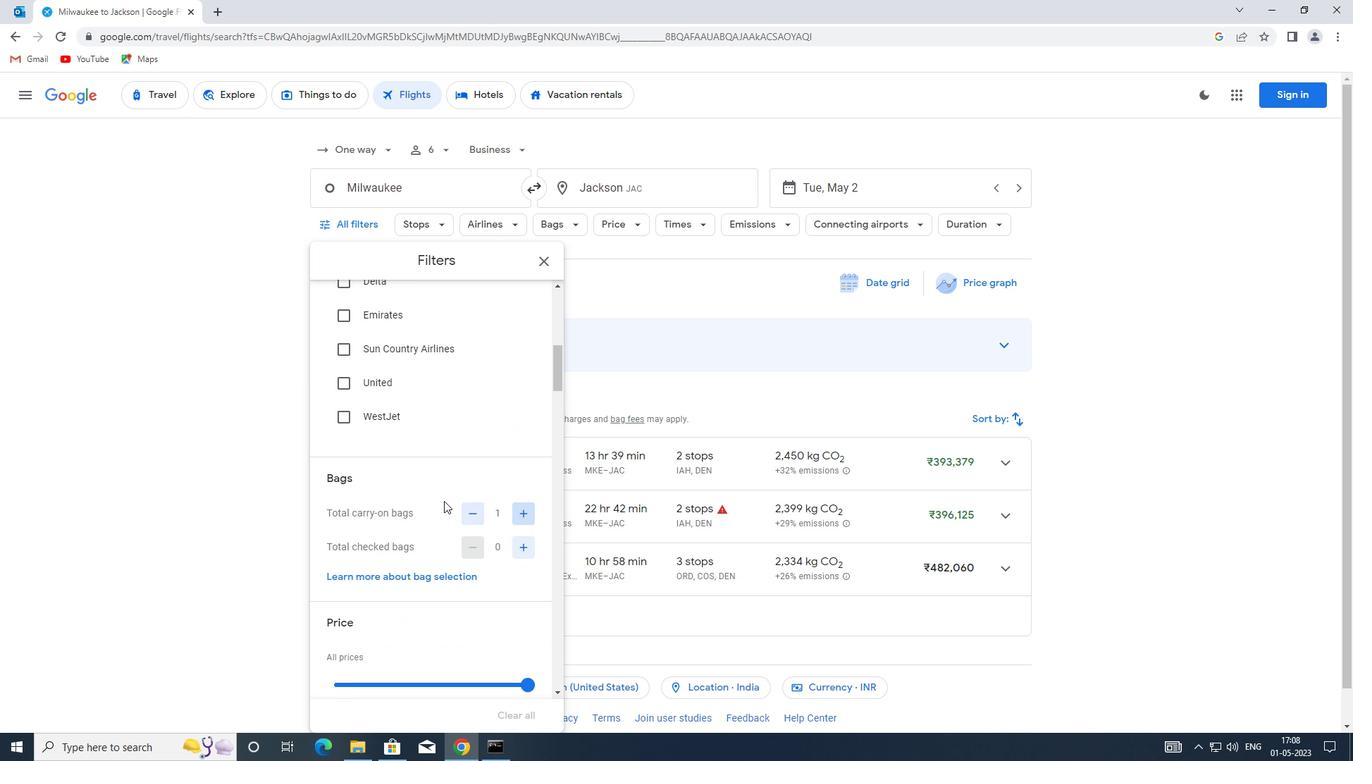 
Action: Mouse scrolled (442, 497) with delta (0, 0)
Screenshot: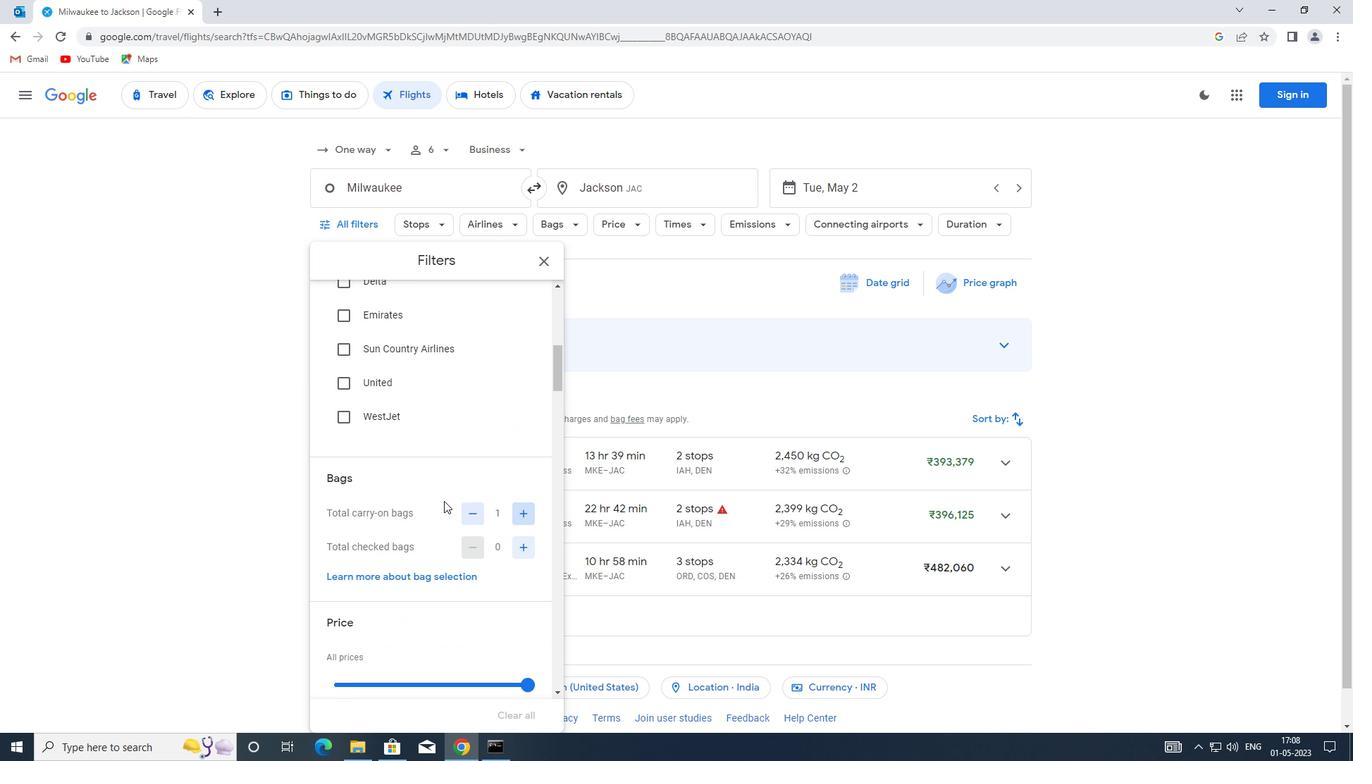 
Action: Mouse moved to (527, 402)
Screenshot: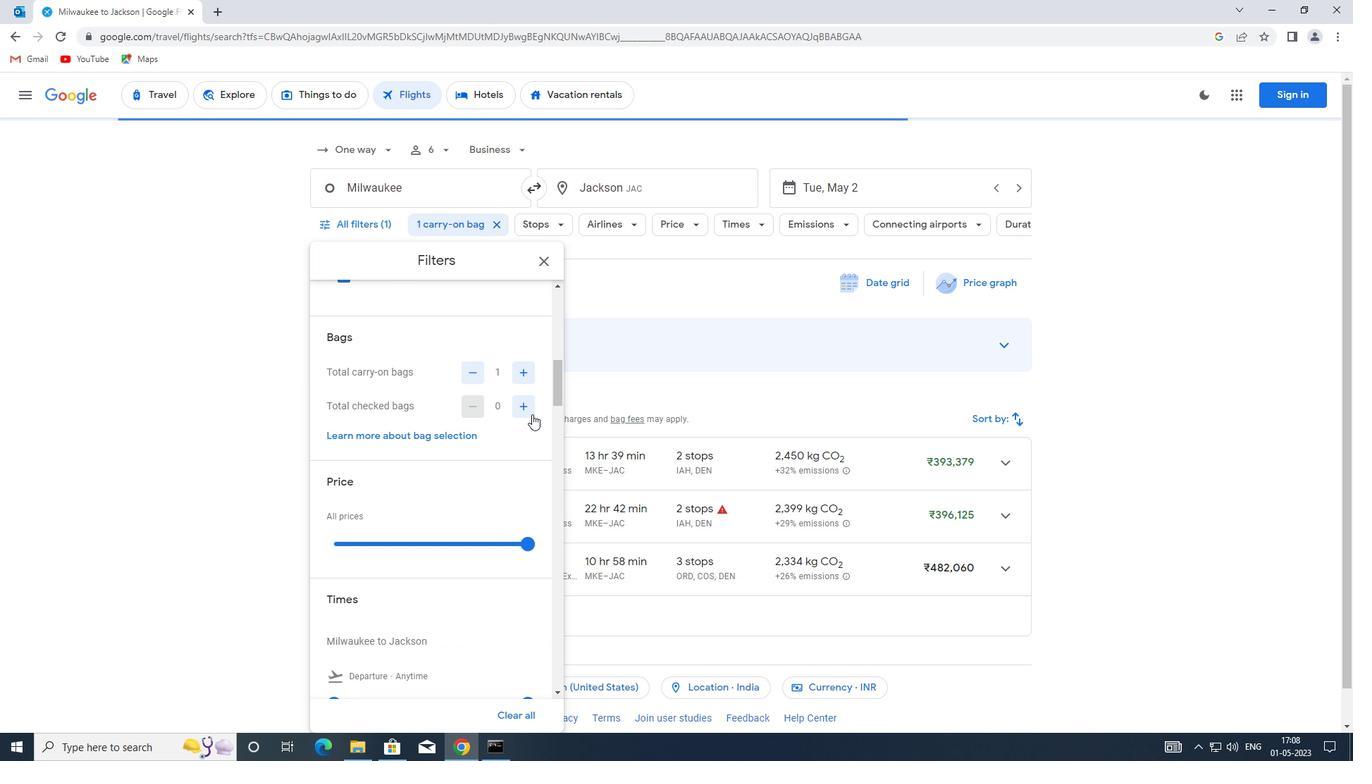 
Action: Mouse pressed left at (527, 402)
Screenshot: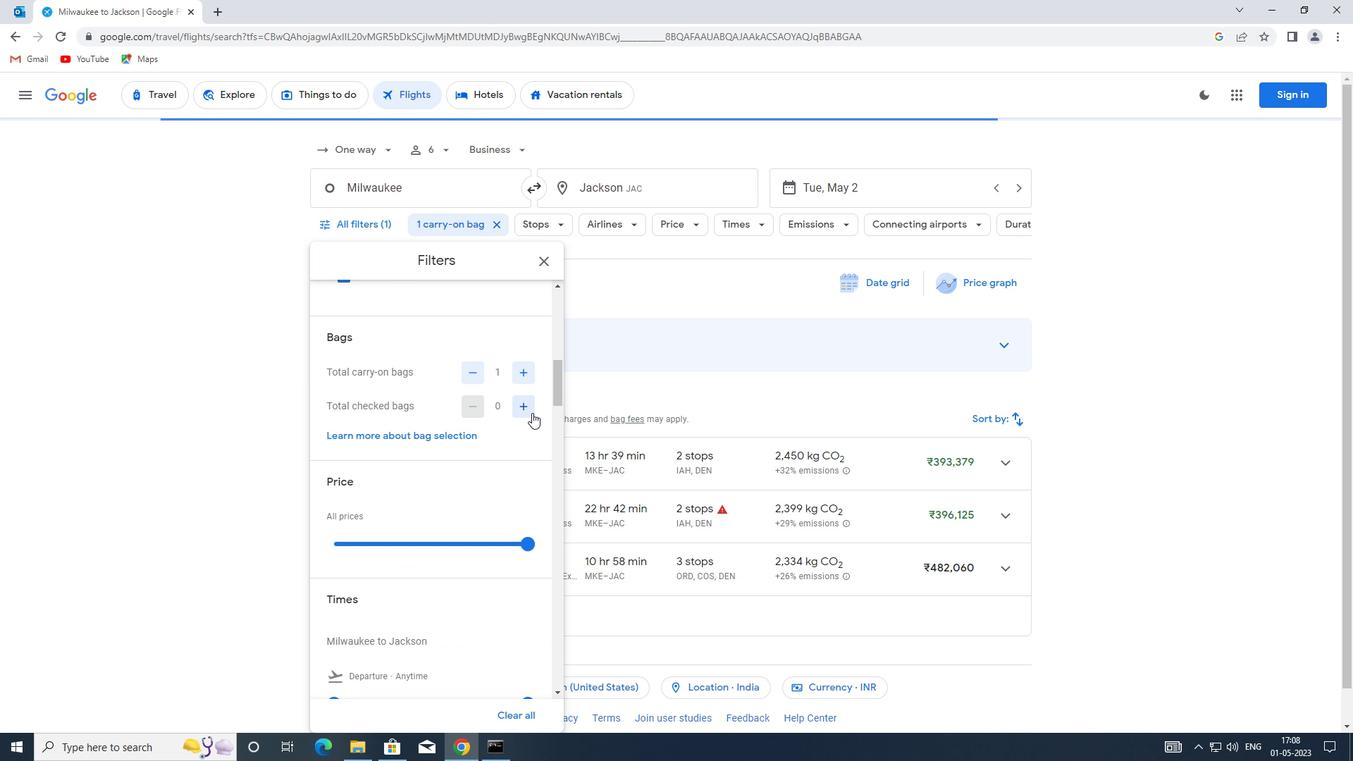 
Action: Mouse moved to (527, 402)
Screenshot: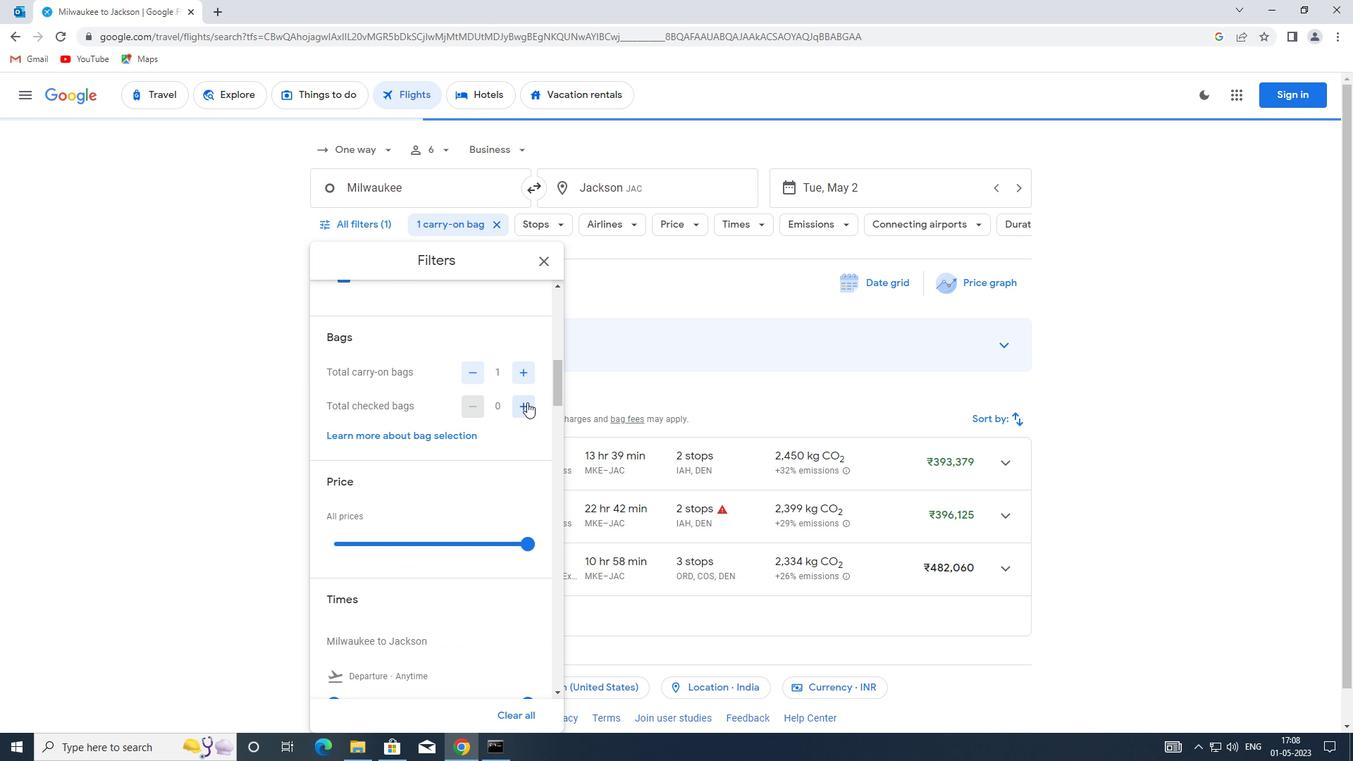 
Action: Mouse pressed left at (527, 402)
Screenshot: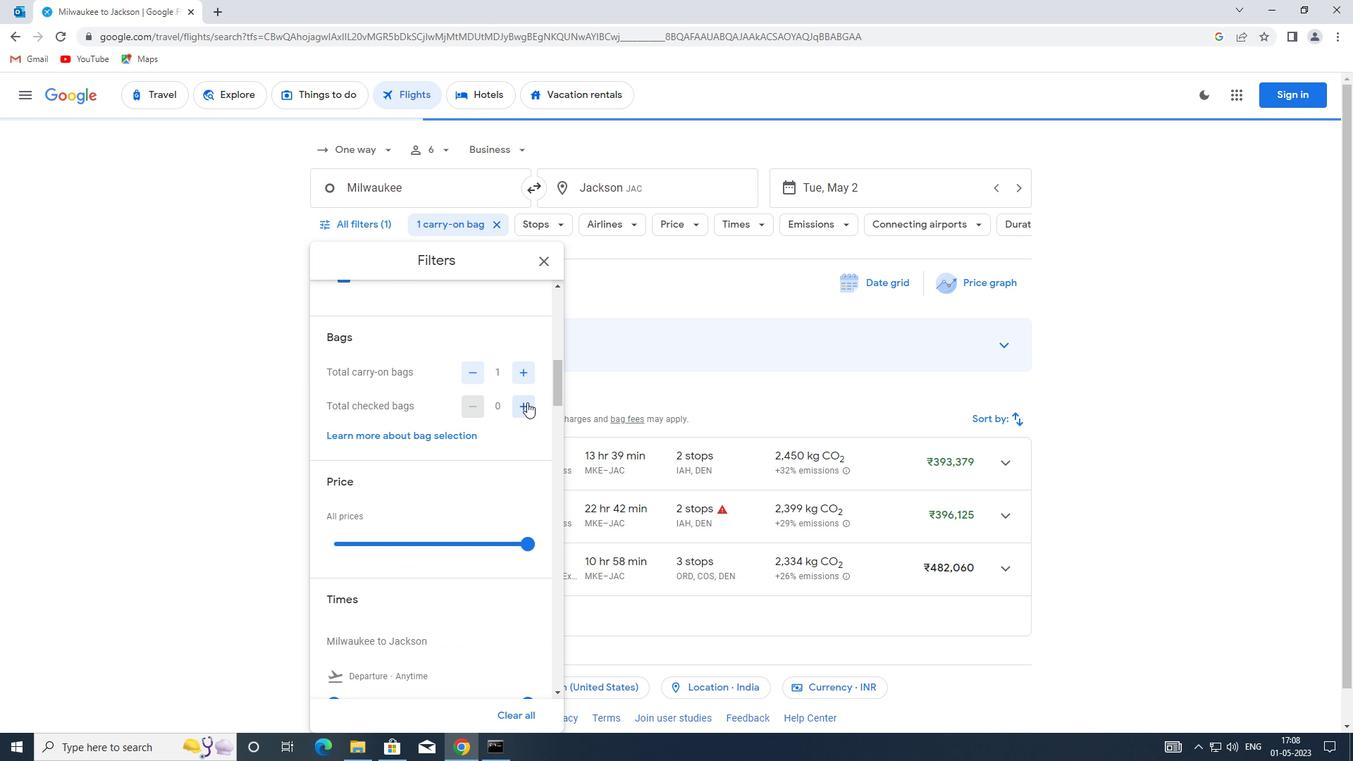 
Action: Mouse pressed left at (527, 402)
Screenshot: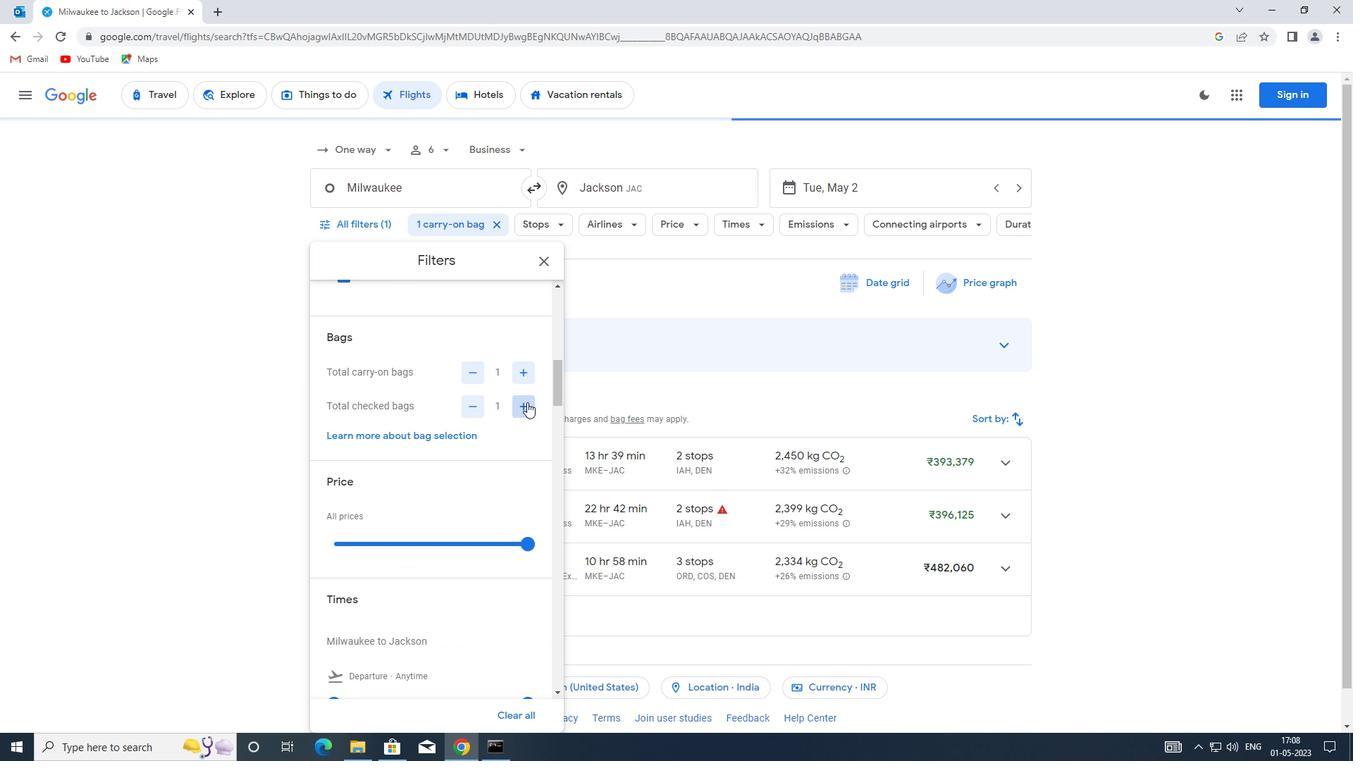 
Action: Mouse moved to (441, 466)
Screenshot: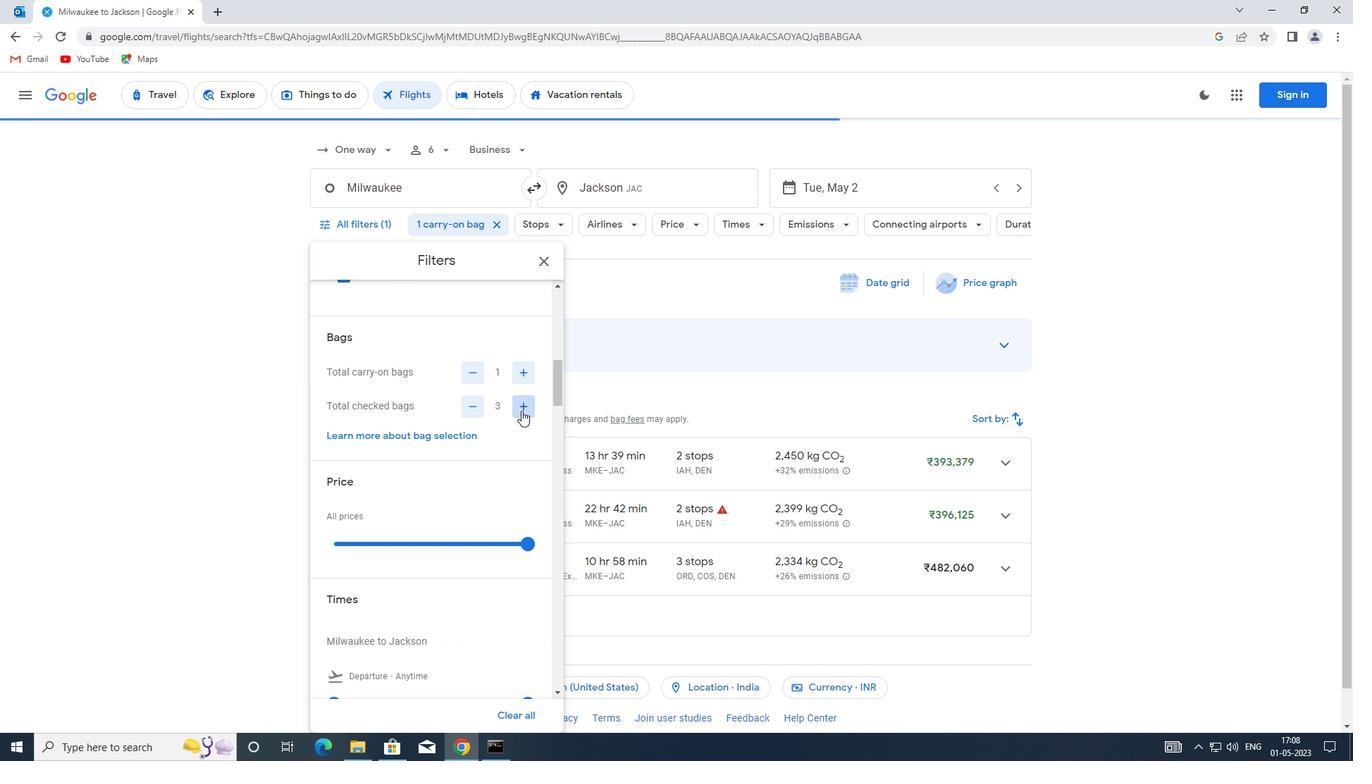 
Action: Mouse scrolled (441, 465) with delta (0, 0)
Screenshot: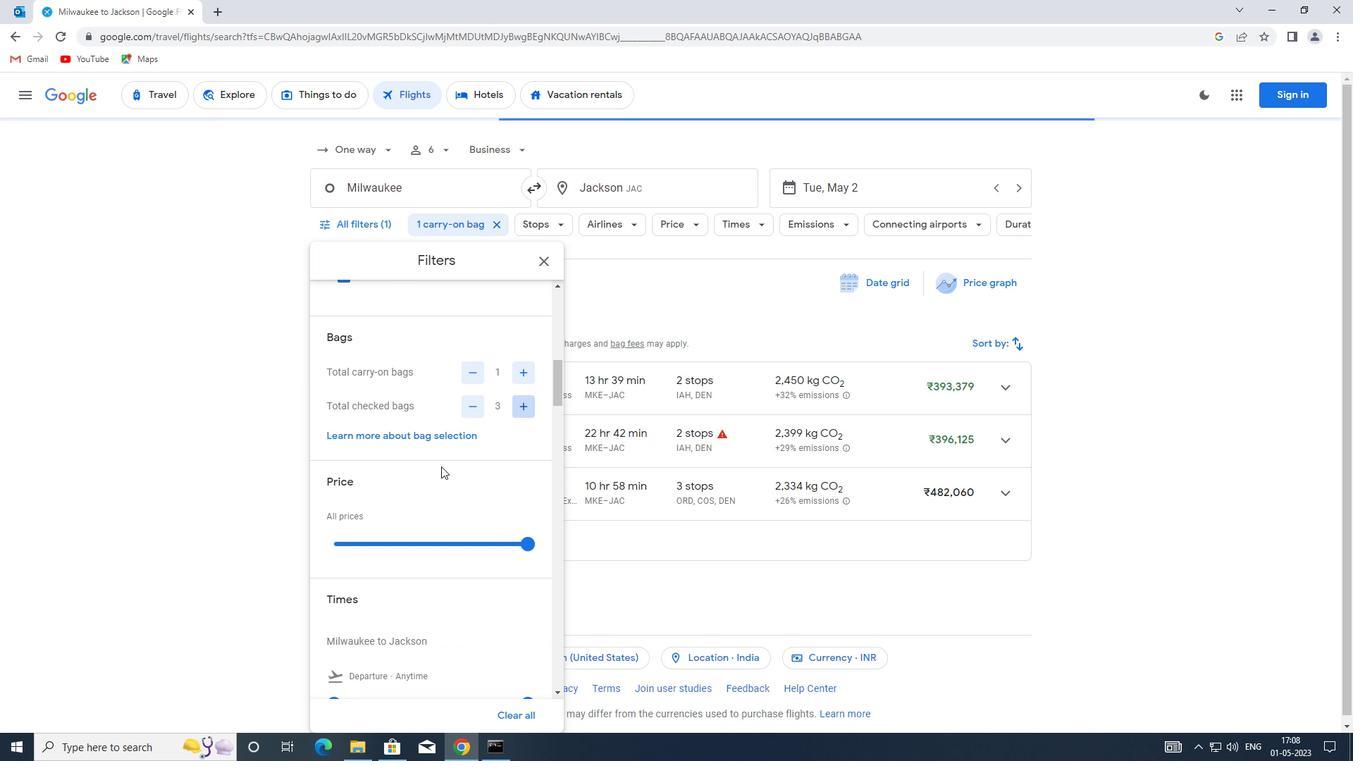
Action: Mouse moved to (427, 470)
Screenshot: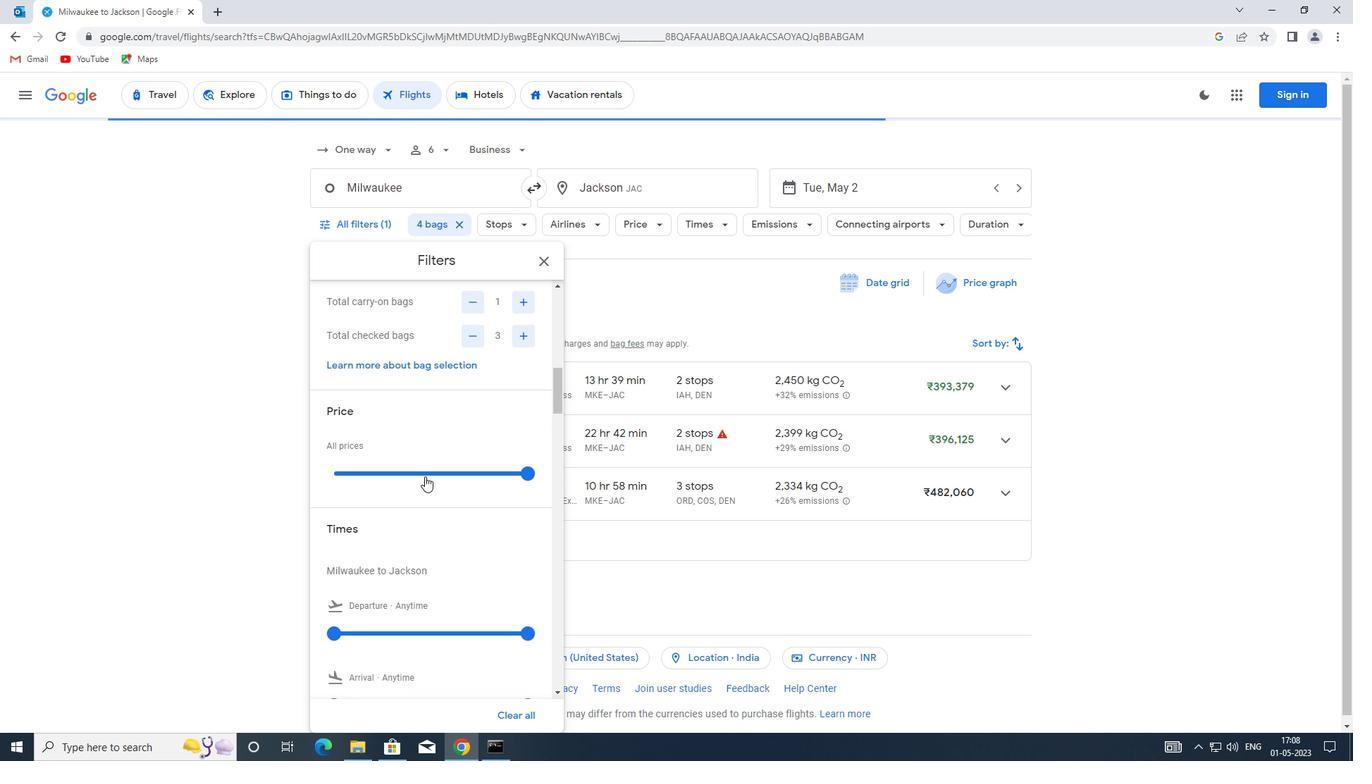 
Action: Mouse pressed left at (427, 470)
Screenshot: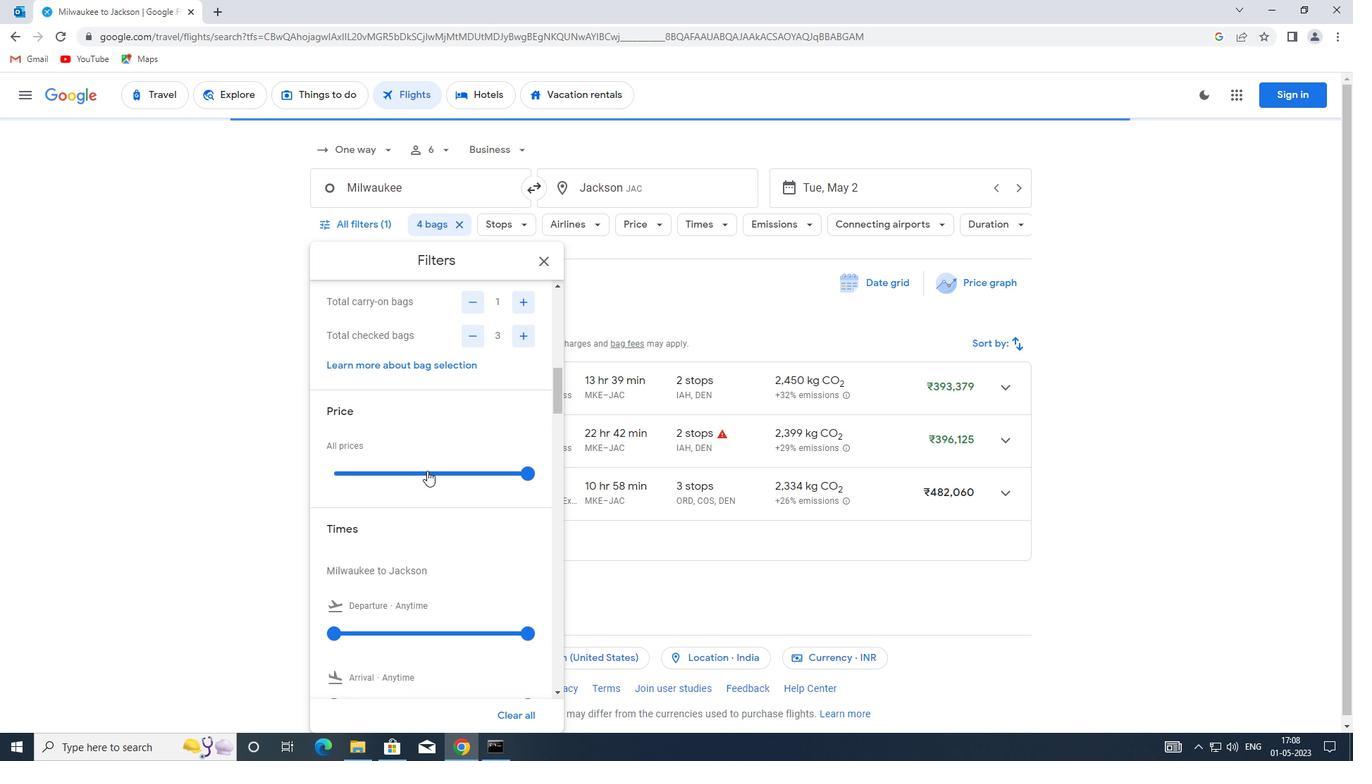 
Action: Mouse moved to (427, 469)
Screenshot: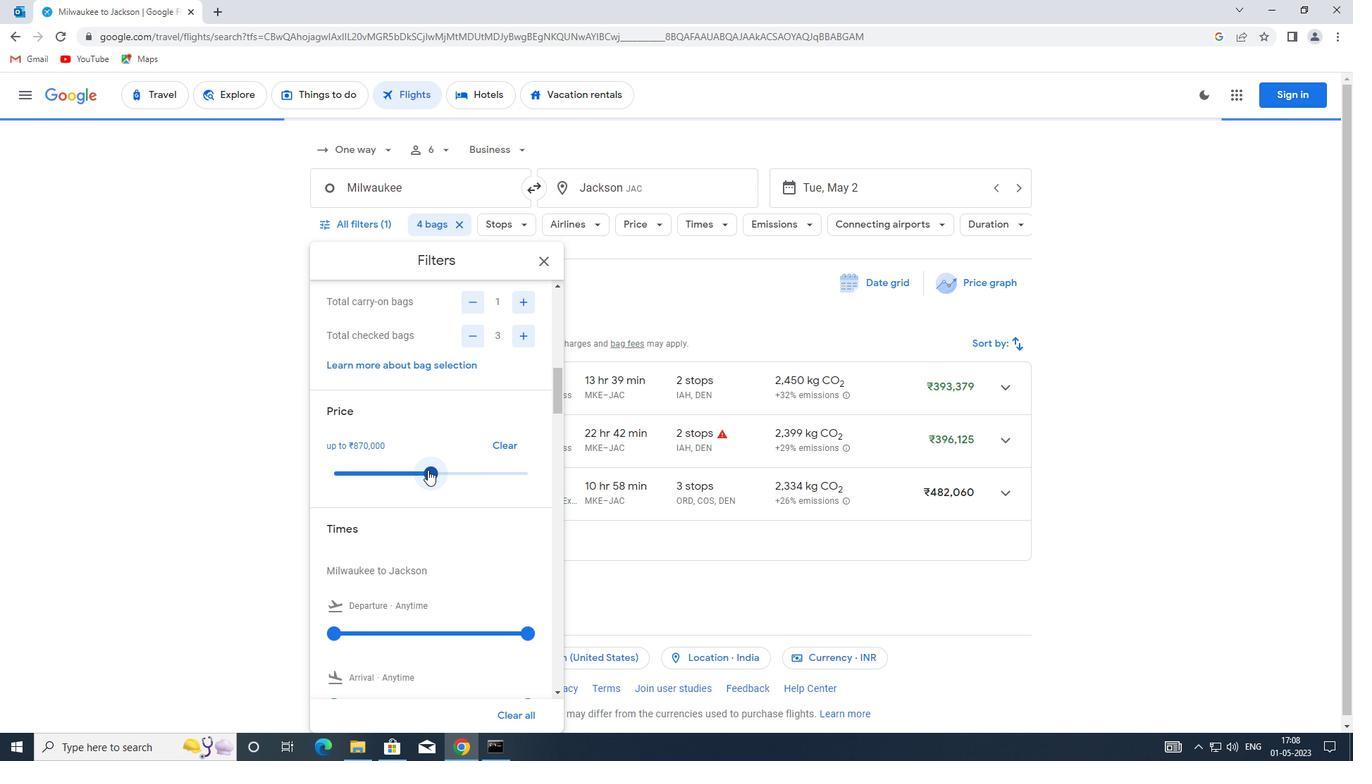
Action: Mouse pressed left at (427, 469)
Screenshot: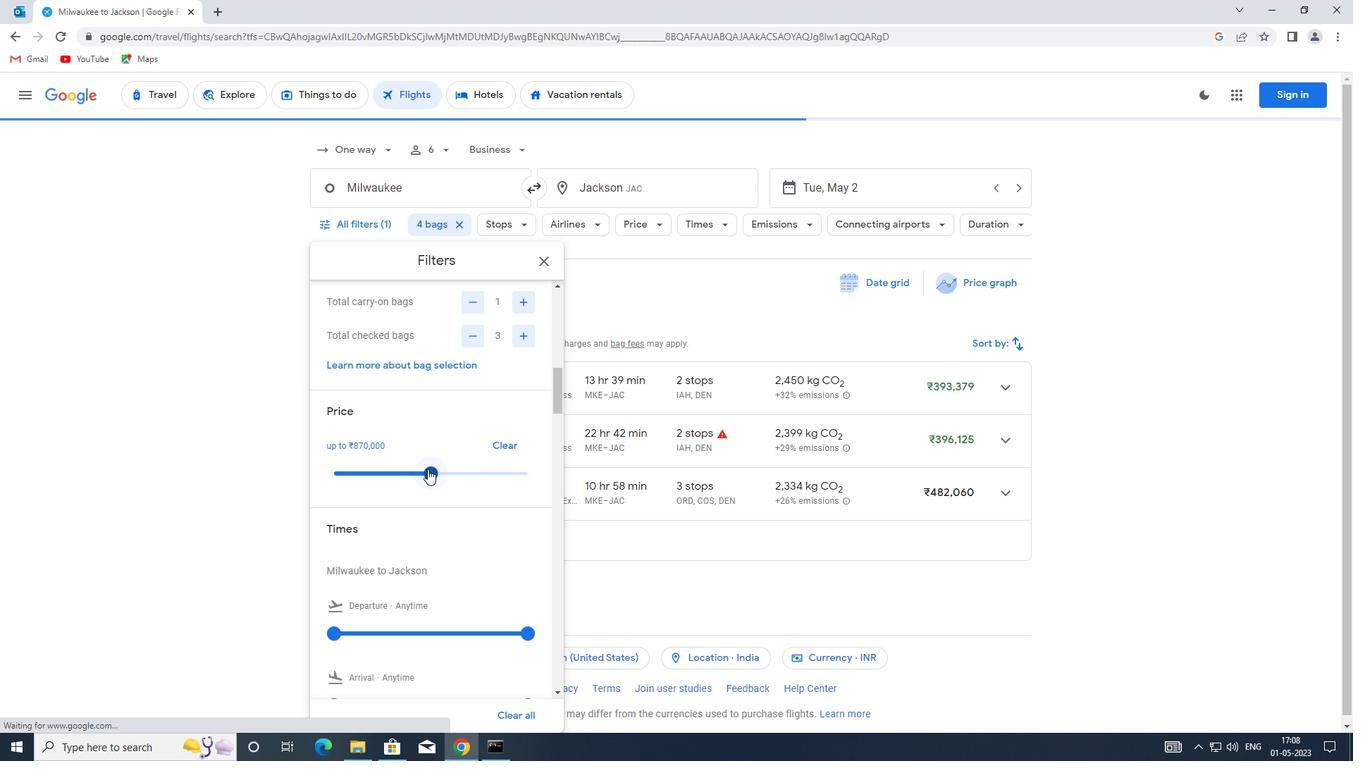 
Action: Mouse moved to (410, 461)
Screenshot: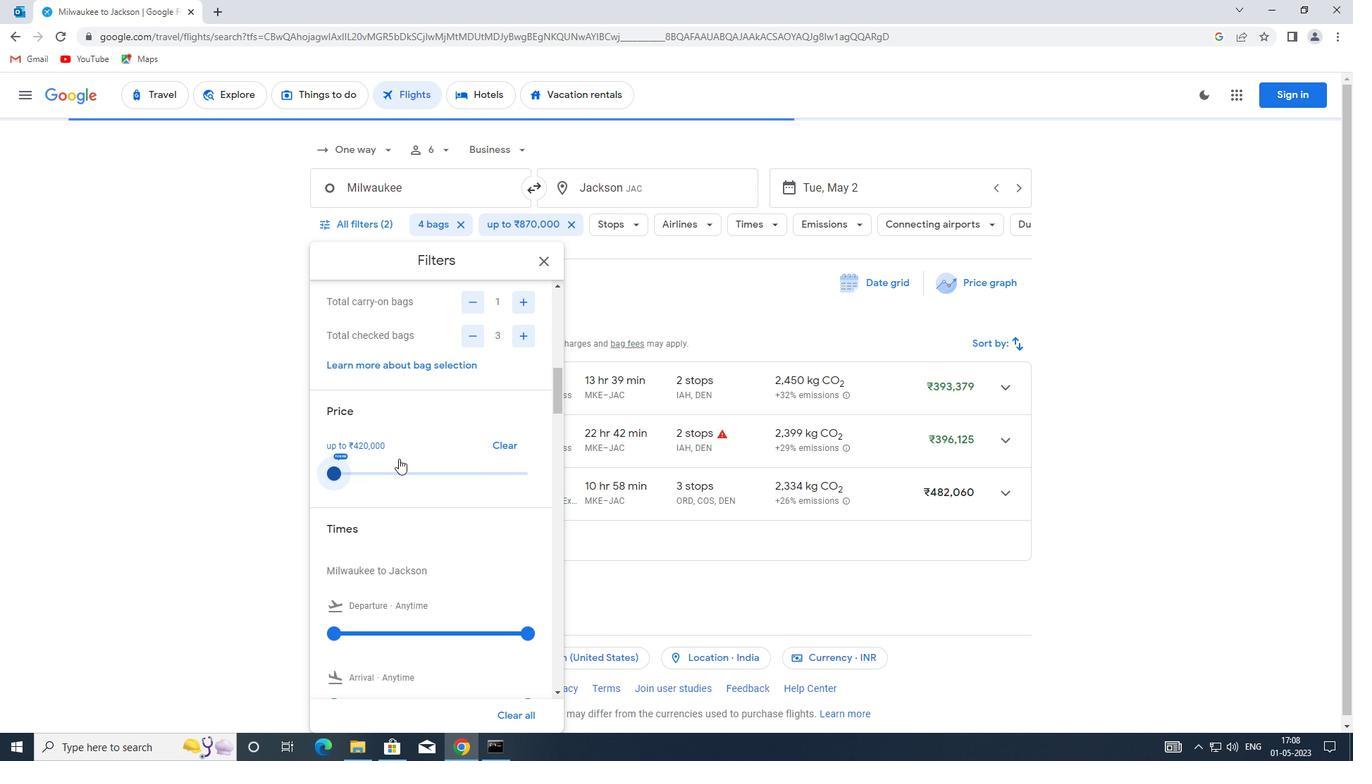 
Action: Mouse scrolled (410, 460) with delta (0, 0)
Screenshot: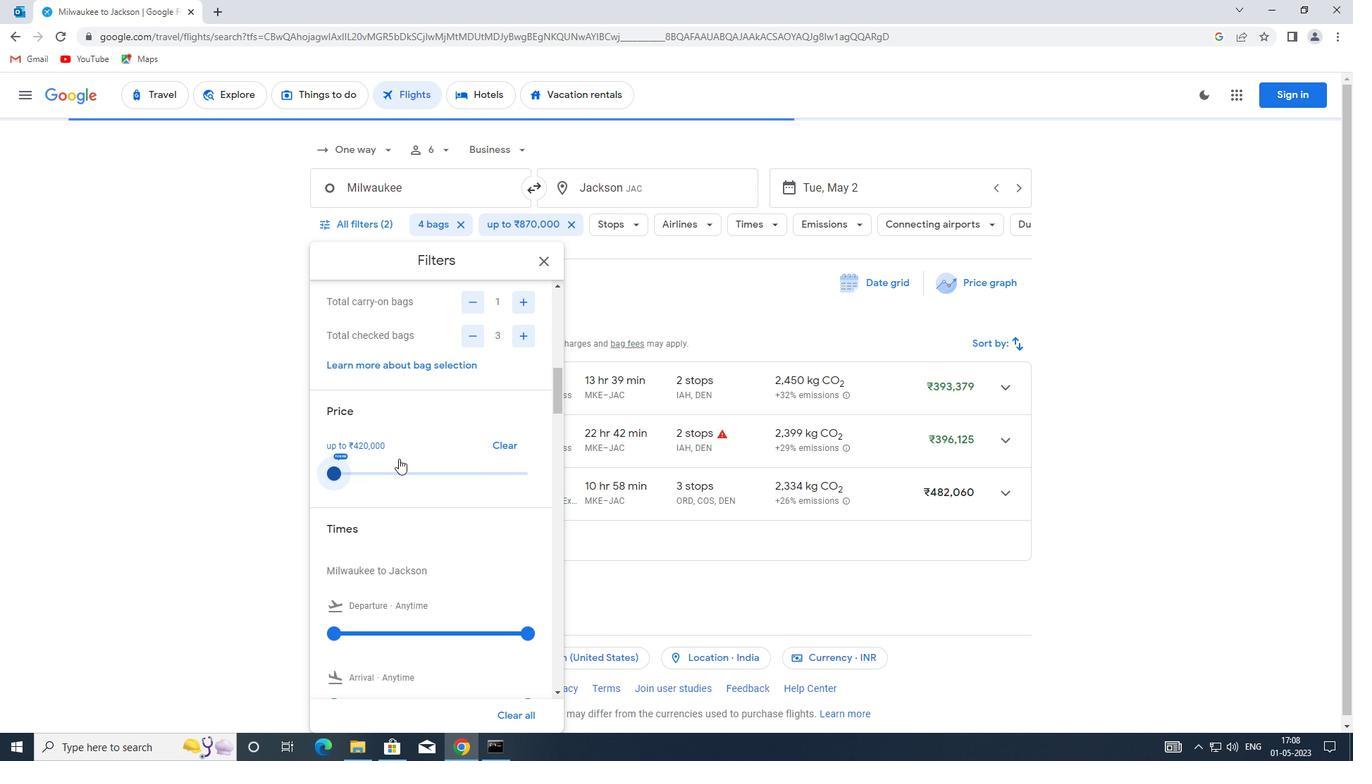 
Action: Mouse moved to (410, 467)
Screenshot: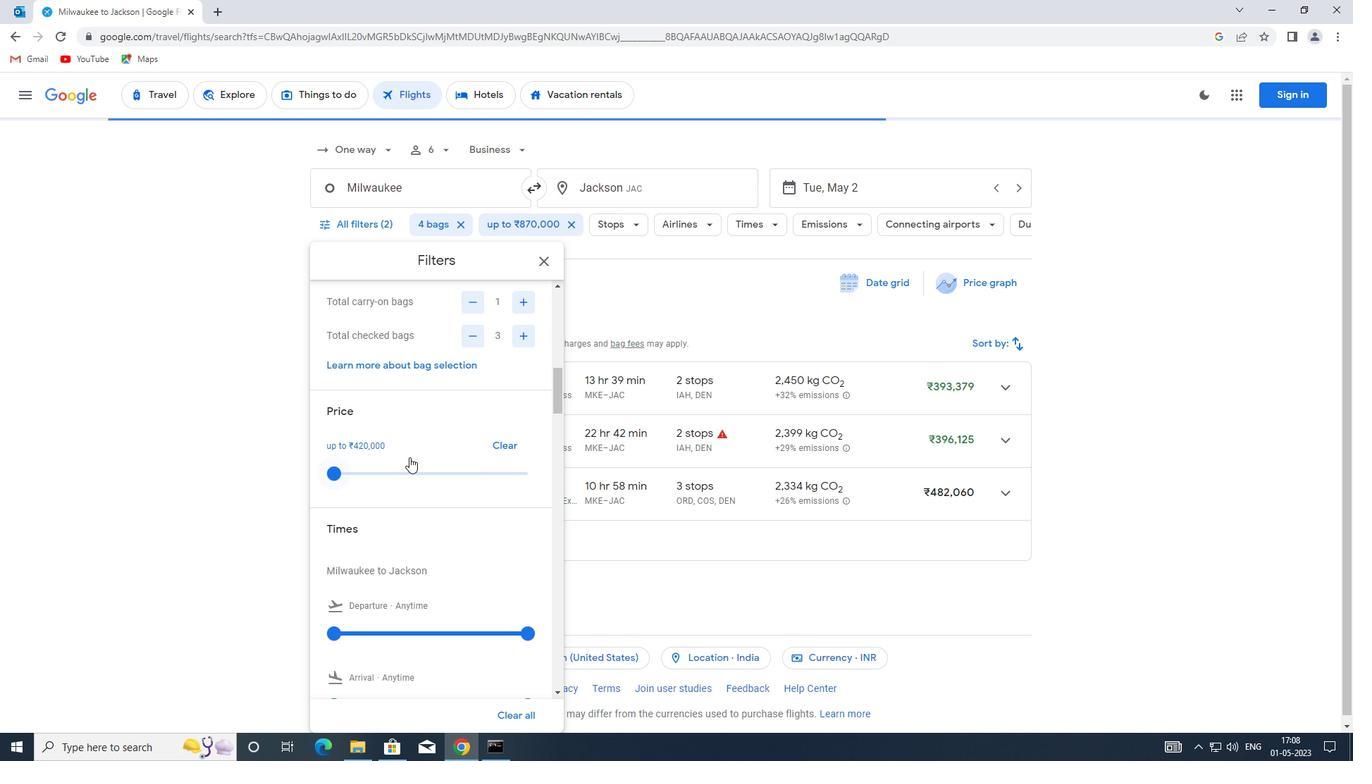 
Action: Mouse scrolled (410, 466) with delta (0, 0)
Screenshot: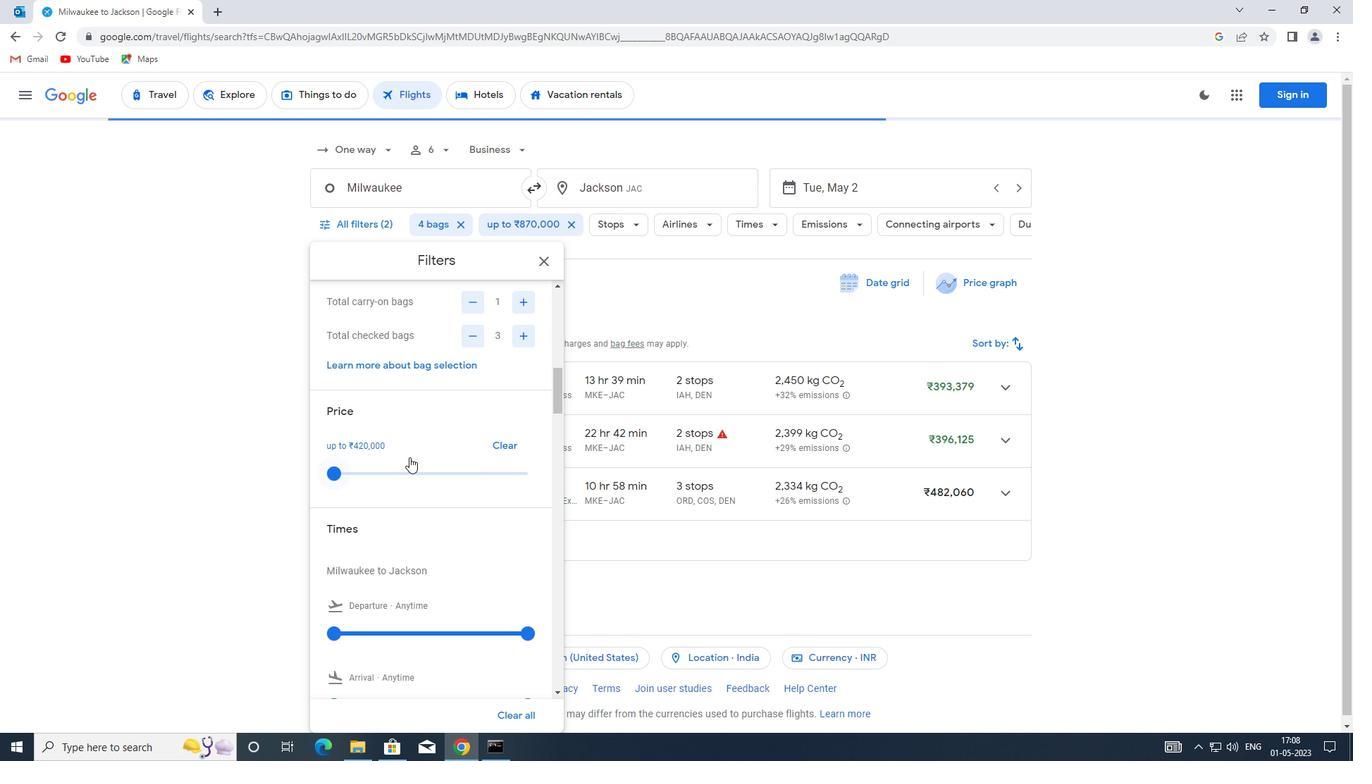 
Action: Mouse moved to (337, 490)
Screenshot: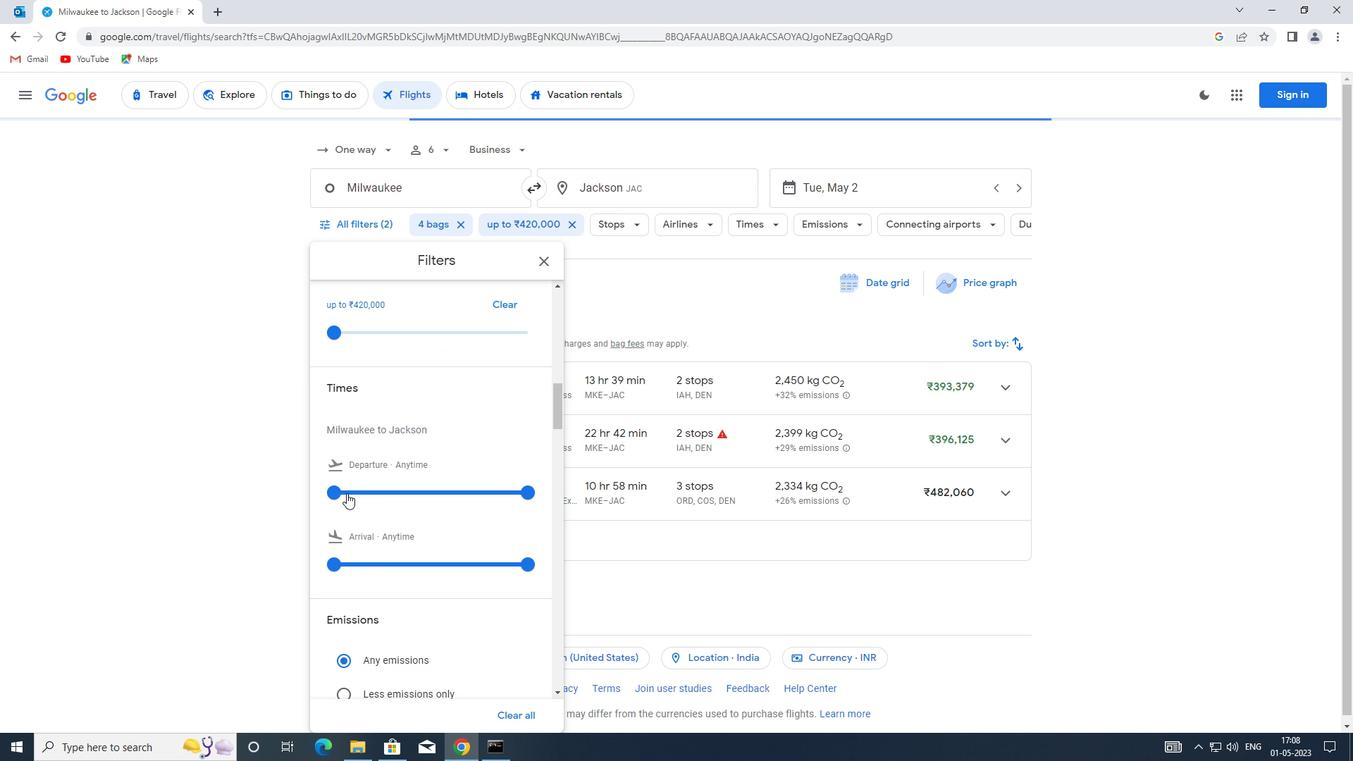 
Action: Mouse pressed left at (337, 490)
Screenshot: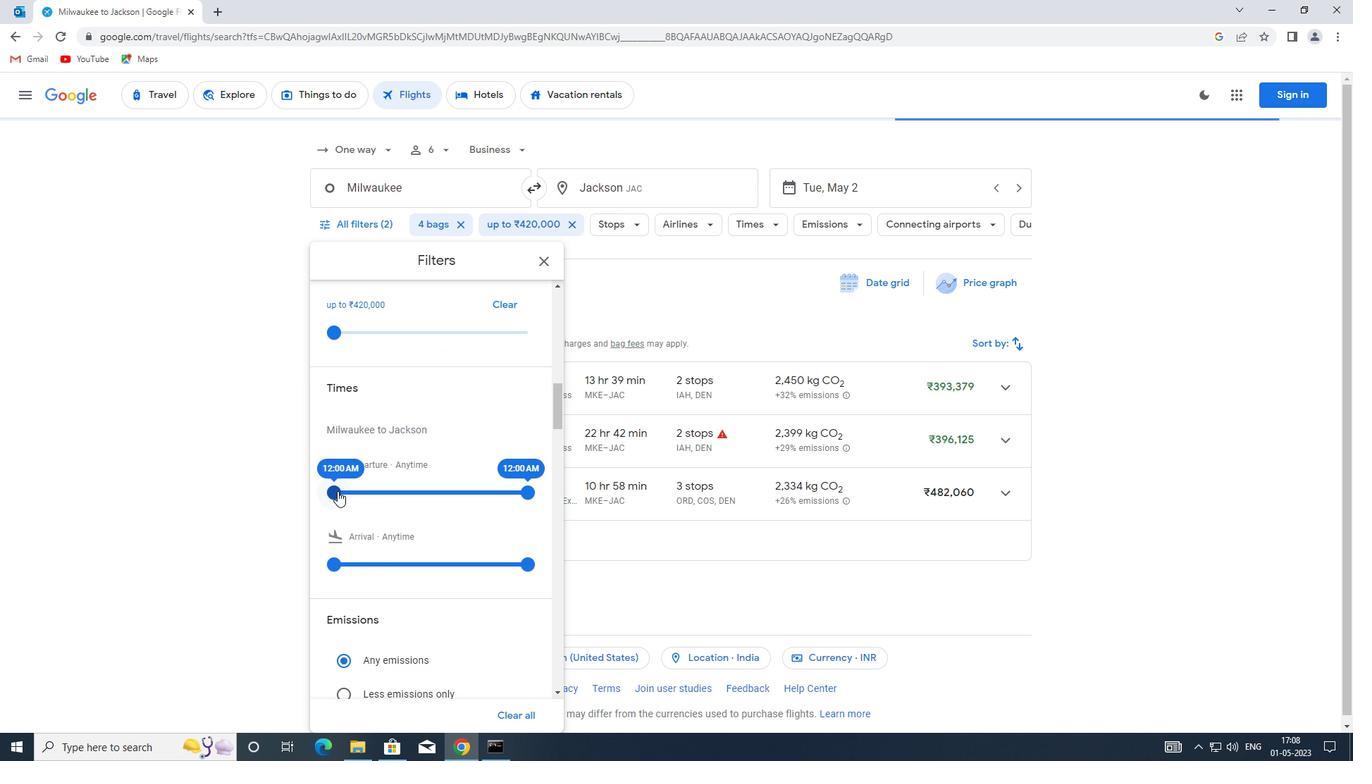 
Action: Mouse moved to (532, 491)
Screenshot: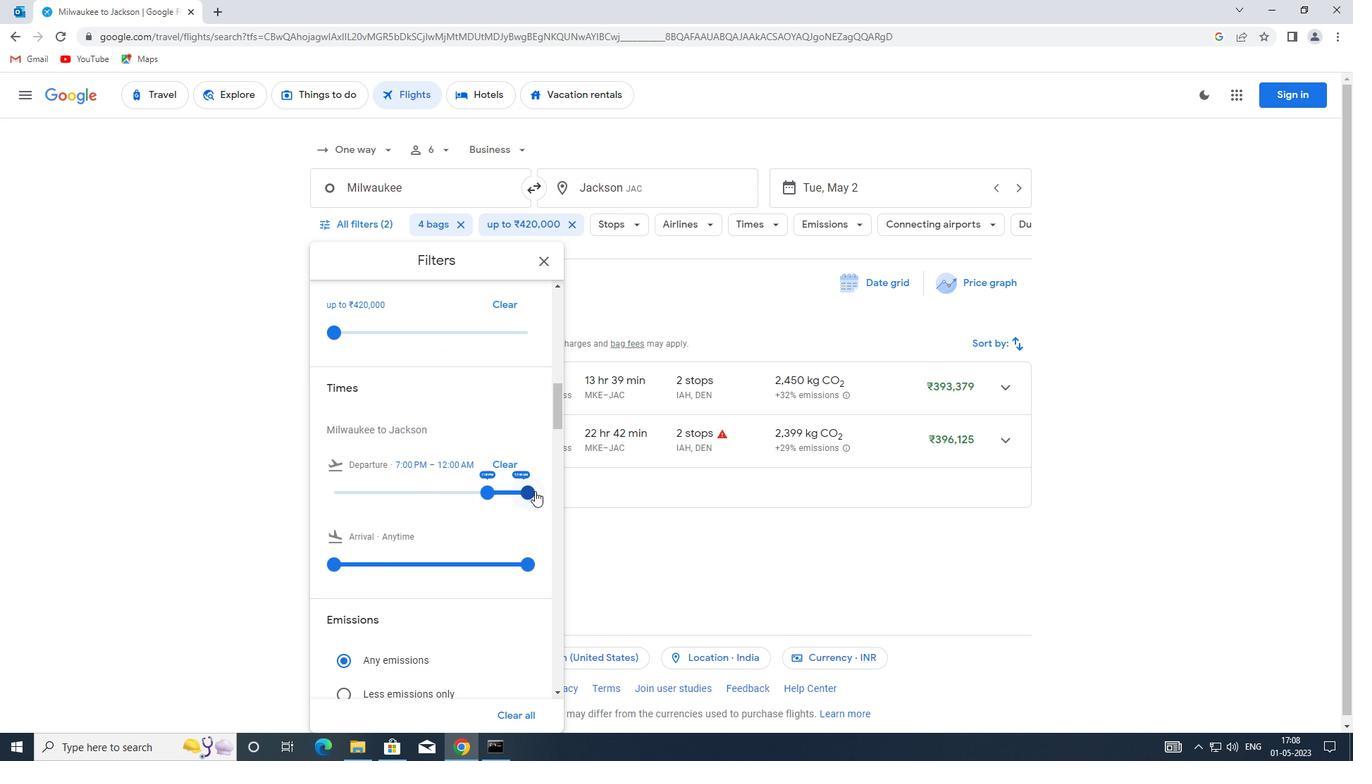 
Action: Mouse pressed left at (532, 491)
Screenshot: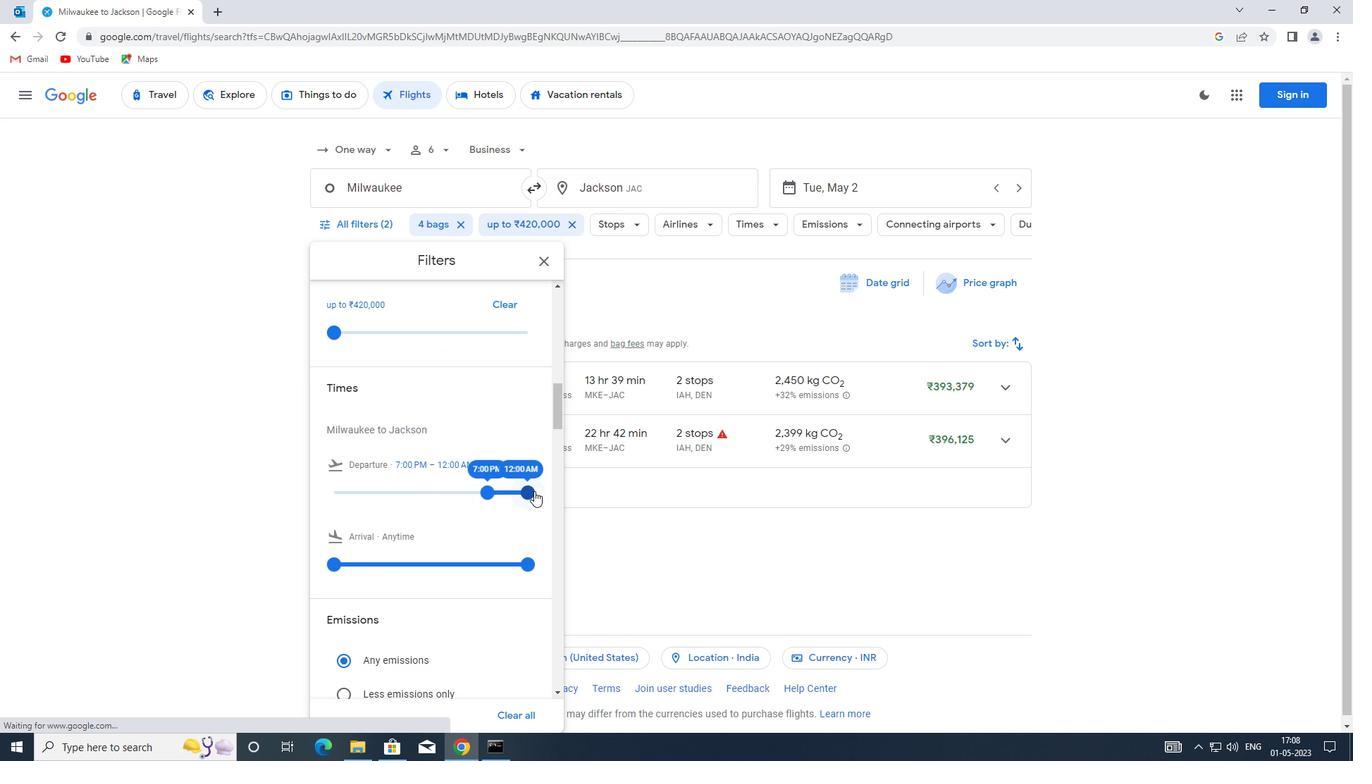 
Action: Mouse moved to (498, 488)
Screenshot: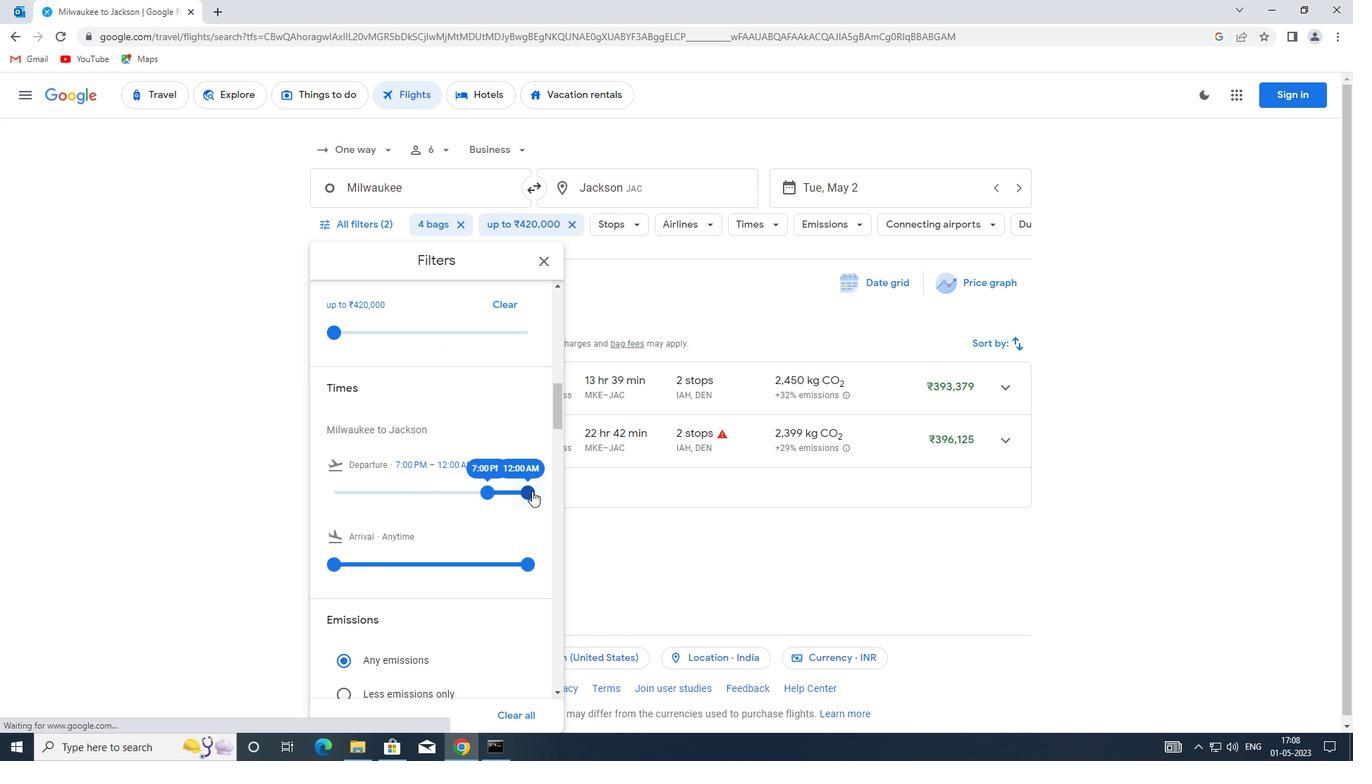 
Action: Mouse pressed left at (498, 488)
Screenshot: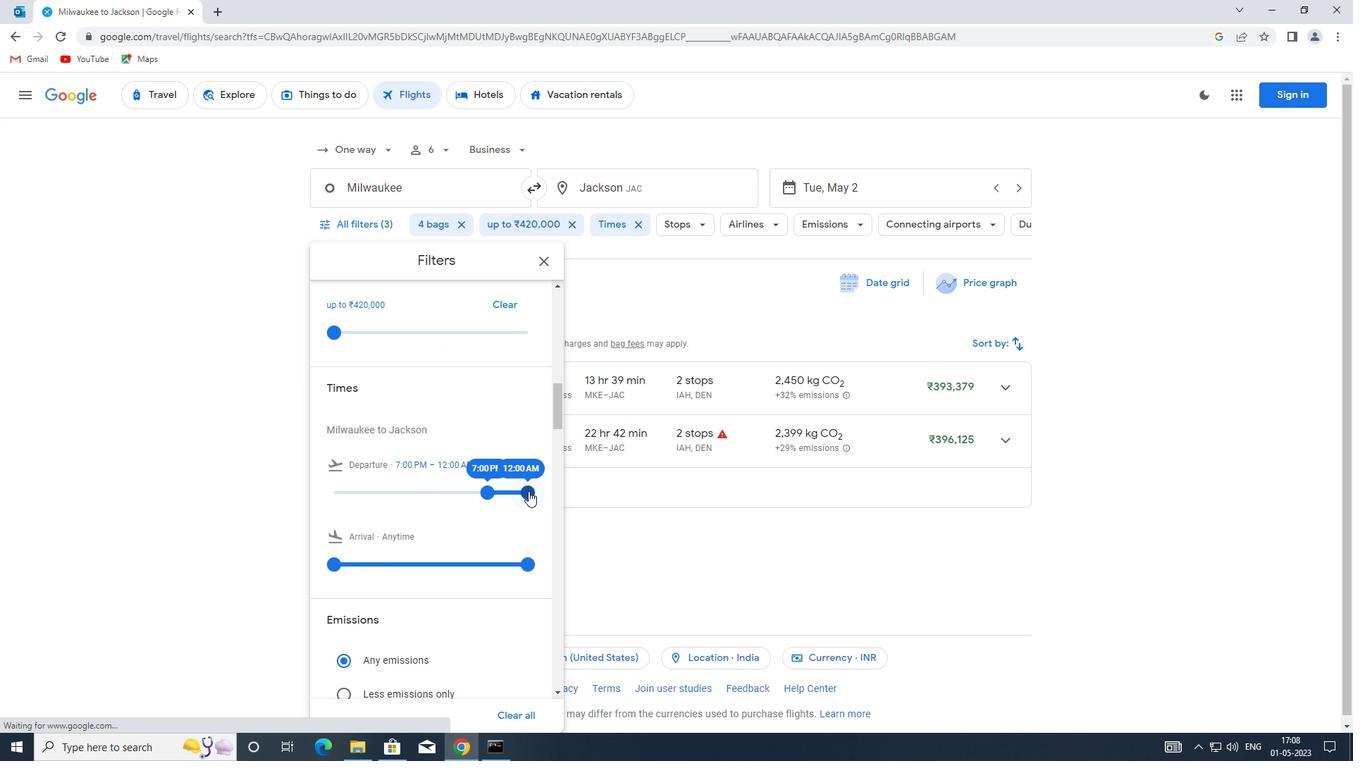 
Action: Mouse moved to (496, 488)
Screenshot: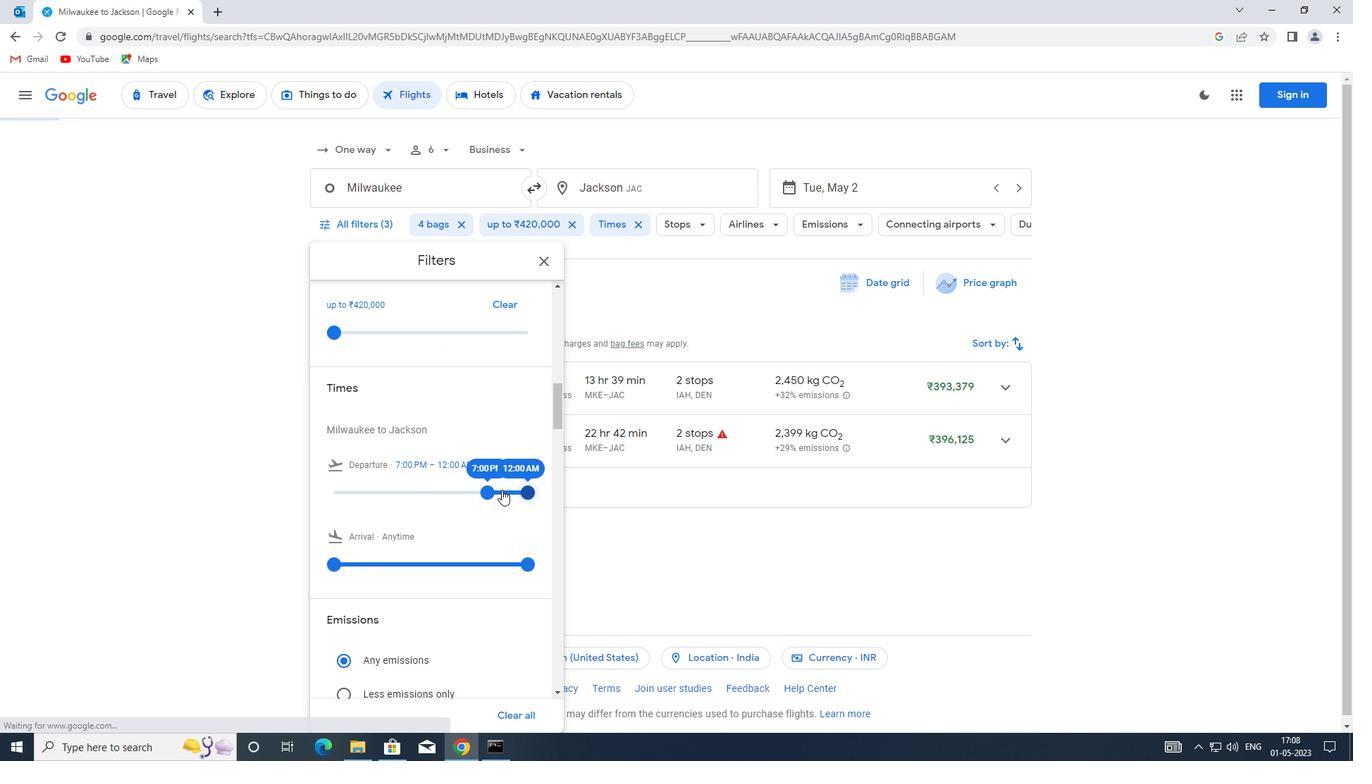
Action: Mouse pressed left at (496, 488)
Screenshot: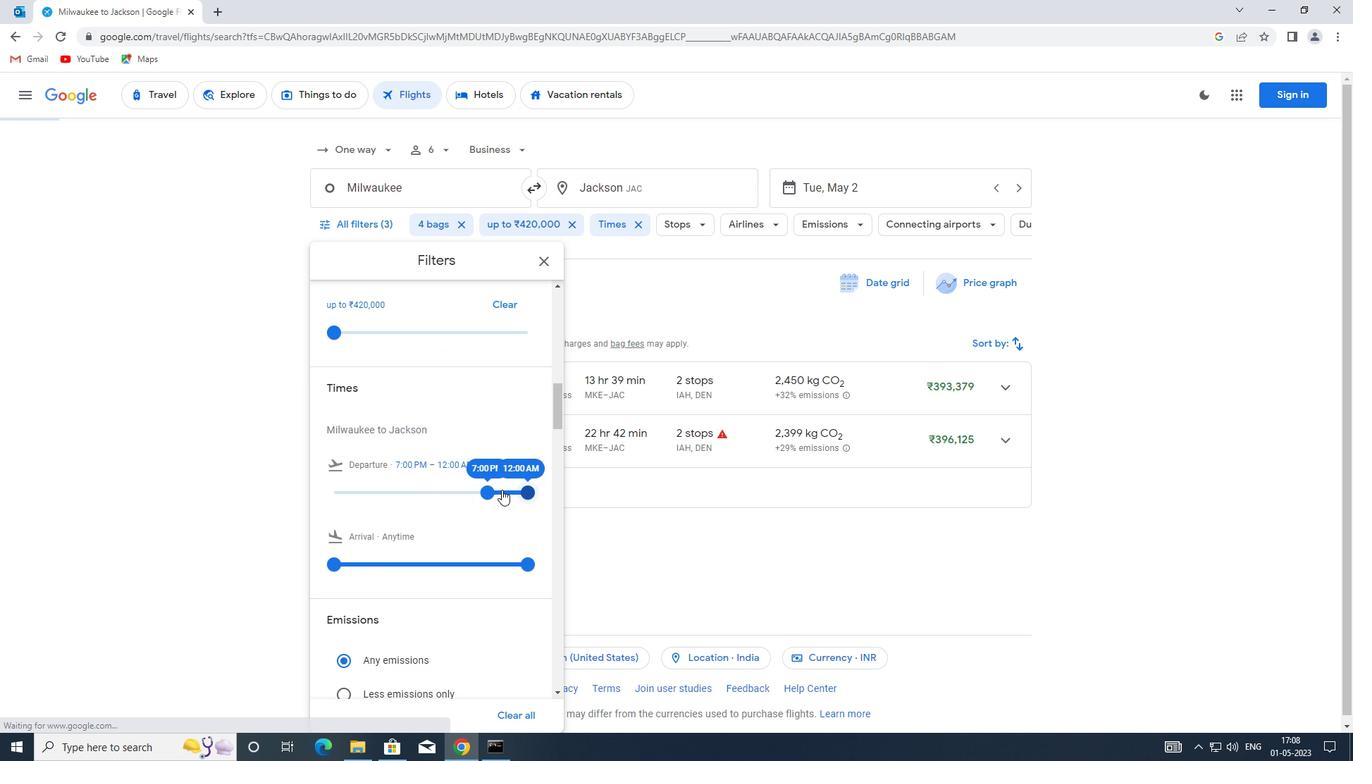 
Action: Mouse moved to (494, 484)
Screenshot: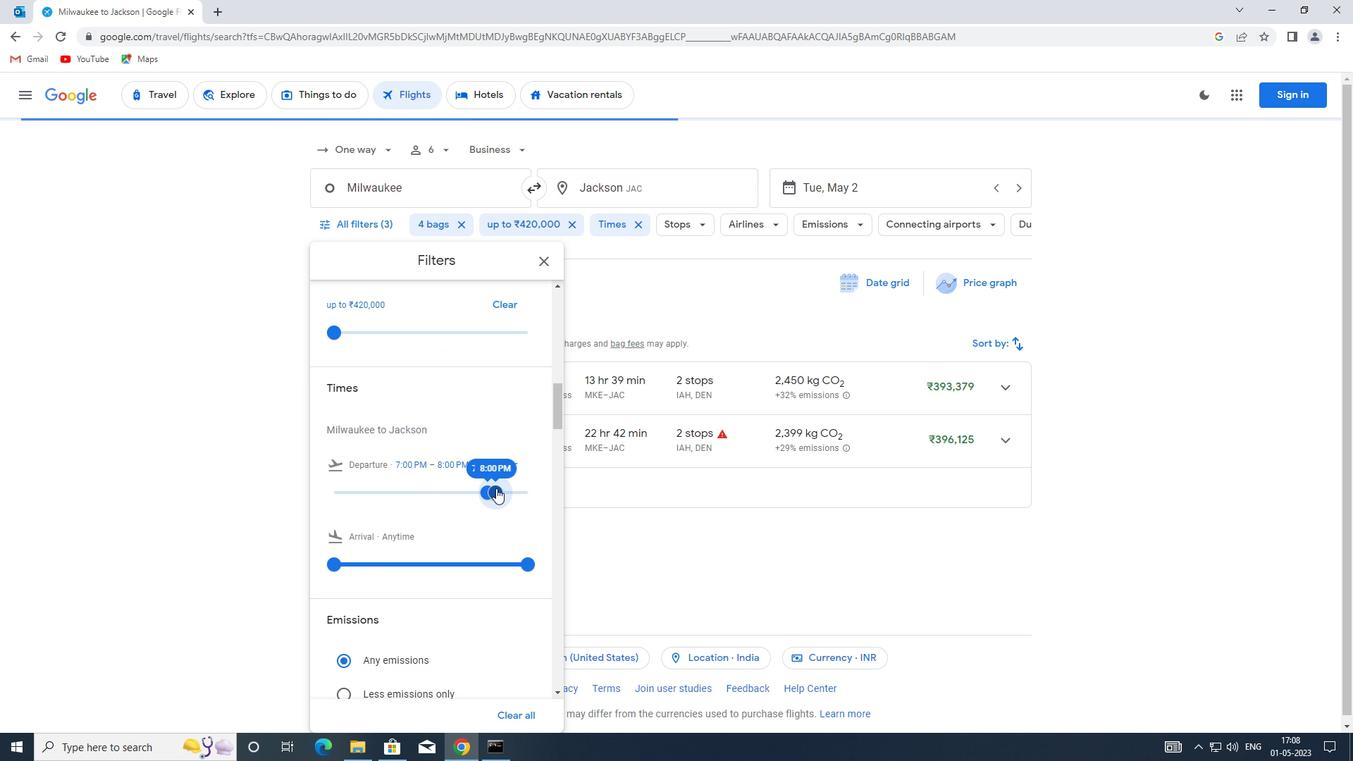 
Action: Mouse scrolled (494, 483) with delta (0, 0)
Screenshot: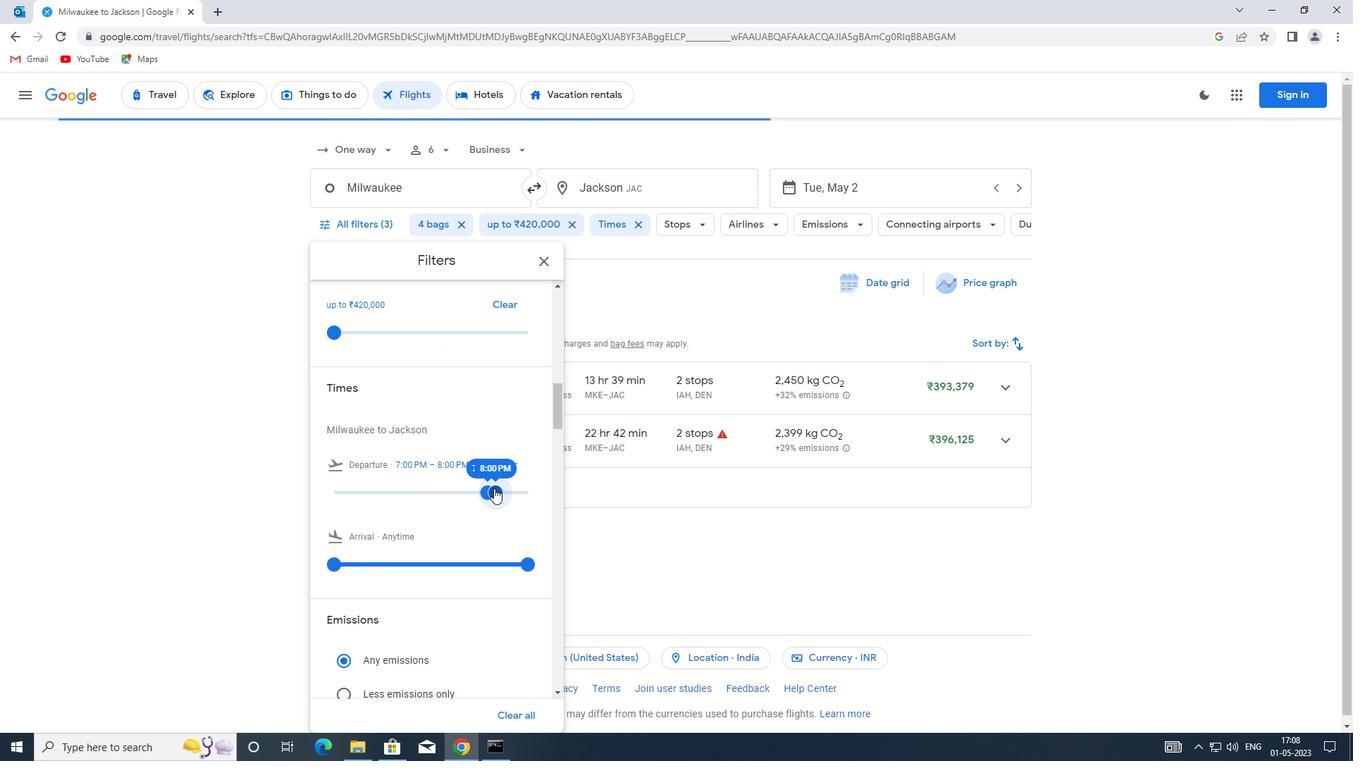 
Action: Mouse scrolled (494, 483) with delta (0, 0)
Screenshot: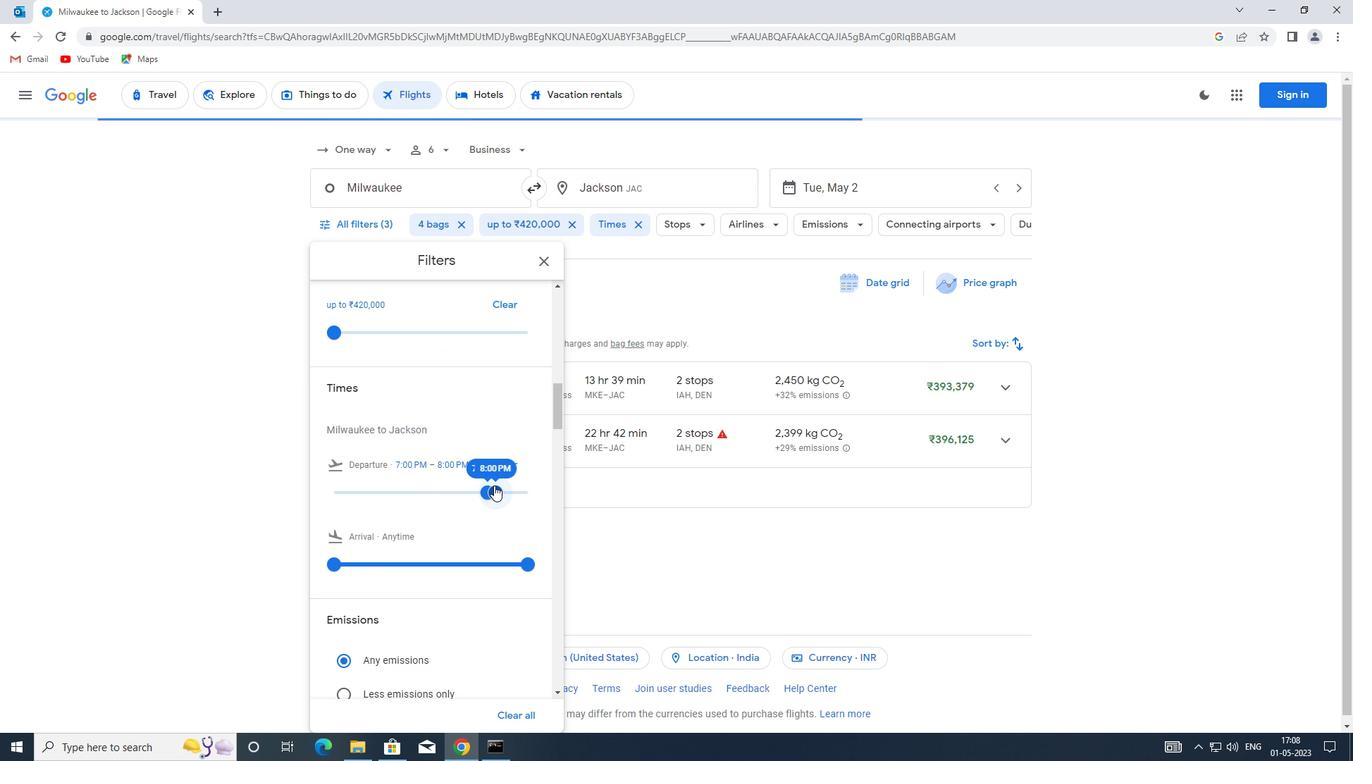 
Action: Mouse moved to (493, 484)
Screenshot: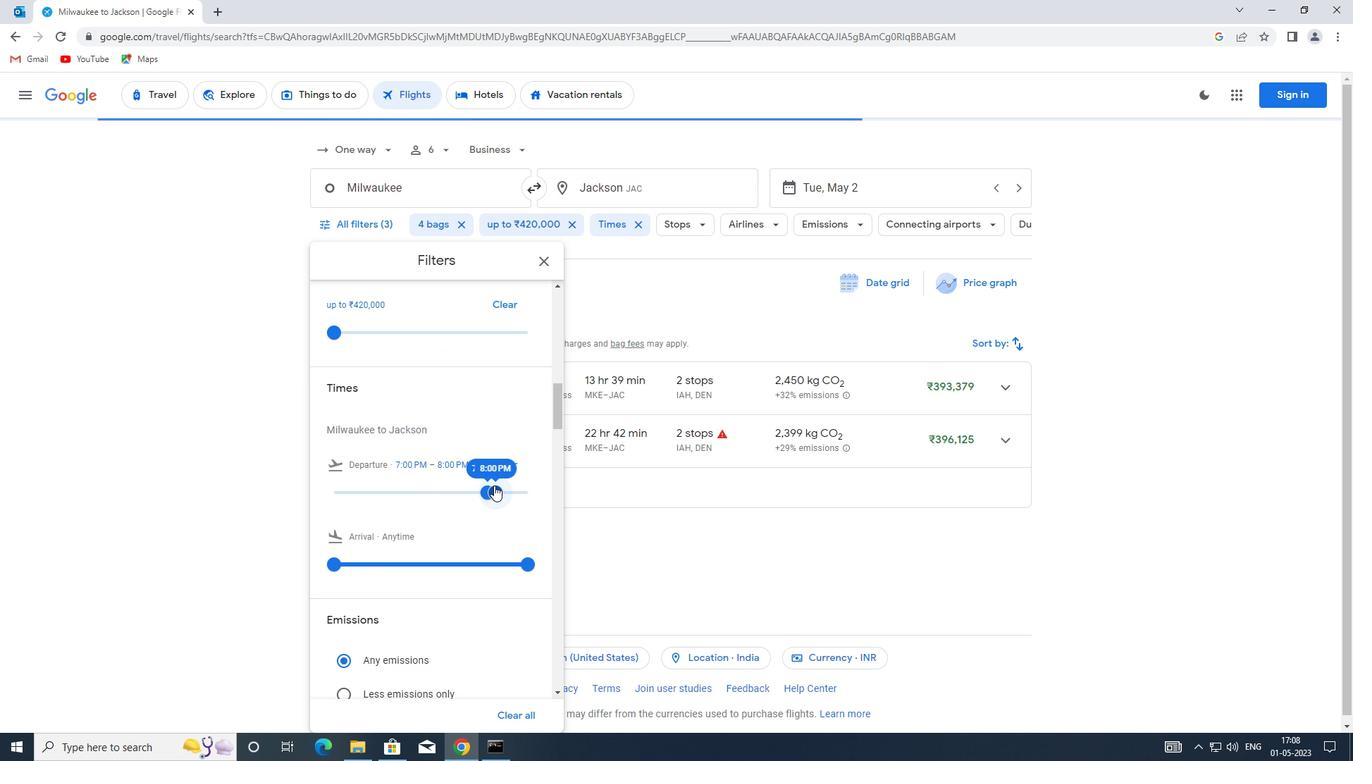 
Action: Mouse scrolled (493, 483) with delta (0, 0)
Screenshot: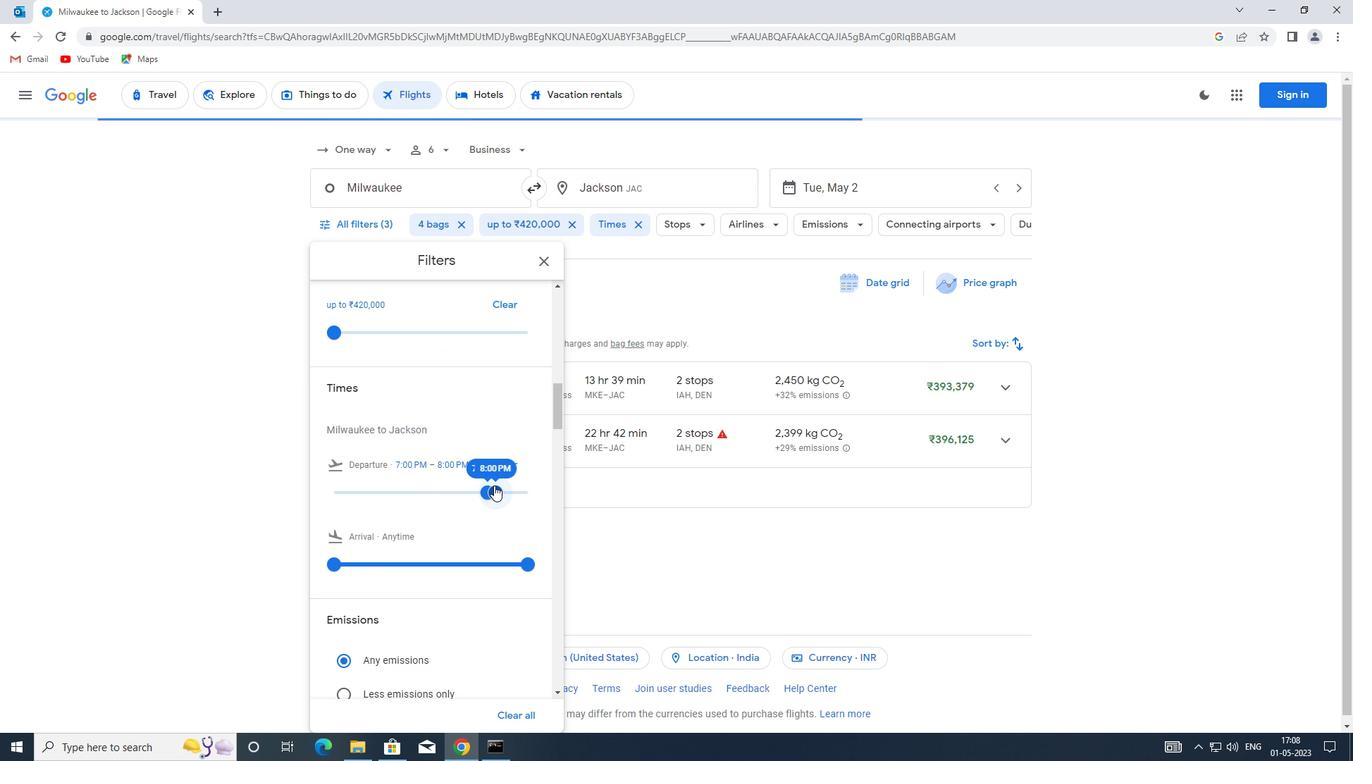 
Action: Mouse moved to (542, 264)
Screenshot: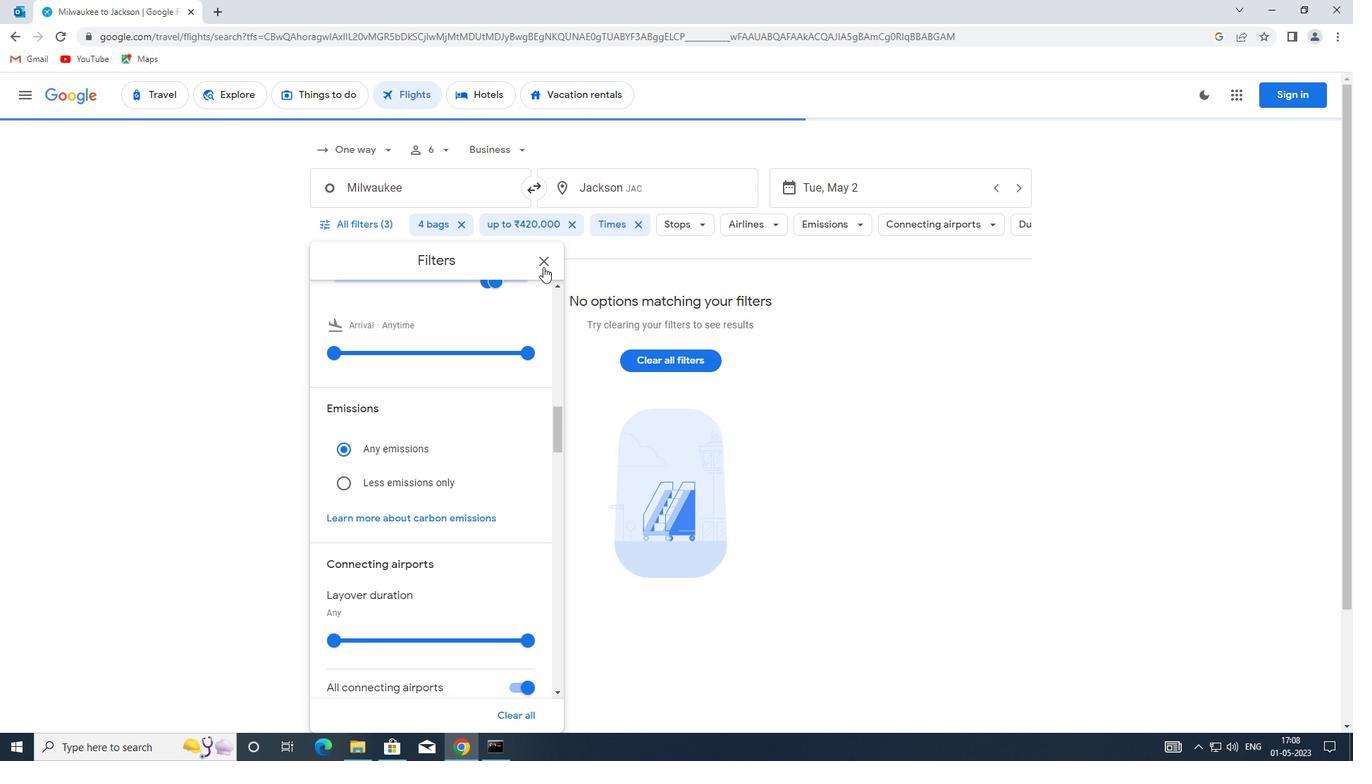 
Action: Mouse pressed left at (542, 264)
Screenshot: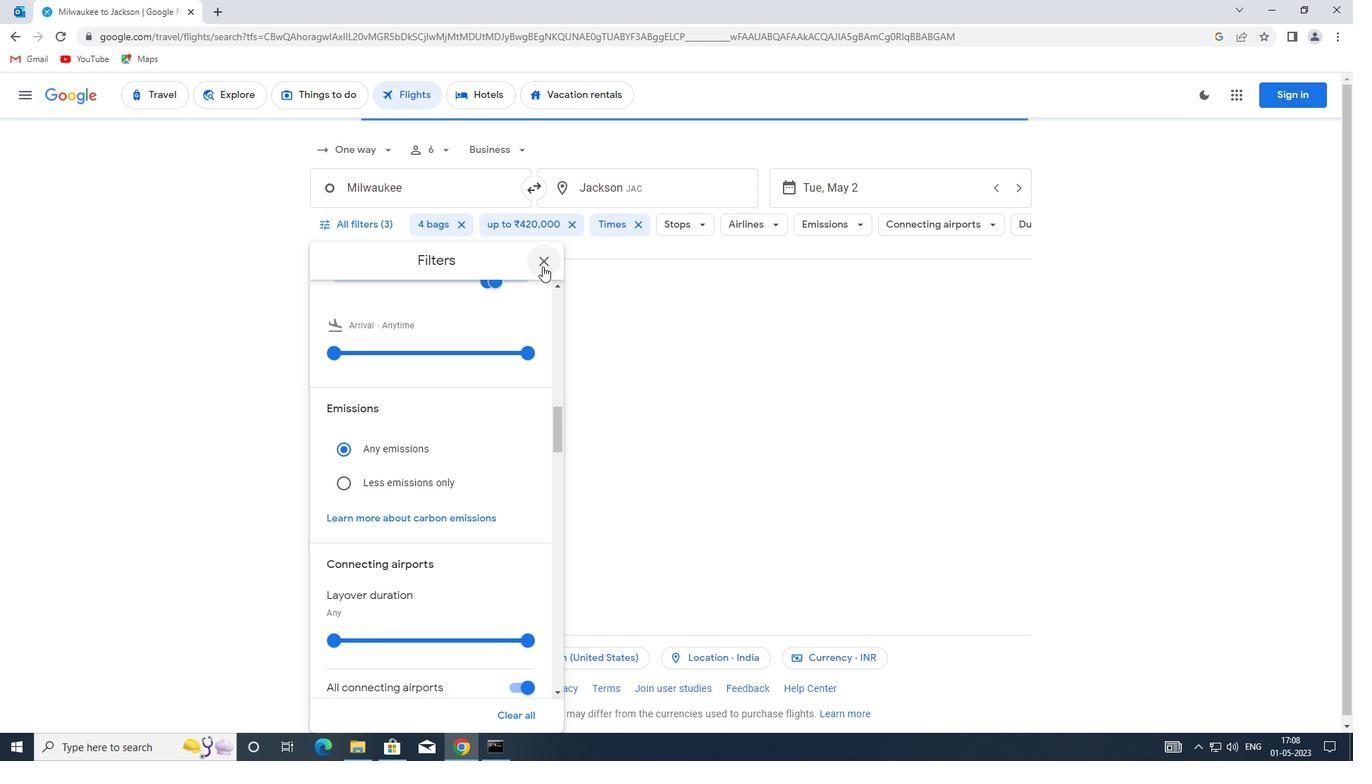 
Action: Mouse moved to (542, 264)
Screenshot: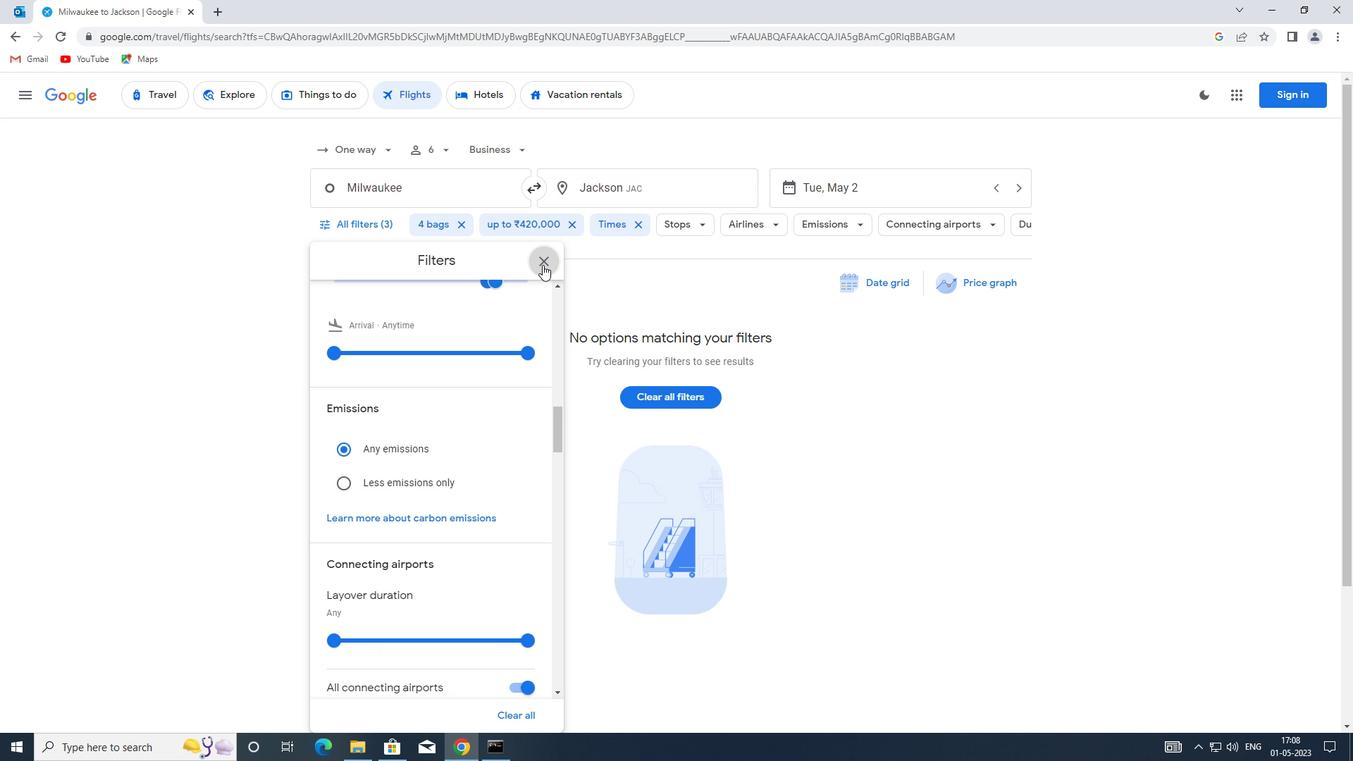 
